 Task: Find connections with filter location Mula with filter topic #Trainingwith filter profile language German with filter current company LinkedIn with filter school Sri Ramachandra Medical College and Research Institute with filter industry Wholesale Computer Equipment with filter service category Computer Networking with filter keywords title Supervisors
Action: Mouse moved to (601, 82)
Screenshot: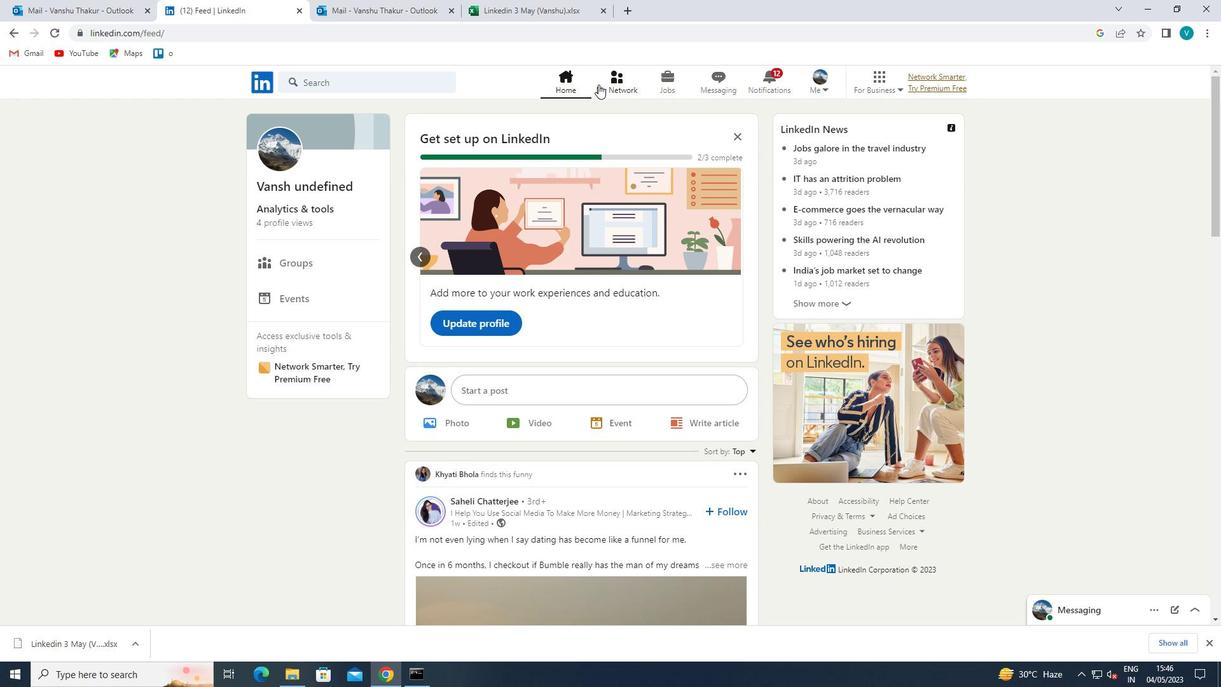 
Action: Mouse pressed left at (601, 82)
Screenshot: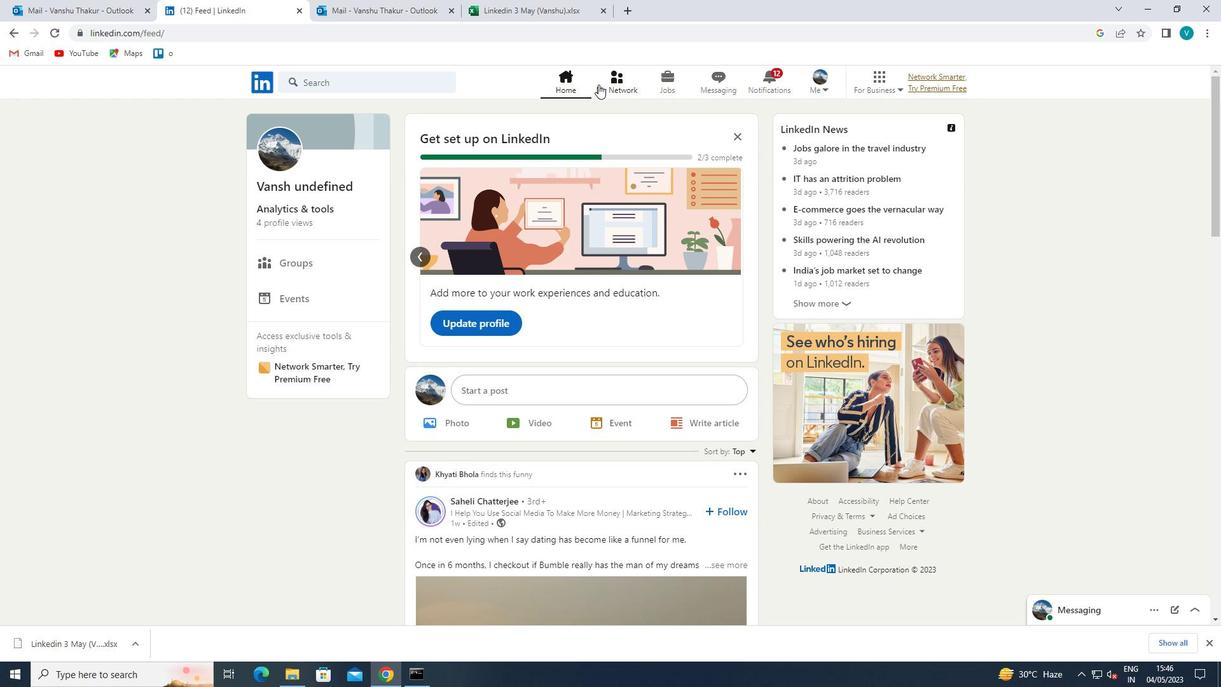 
Action: Mouse moved to (349, 149)
Screenshot: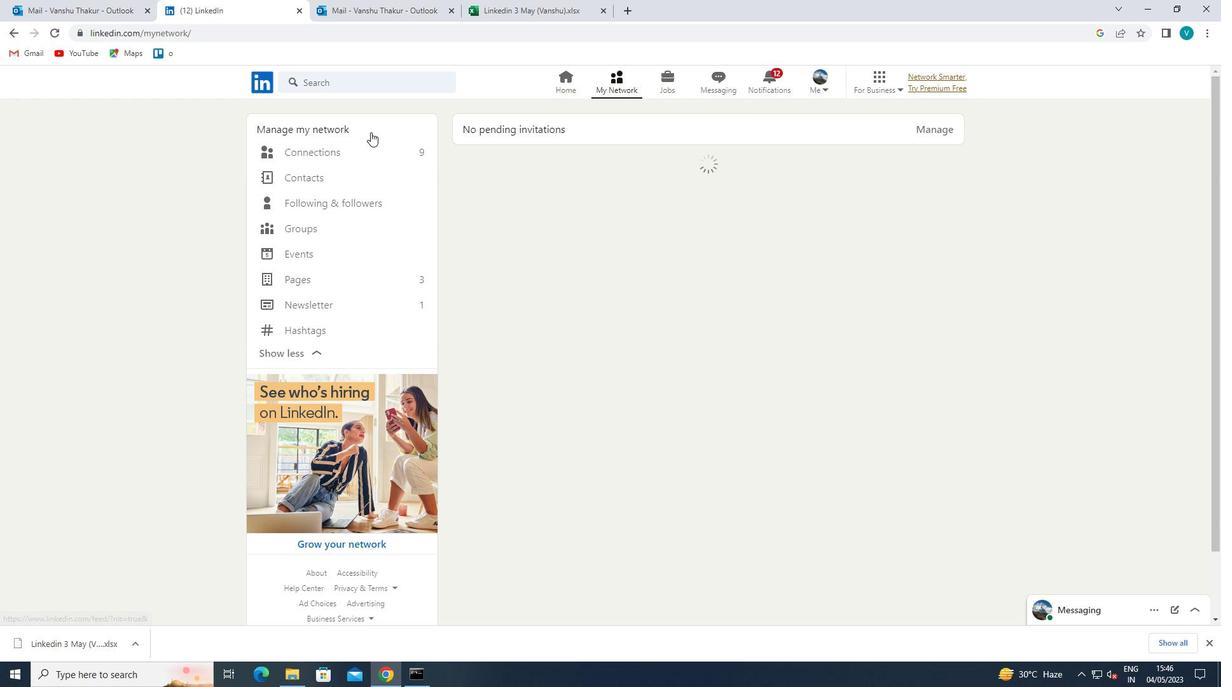 
Action: Mouse pressed left at (349, 149)
Screenshot: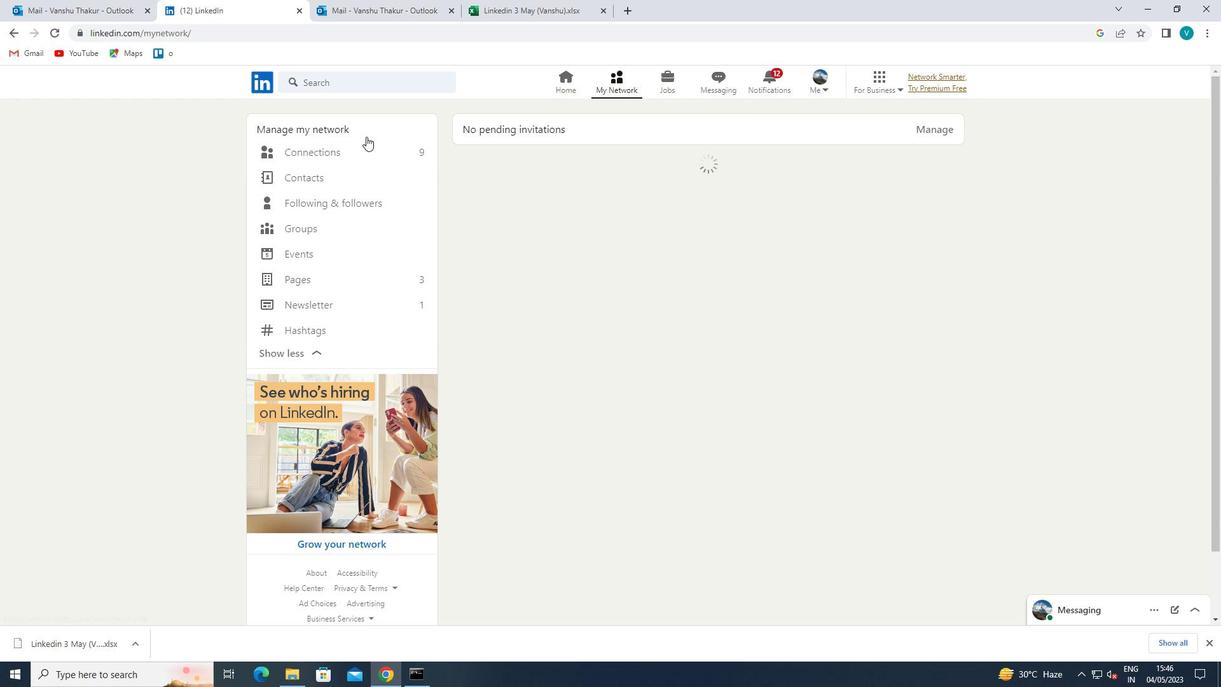 
Action: Mouse moved to (689, 158)
Screenshot: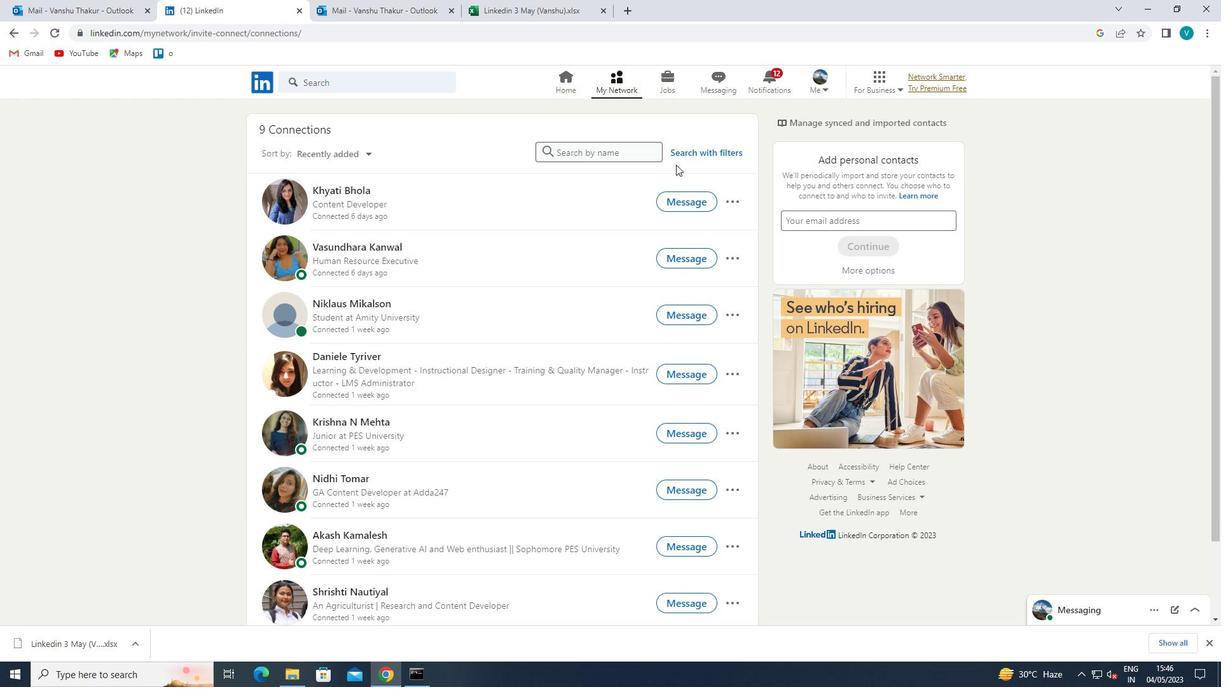 
Action: Mouse pressed left at (689, 158)
Screenshot: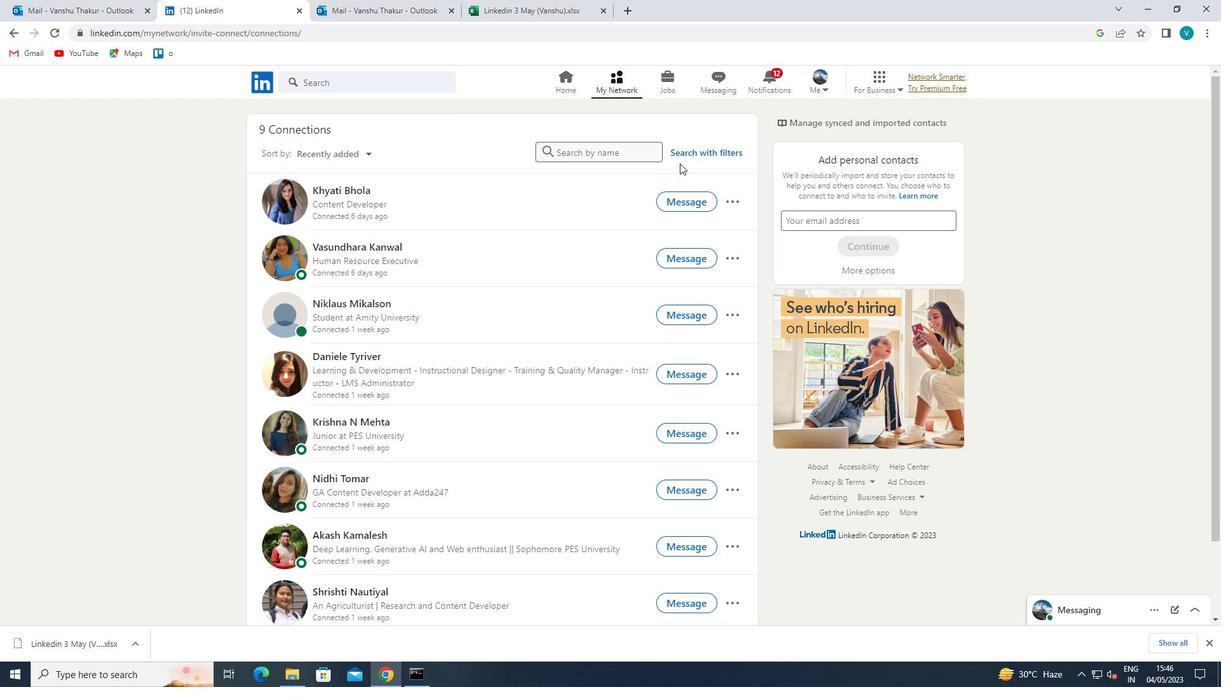 
Action: Mouse moved to (613, 120)
Screenshot: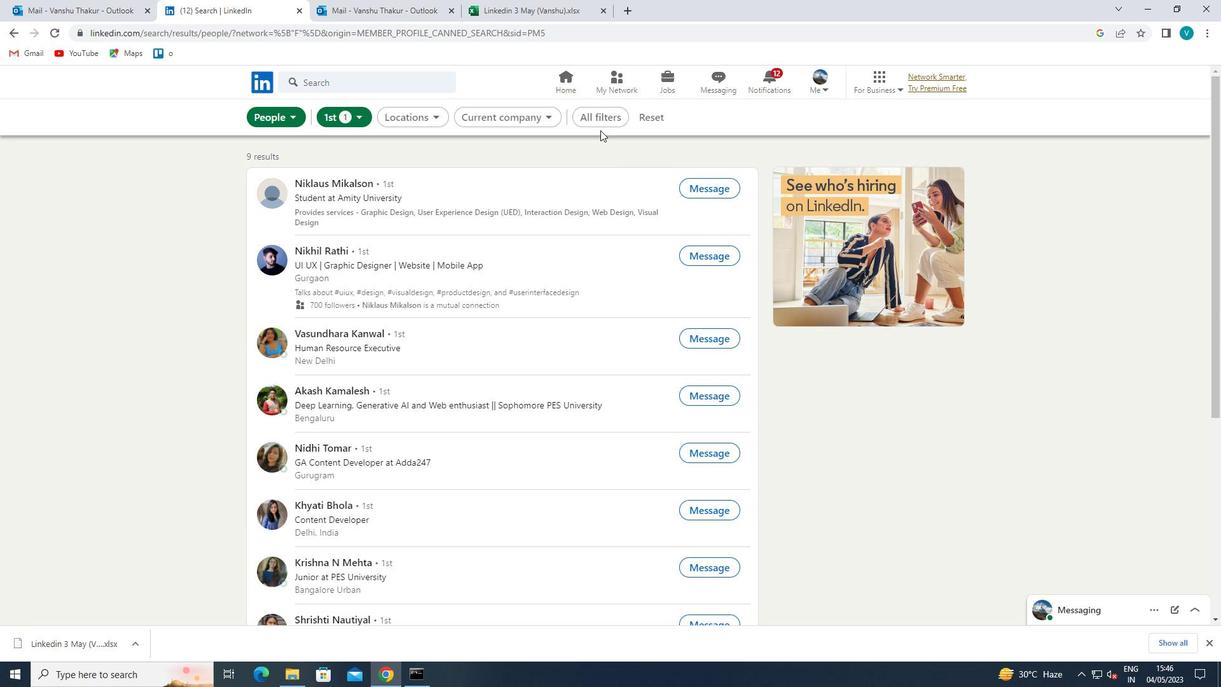 
Action: Mouse pressed left at (613, 120)
Screenshot: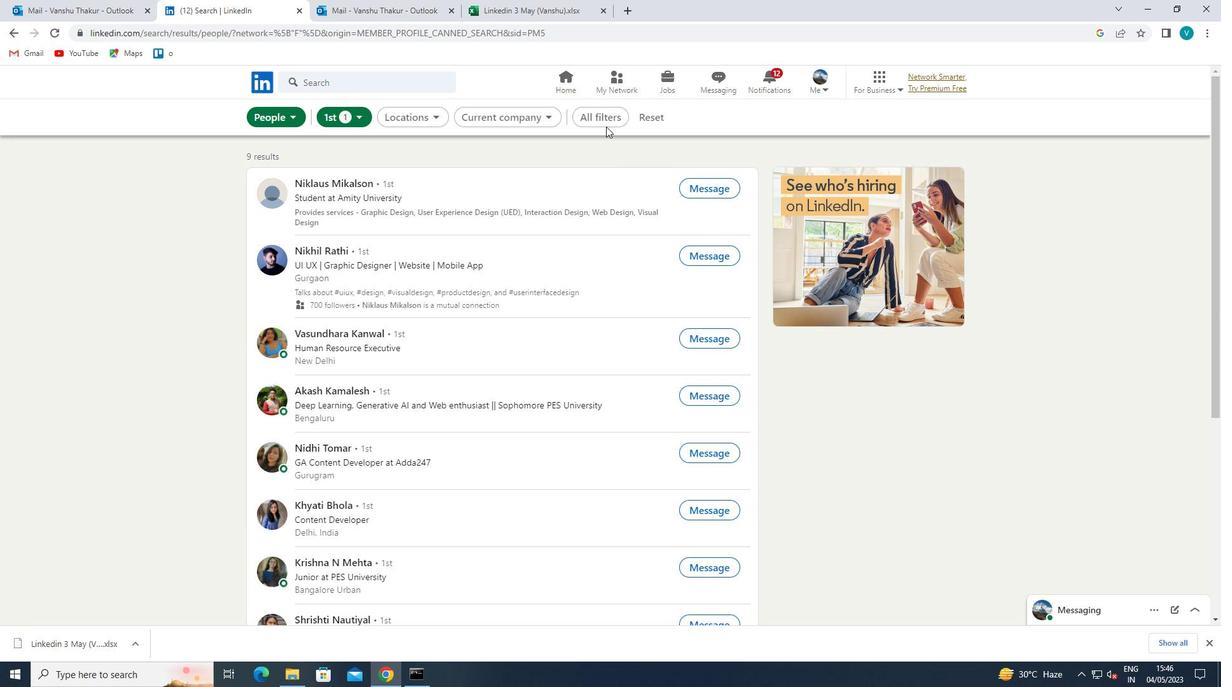 
Action: Mouse moved to (1002, 294)
Screenshot: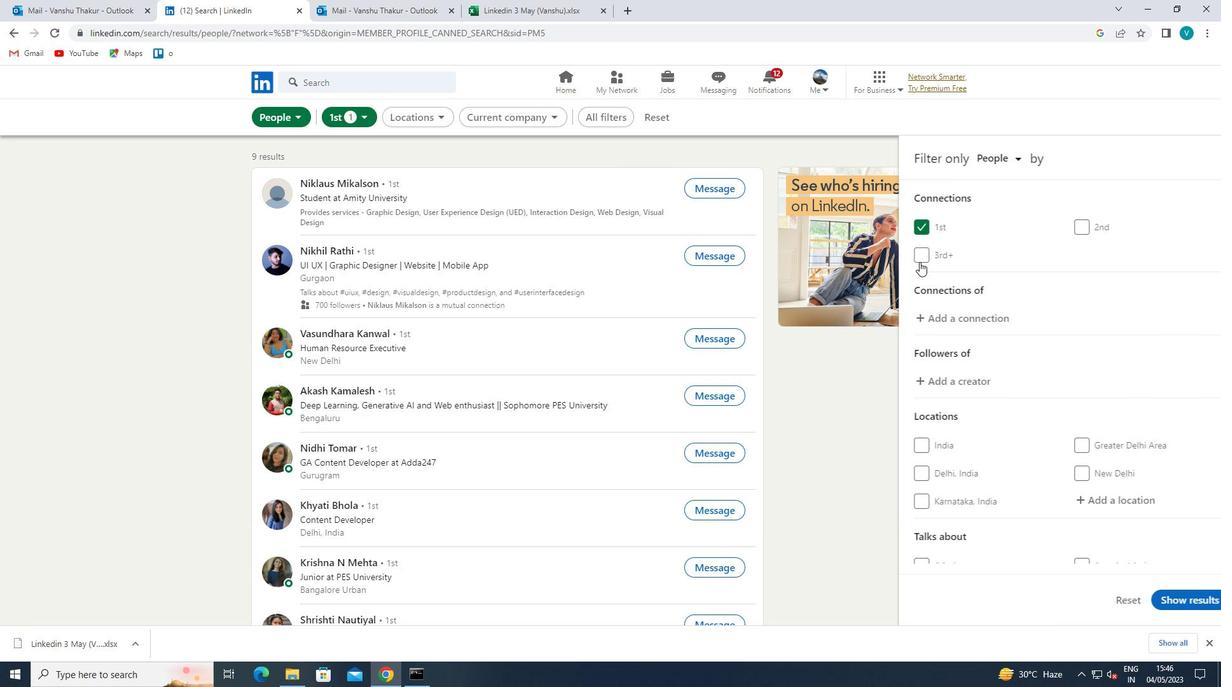 
Action: Mouse scrolled (1002, 293) with delta (0, 0)
Screenshot: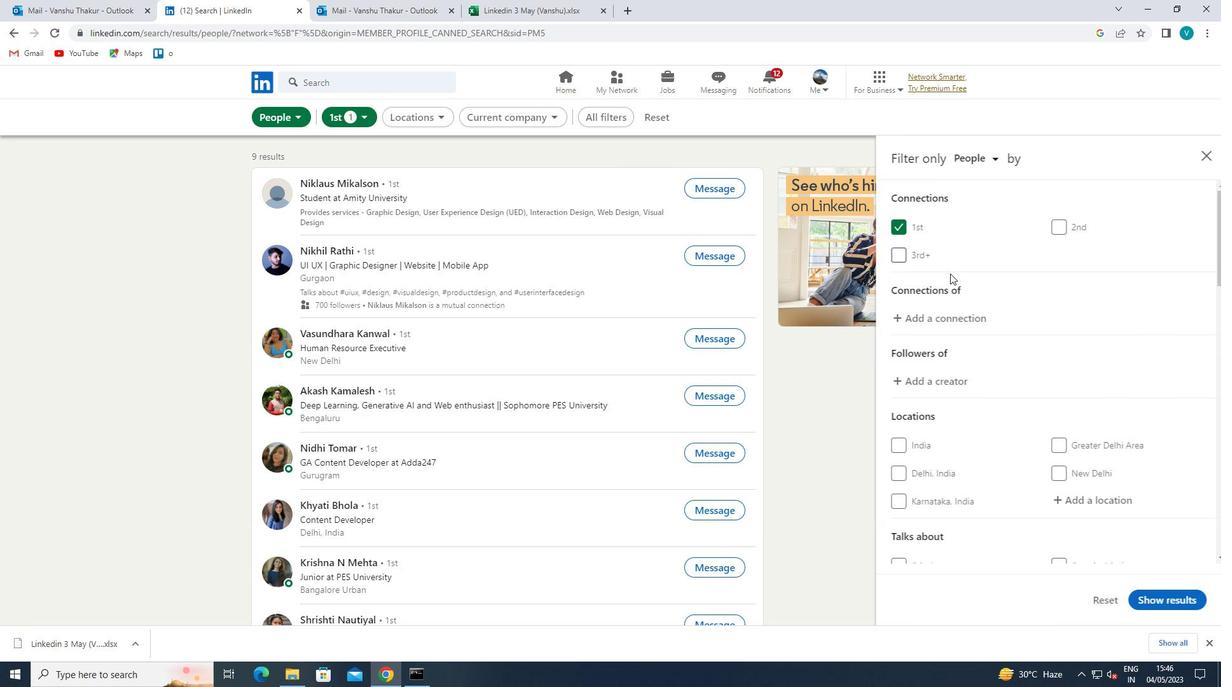 
Action: Mouse scrolled (1002, 293) with delta (0, 0)
Screenshot: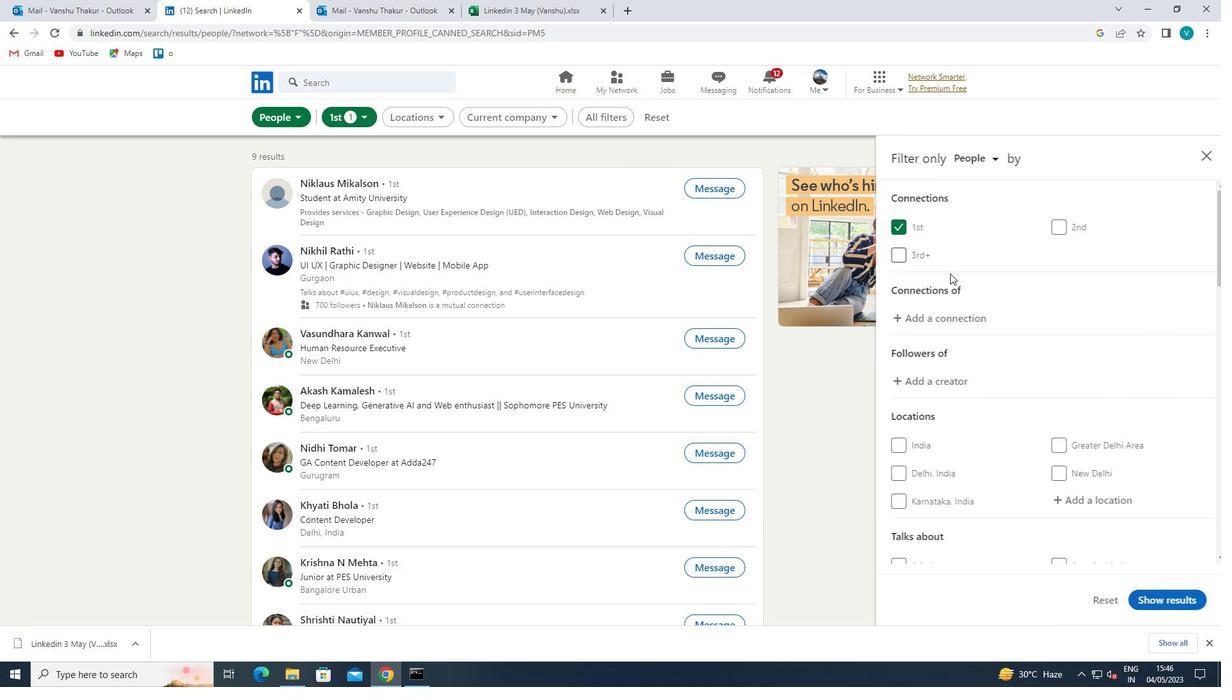 
Action: Mouse moved to (1054, 373)
Screenshot: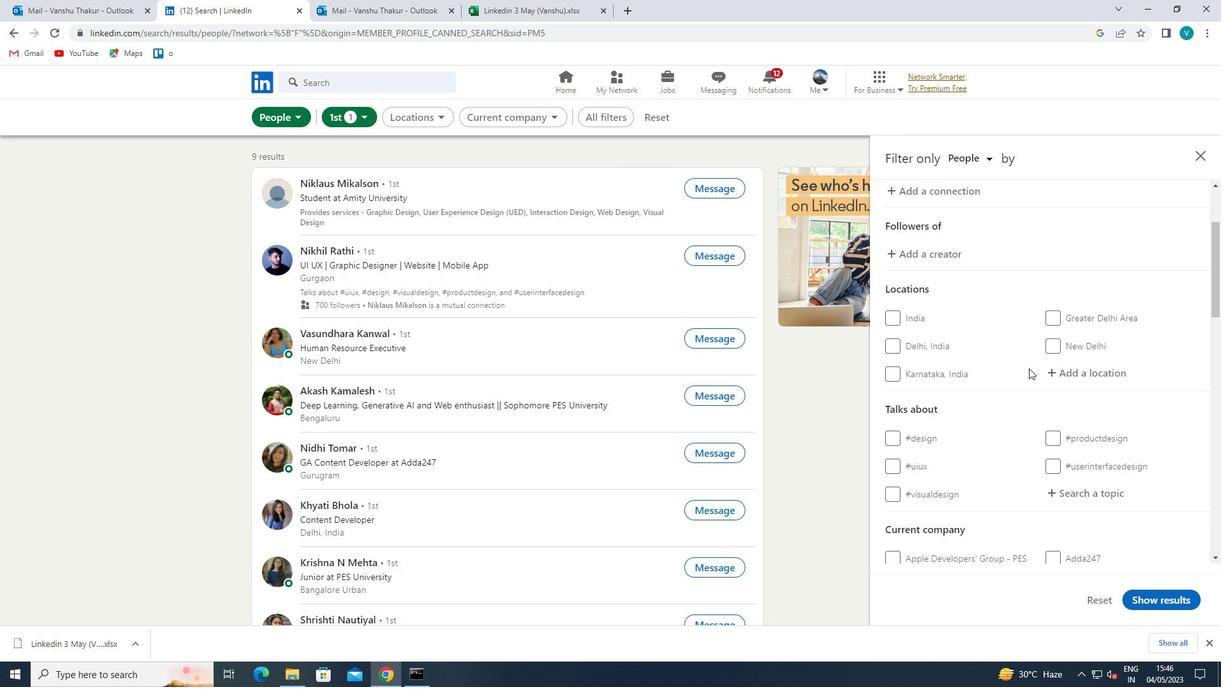 
Action: Mouse pressed left at (1054, 373)
Screenshot: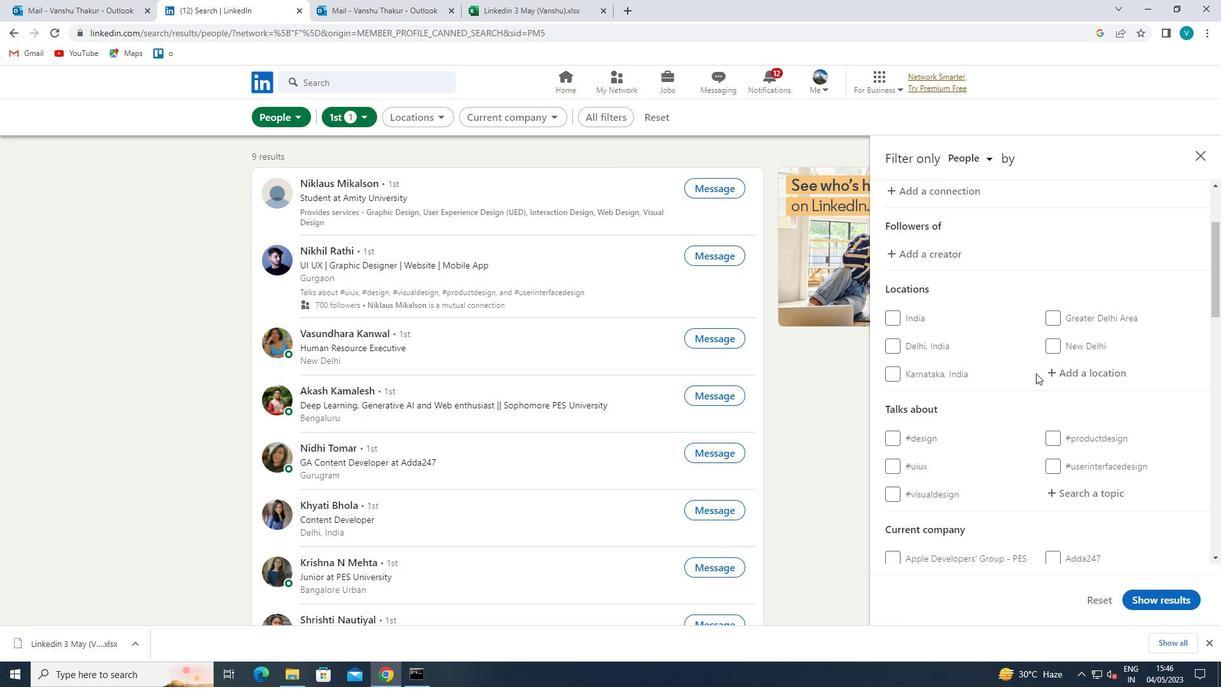 
Action: Mouse moved to (844, 200)
Screenshot: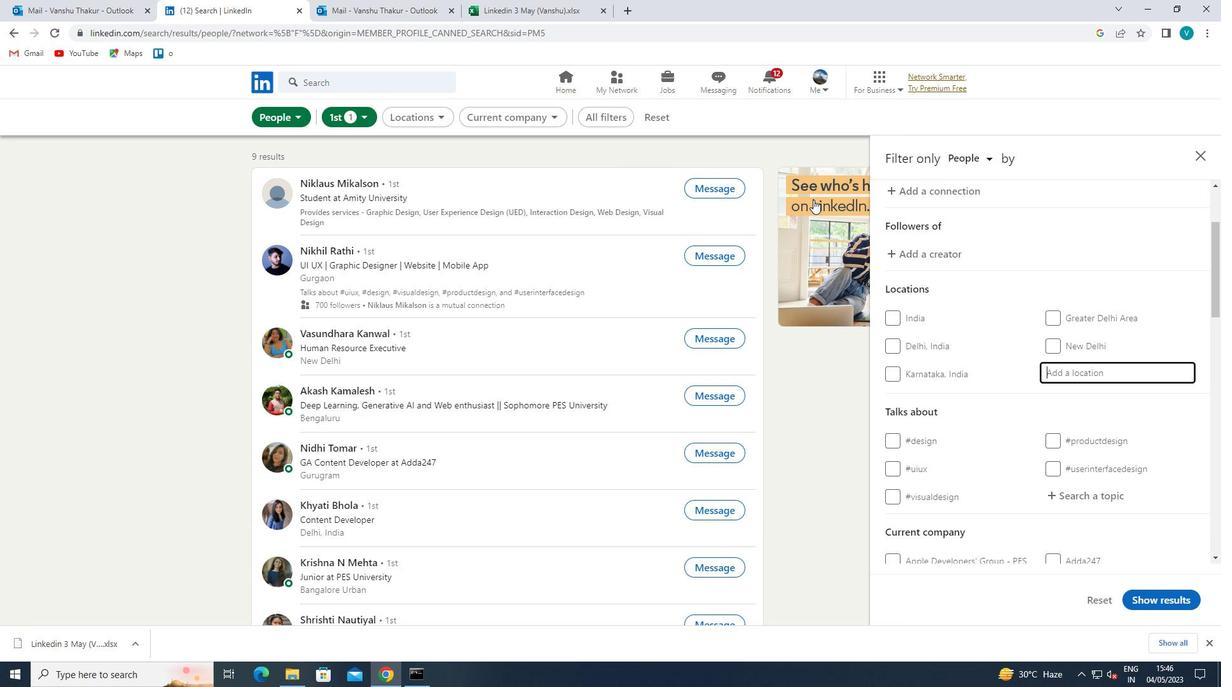 
Action: Key pressed <Key.shift>MULA
Screenshot: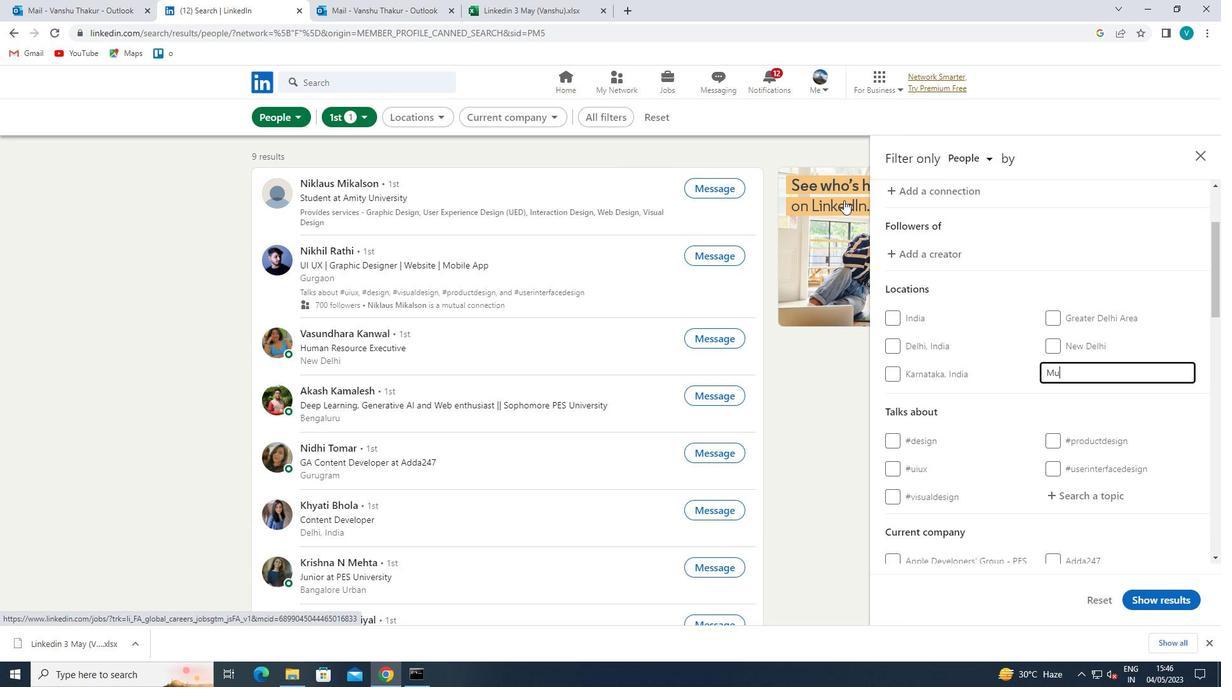 
Action: Mouse moved to (972, 396)
Screenshot: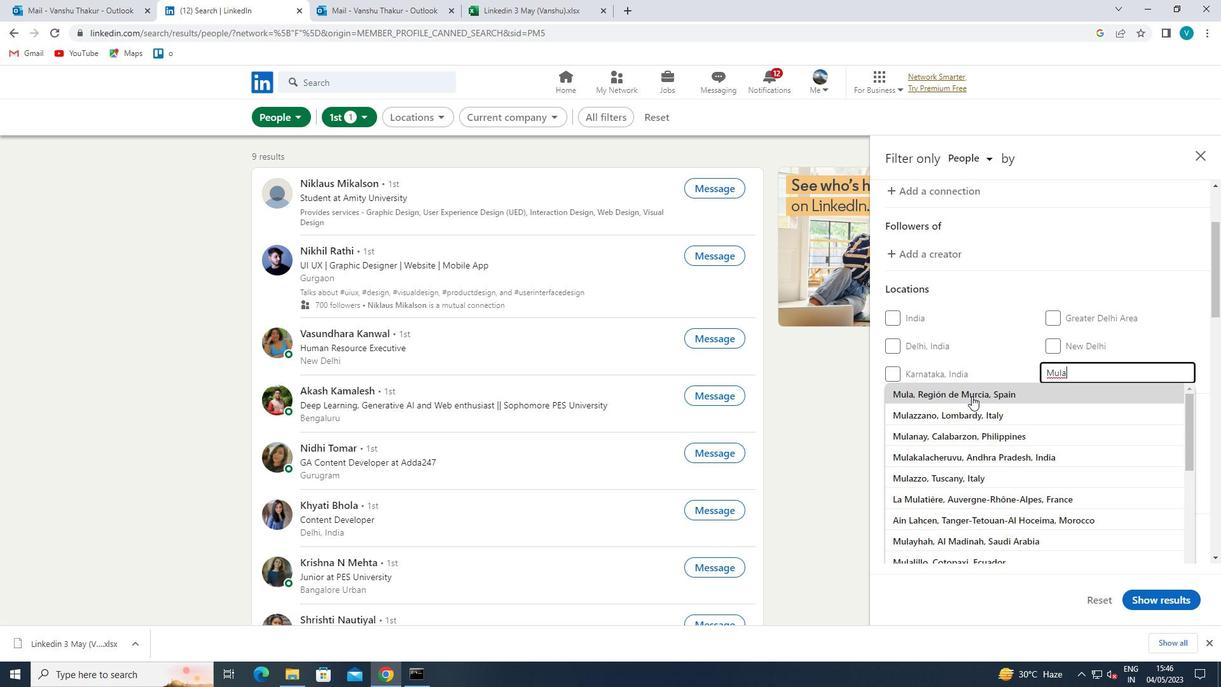 
Action: Mouse pressed left at (972, 396)
Screenshot: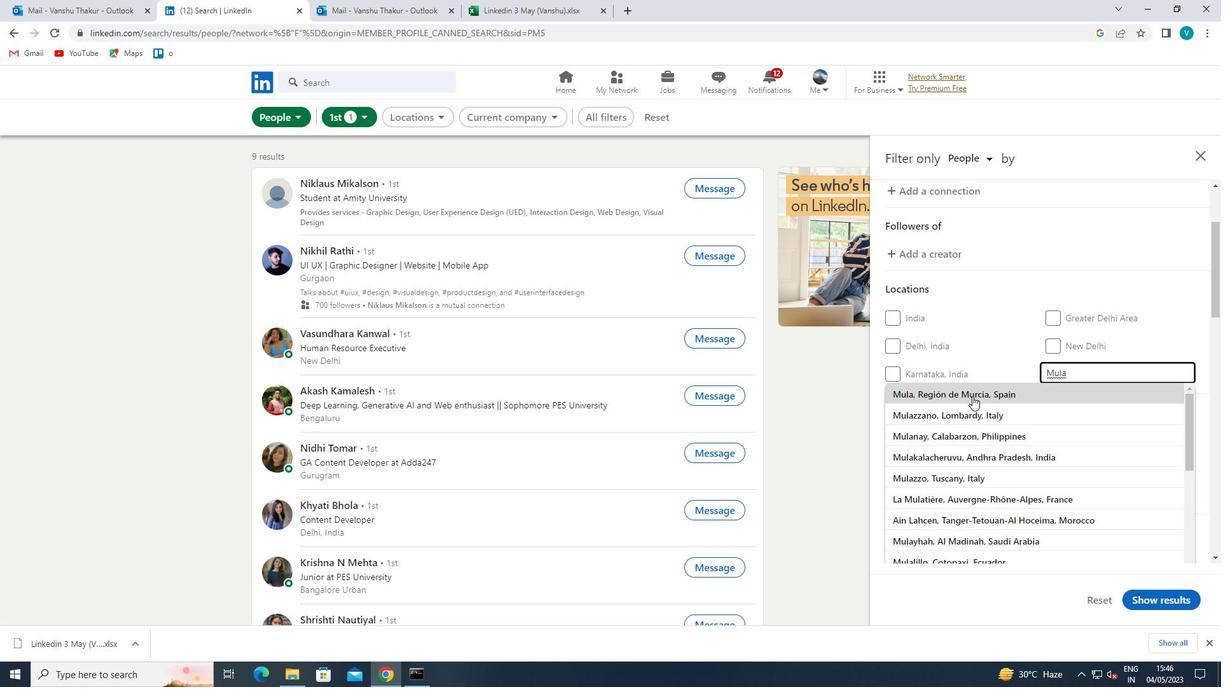 
Action: Mouse moved to (1010, 355)
Screenshot: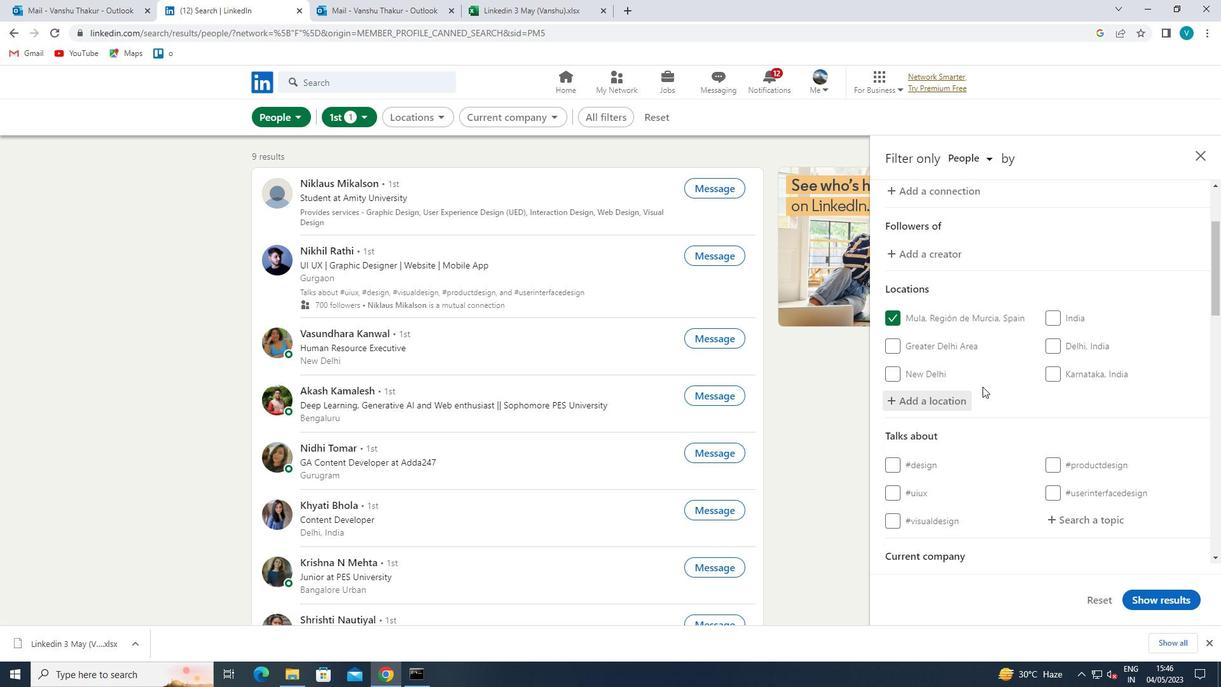 
Action: Mouse scrolled (1010, 355) with delta (0, 0)
Screenshot: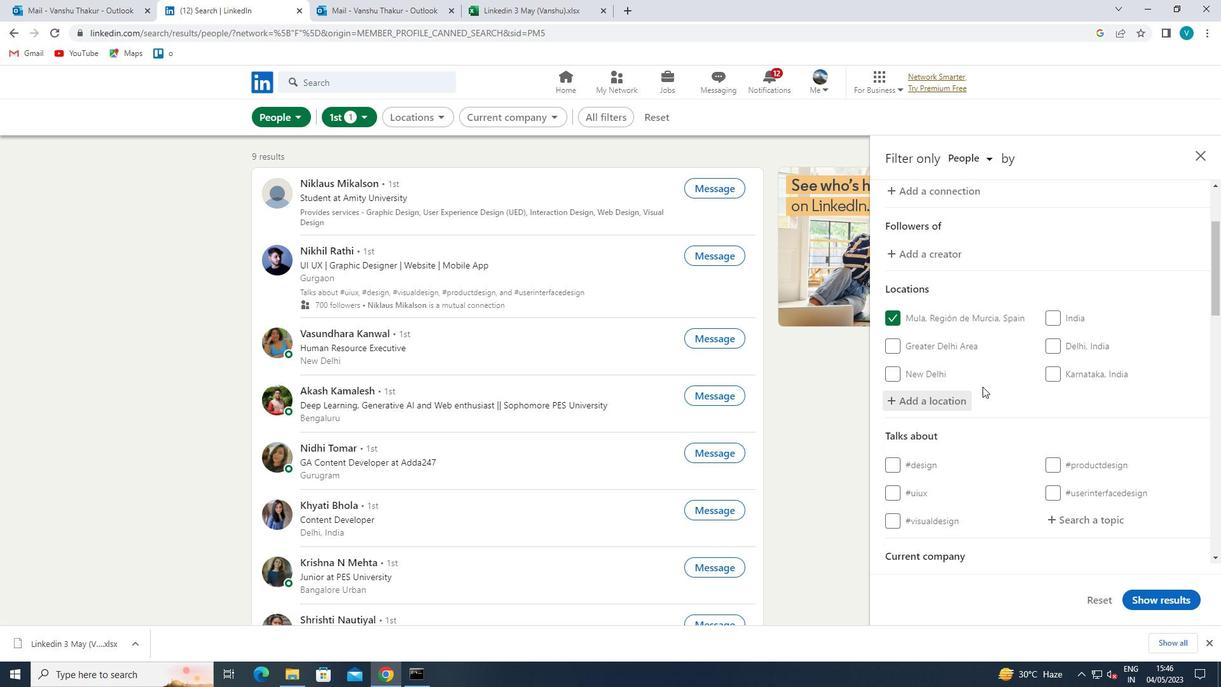 
Action: Mouse moved to (1013, 353)
Screenshot: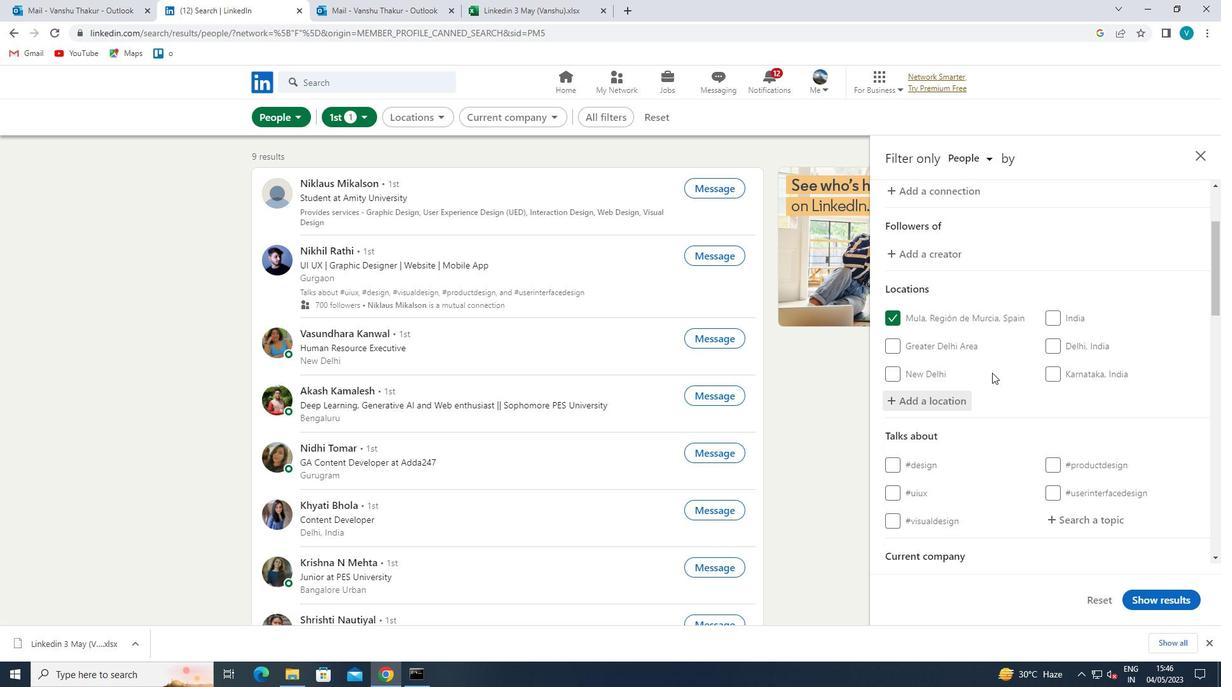 
Action: Mouse scrolled (1013, 353) with delta (0, 0)
Screenshot: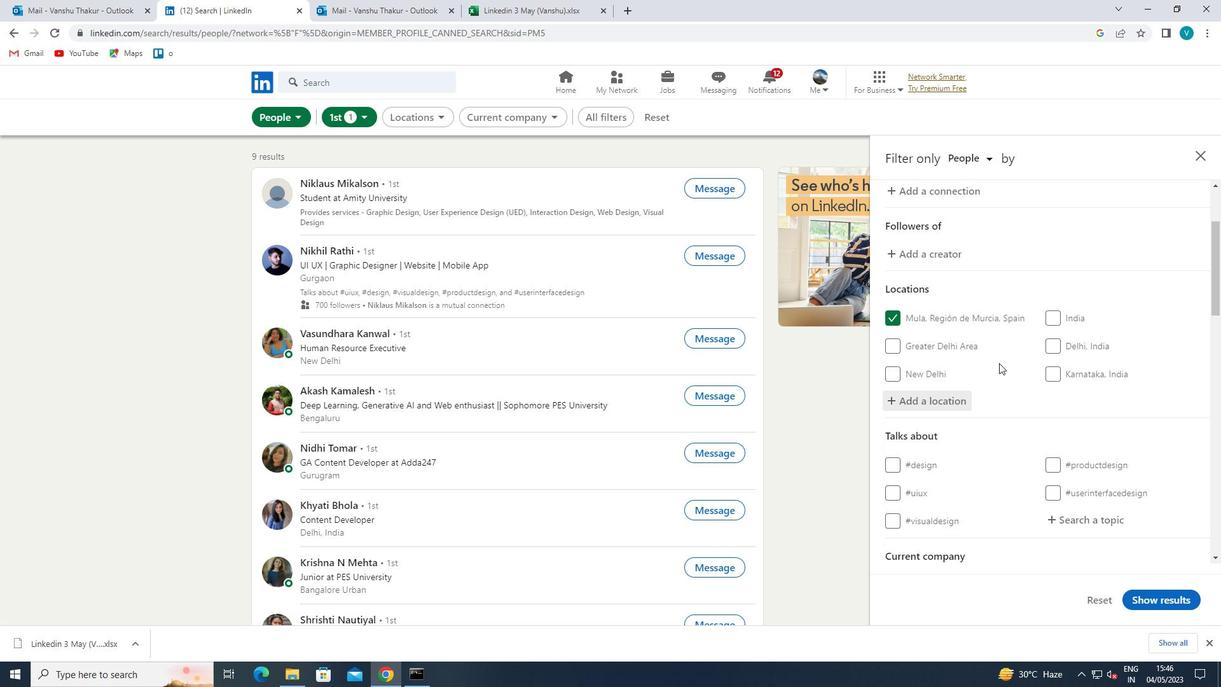 
Action: Mouse moved to (1077, 386)
Screenshot: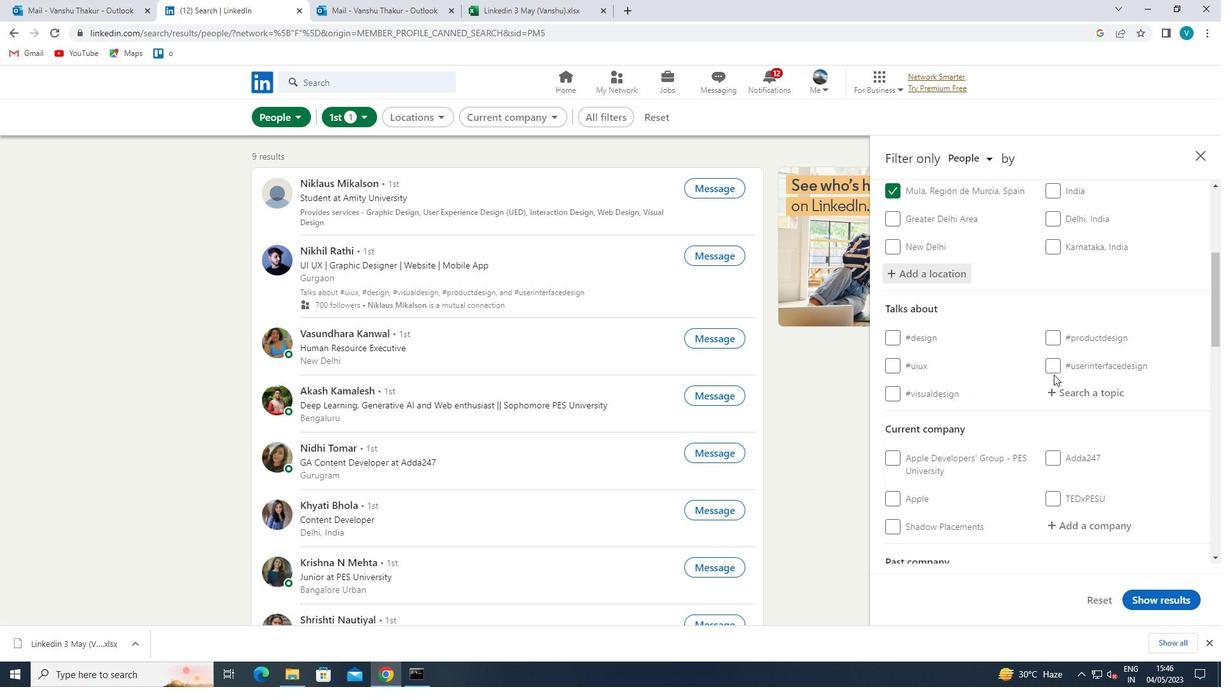 
Action: Mouse pressed left at (1077, 386)
Screenshot: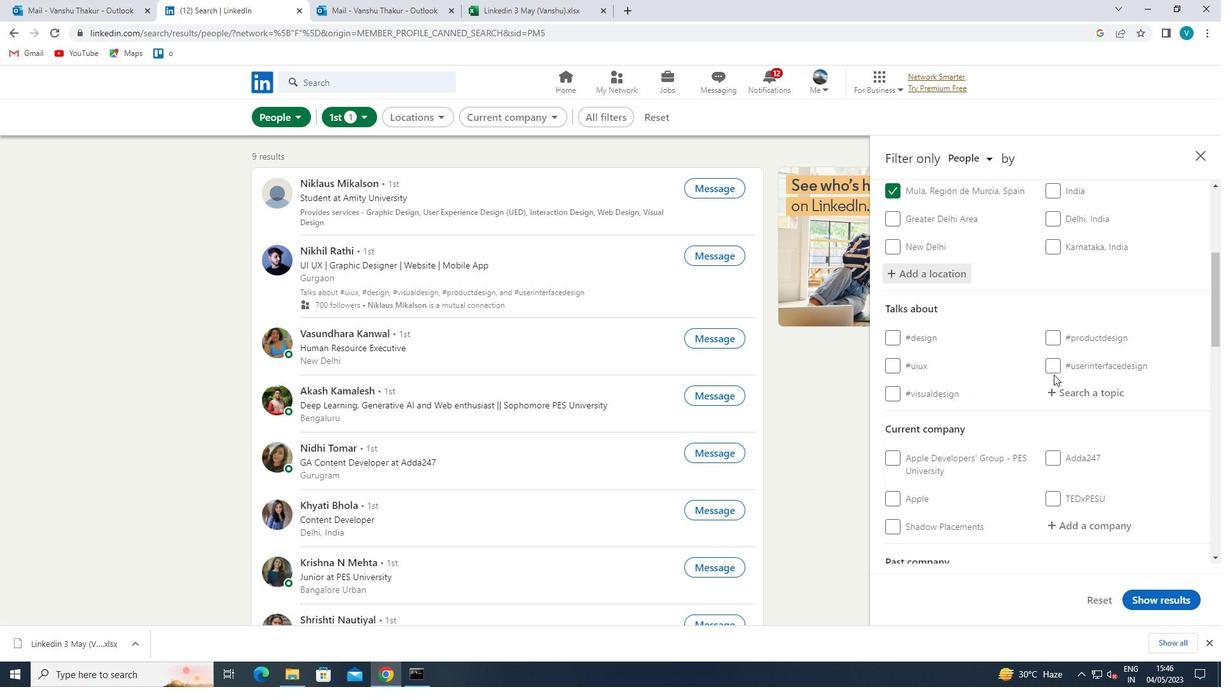 
Action: Mouse moved to (792, 220)
Screenshot: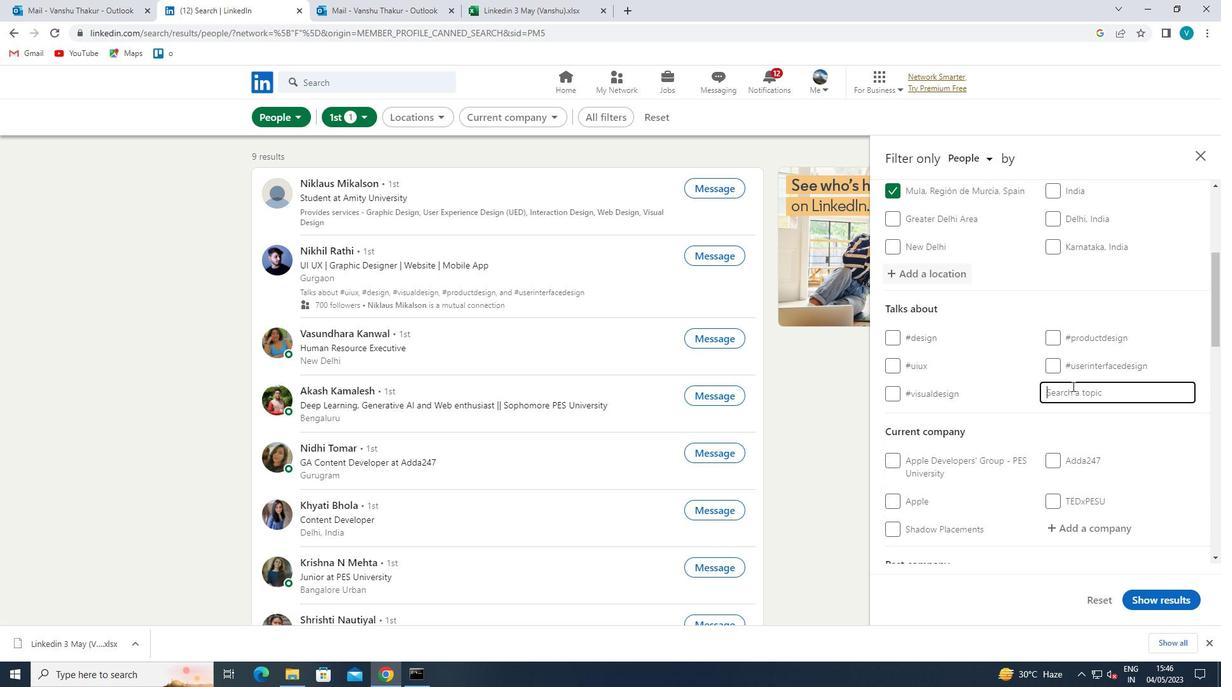 
Action: Key pressed TRAINING
Screenshot: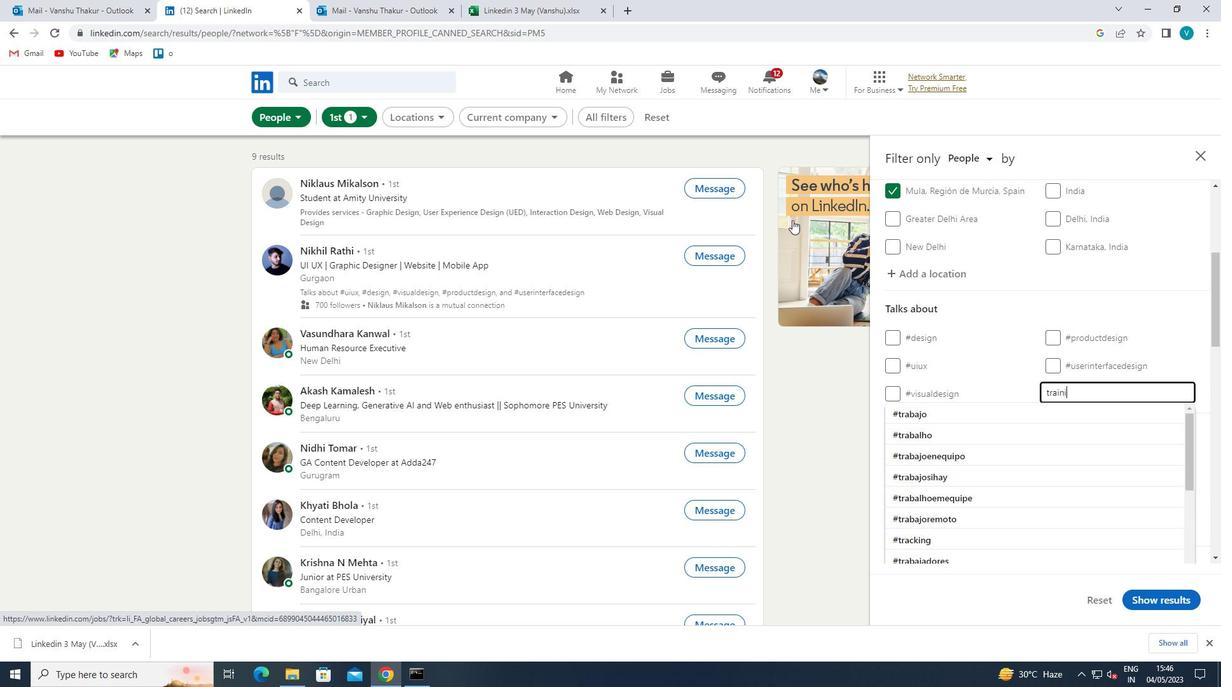 
Action: Mouse moved to (1023, 410)
Screenshot: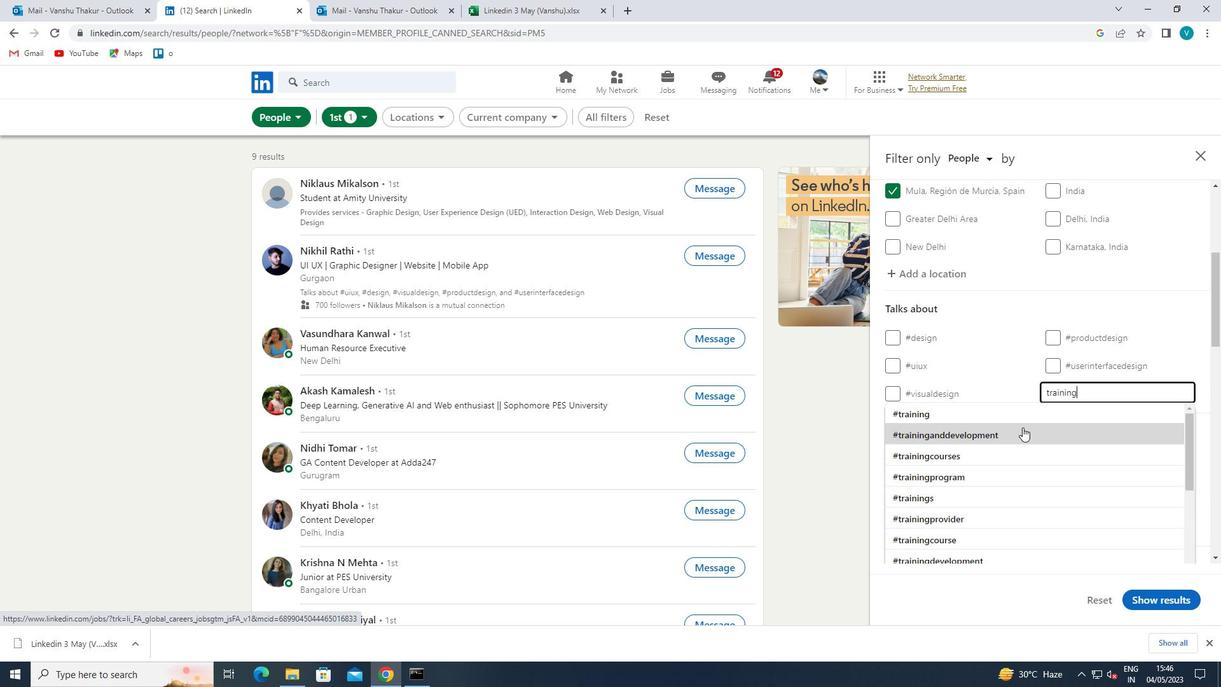 
Action: Mouse pressed left at (1023, 410)
Screenshot: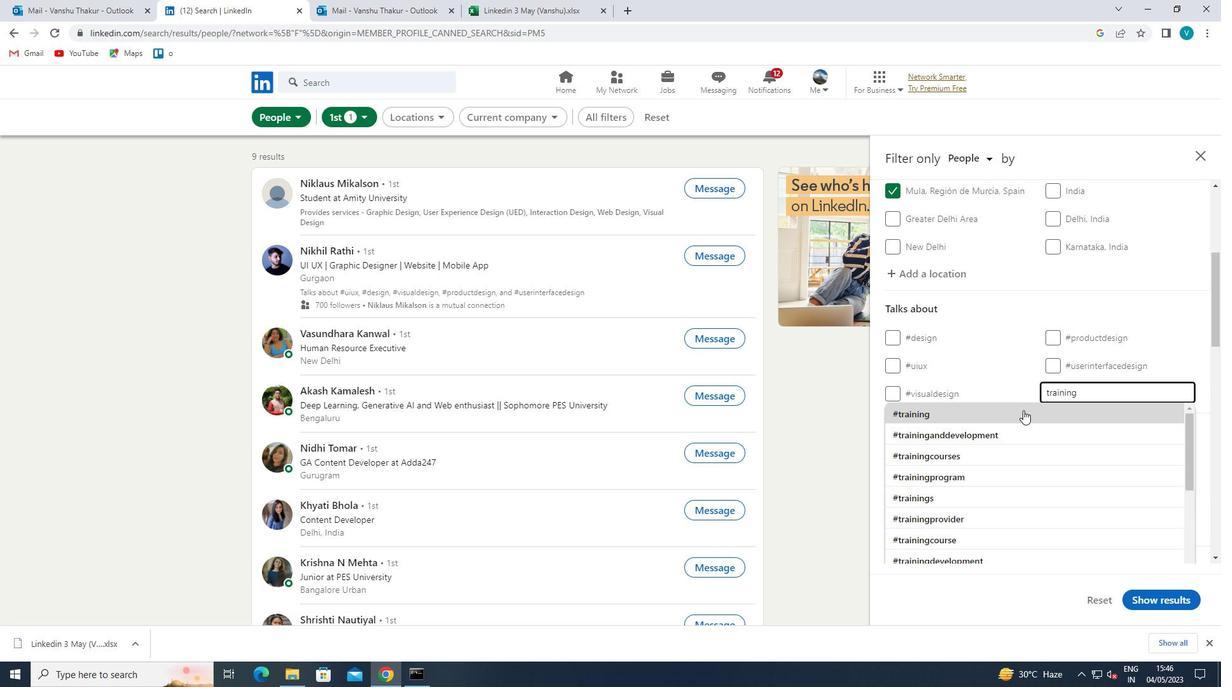 
Action: Mouse scrolled (1023, 409) with delta (0, 0)
Screenshot: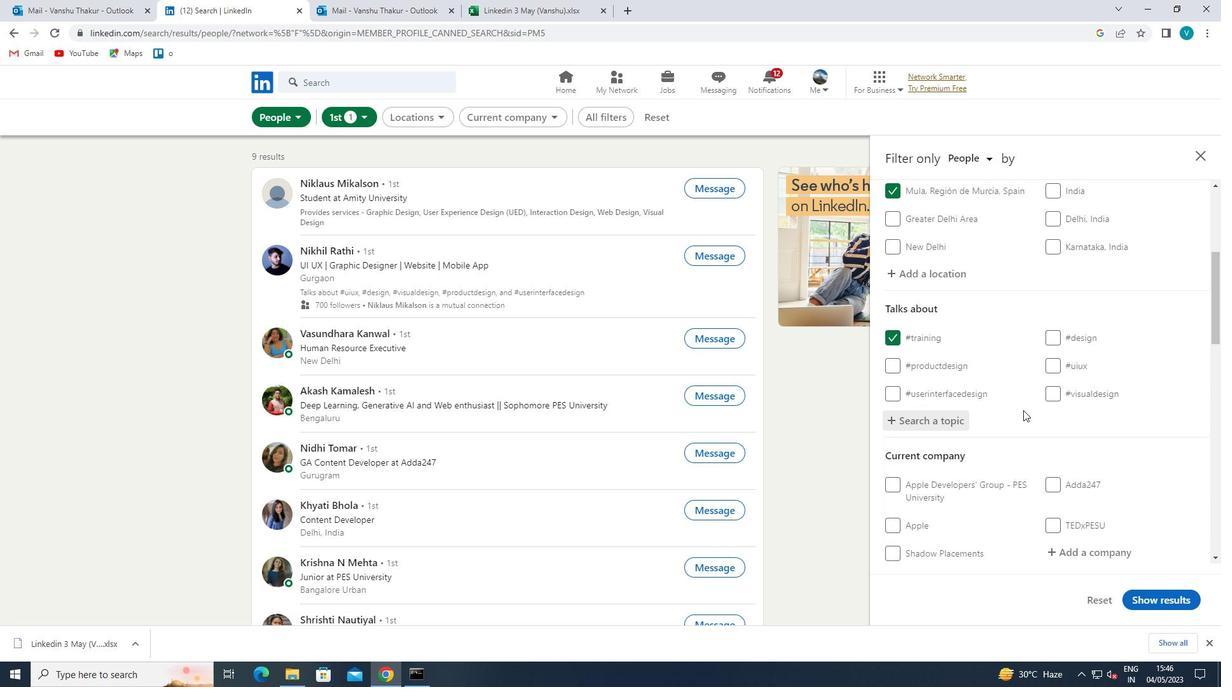 
Action: Mouse scrolled (1023, 409) with delta (0, 0)
Screenshot: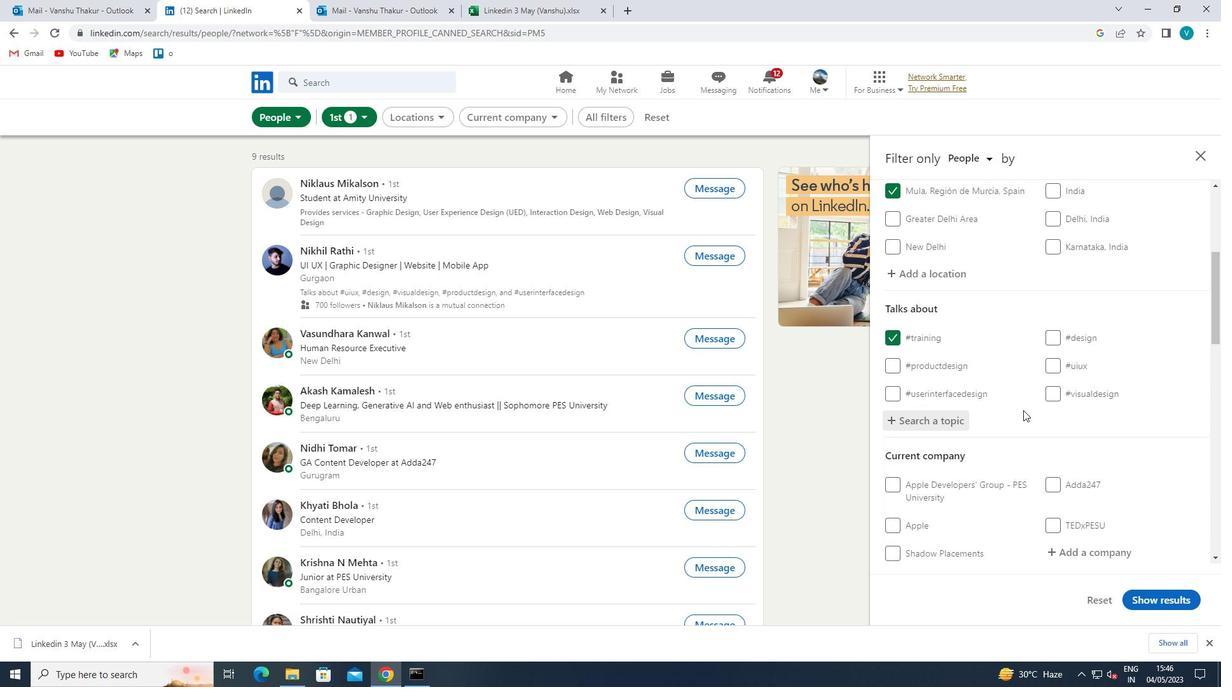
Action: Mouse moved to (1070, 421)
Screenshot: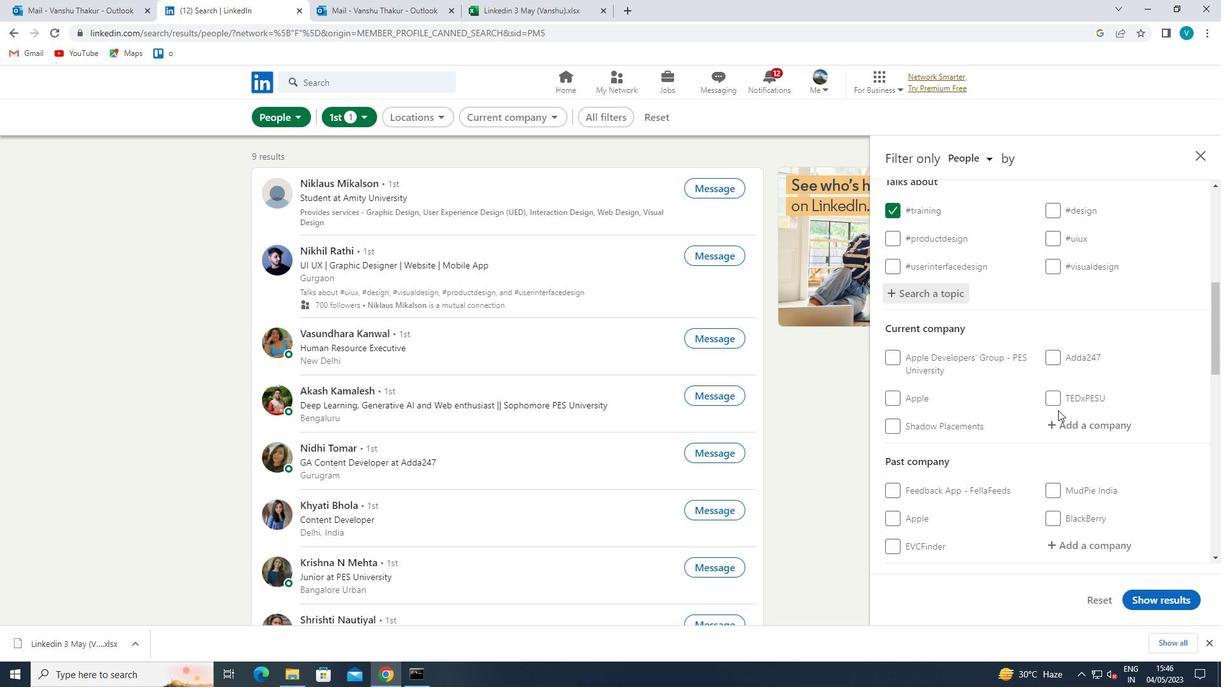 
Action: Mouse pressed left at (1070, 421)
Screenshot: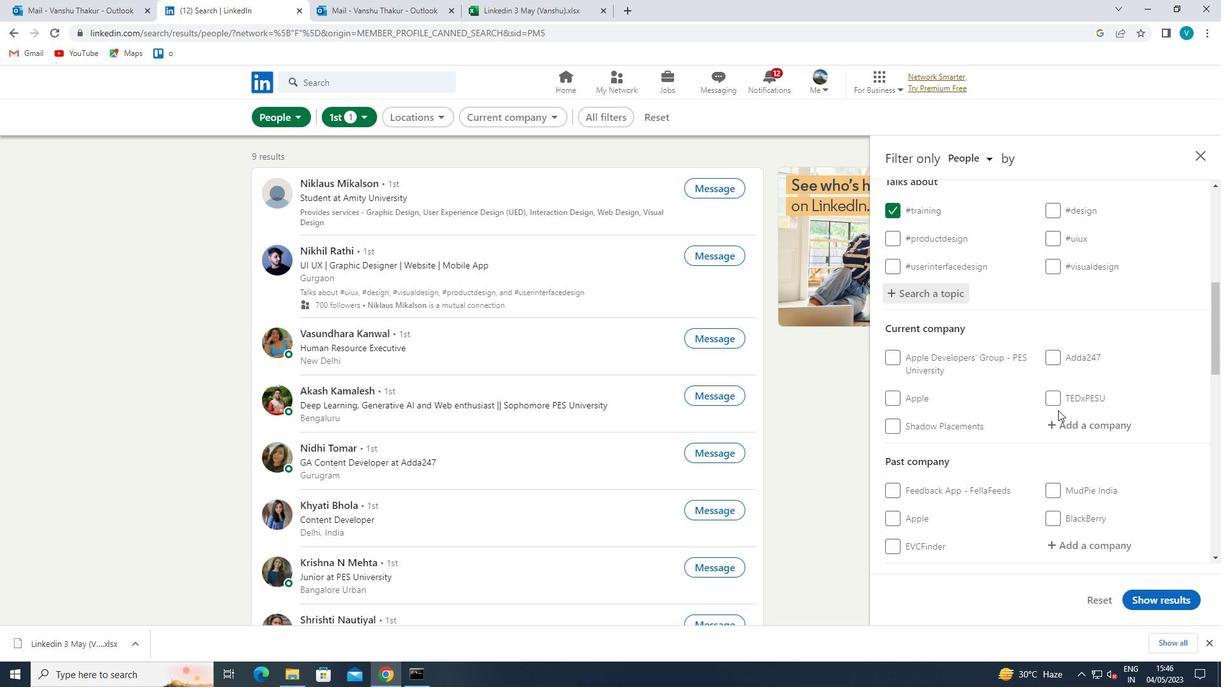 
Action: Mouse moved to (998, 388)
Screenshot: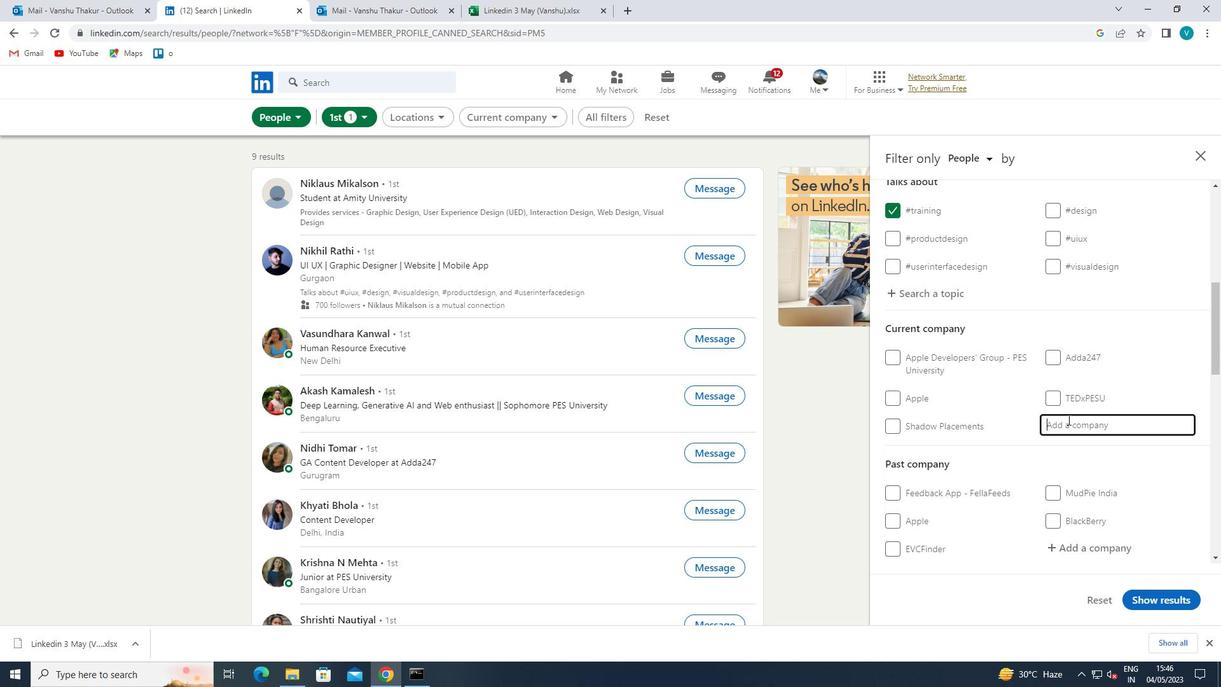 
Action: Key pressed <Key.shift>LINKED
Screenshot: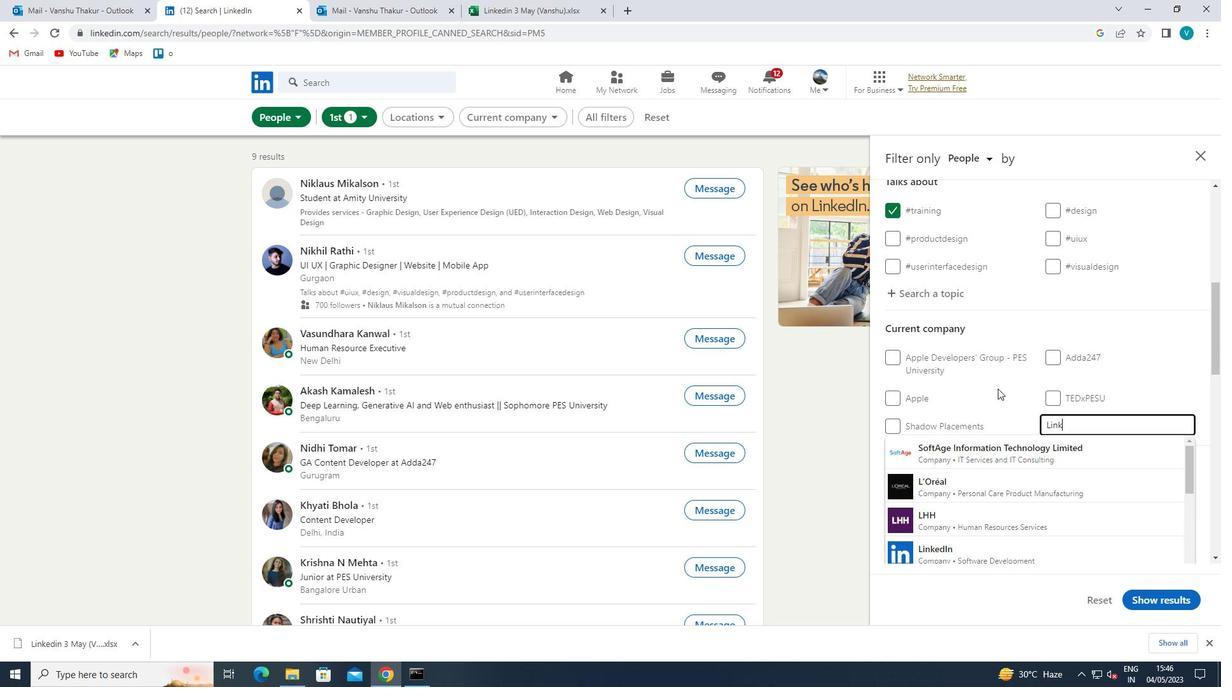 
Action: Mouse moved to (989, 449)
Screenshot: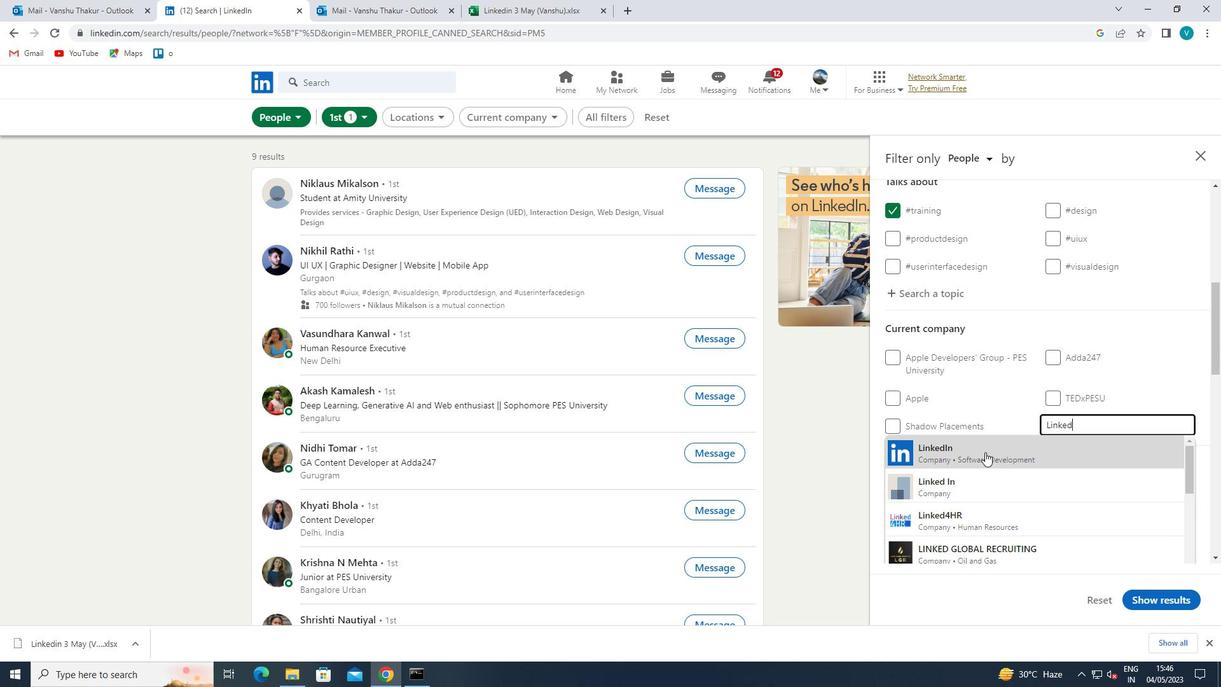 
Action: Mouse pressed left at (989, 449)
Screenshot: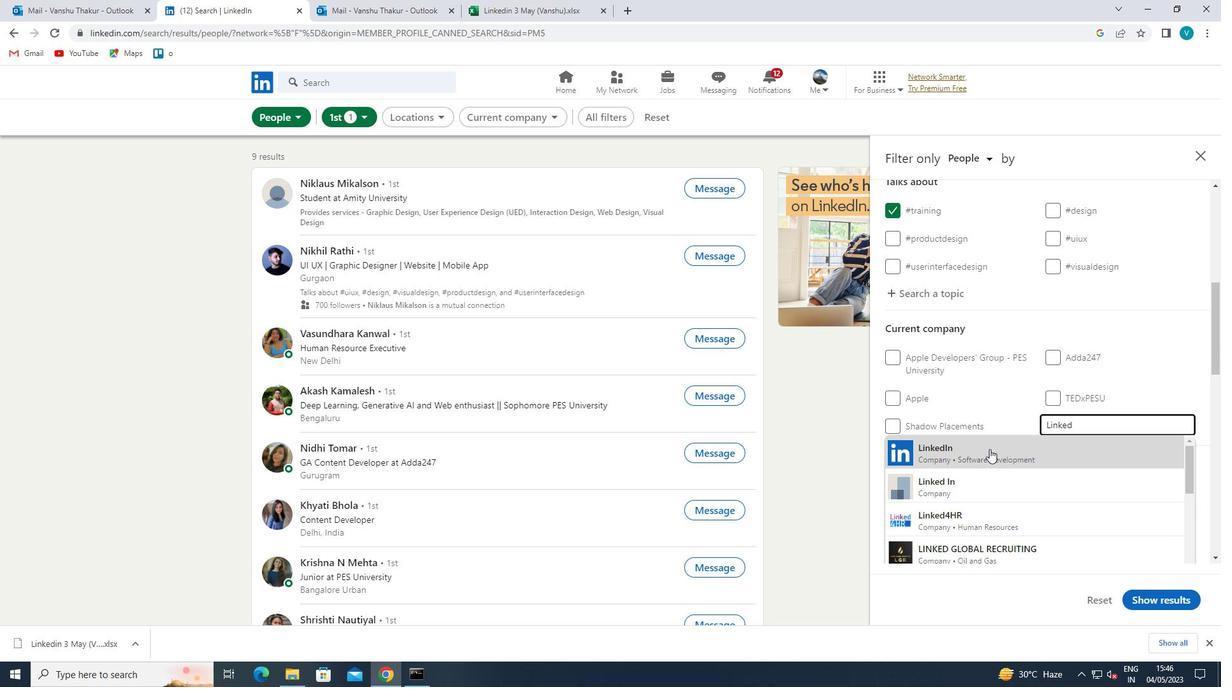 
Action: Mouse moved to (1009, 435)
Screenshot: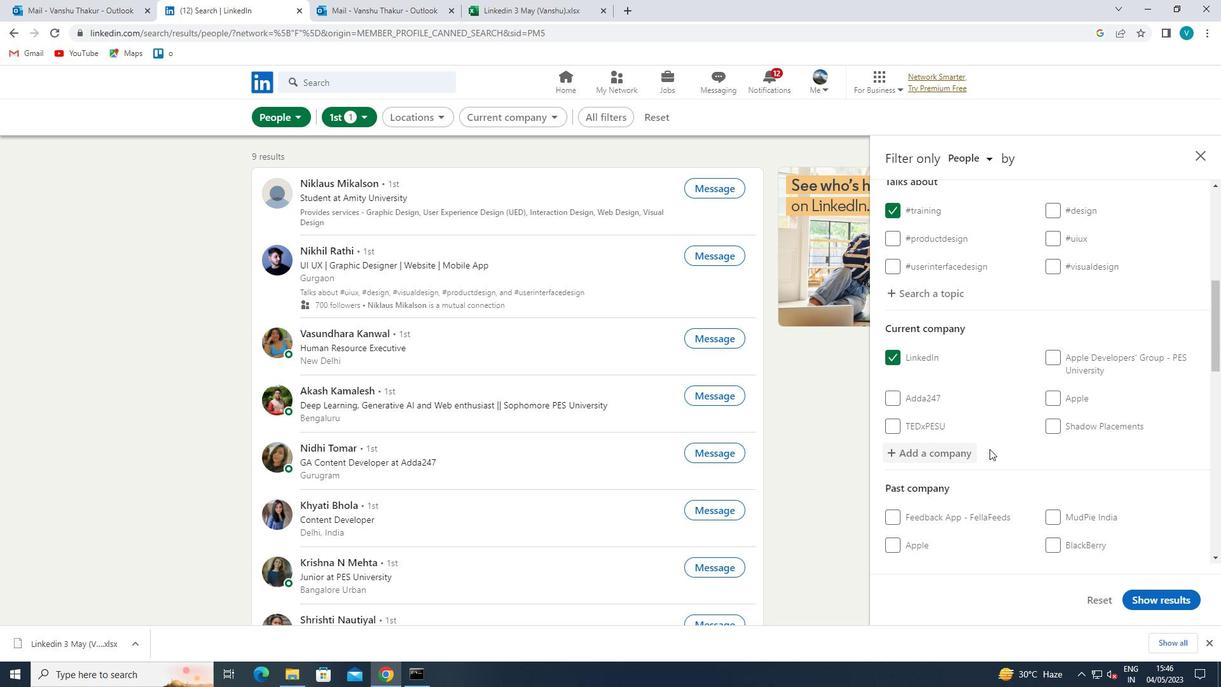 
Action: Mouse scrolled (1009, 435) with delta (0, 0)
Screenshot: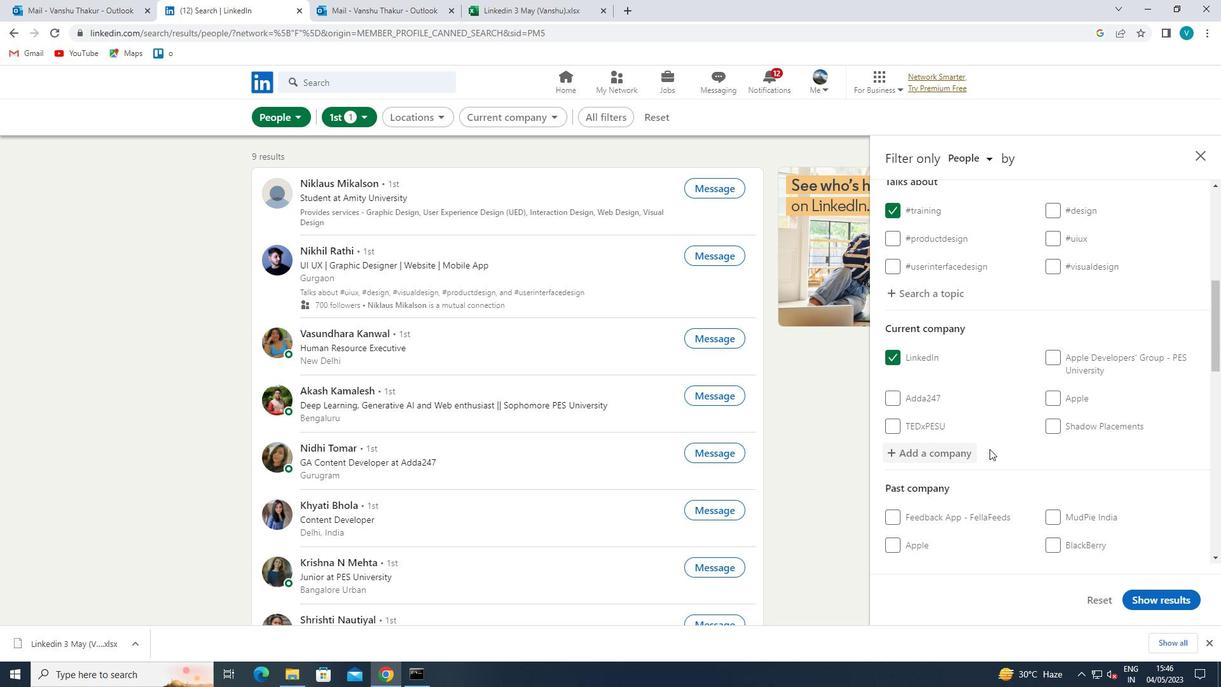 
Action: Mouse moved to (1010, 435)
Screenshot: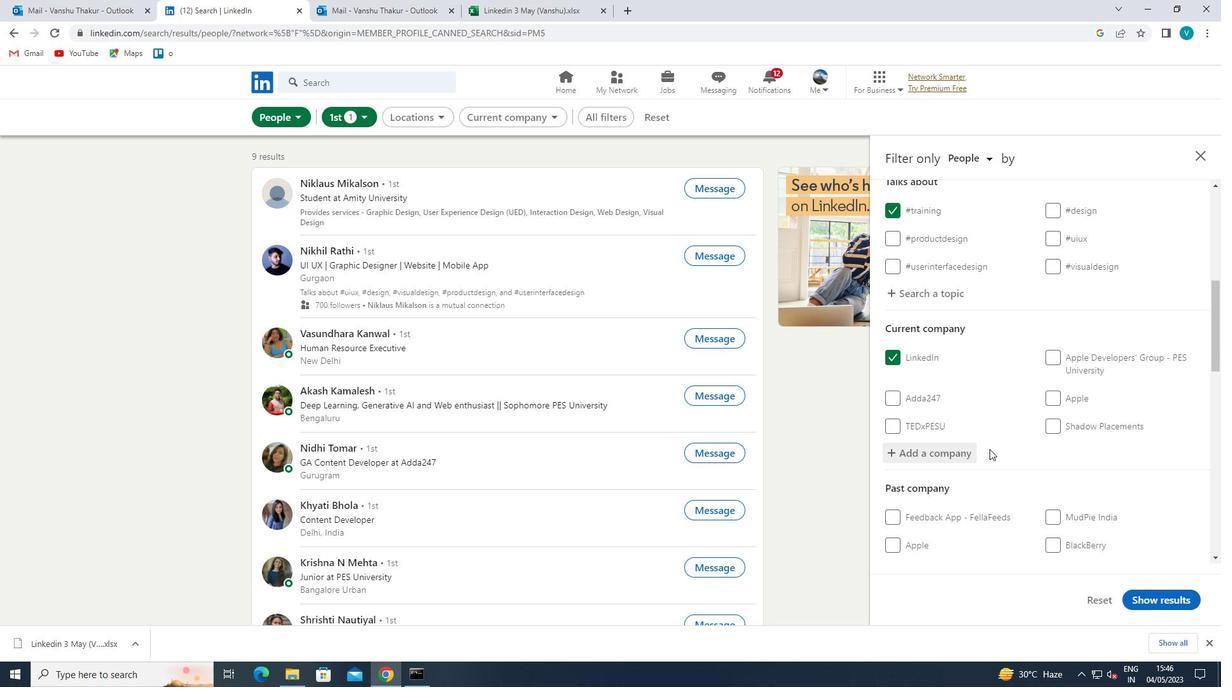 
Action: Mouse scrolled (1010, 435) with delta (0, 0)
Screenshot: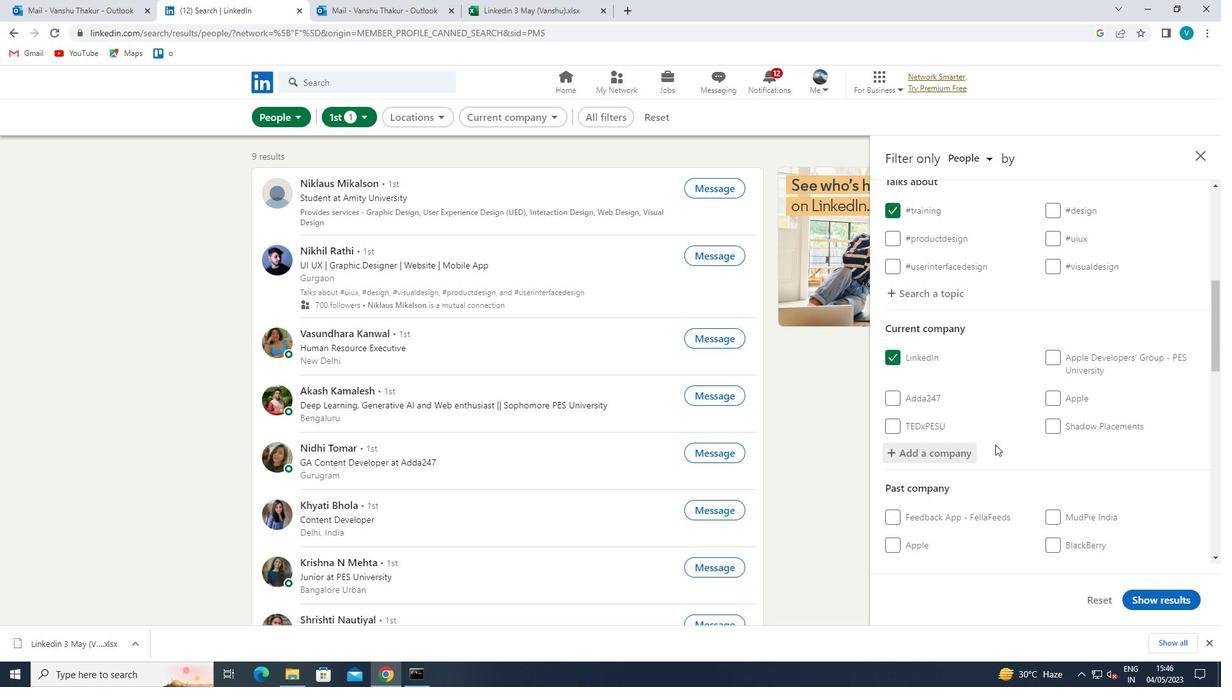 
Action: Mouse scrolled (1010, 435) with delta (0, 0)
Screenshot: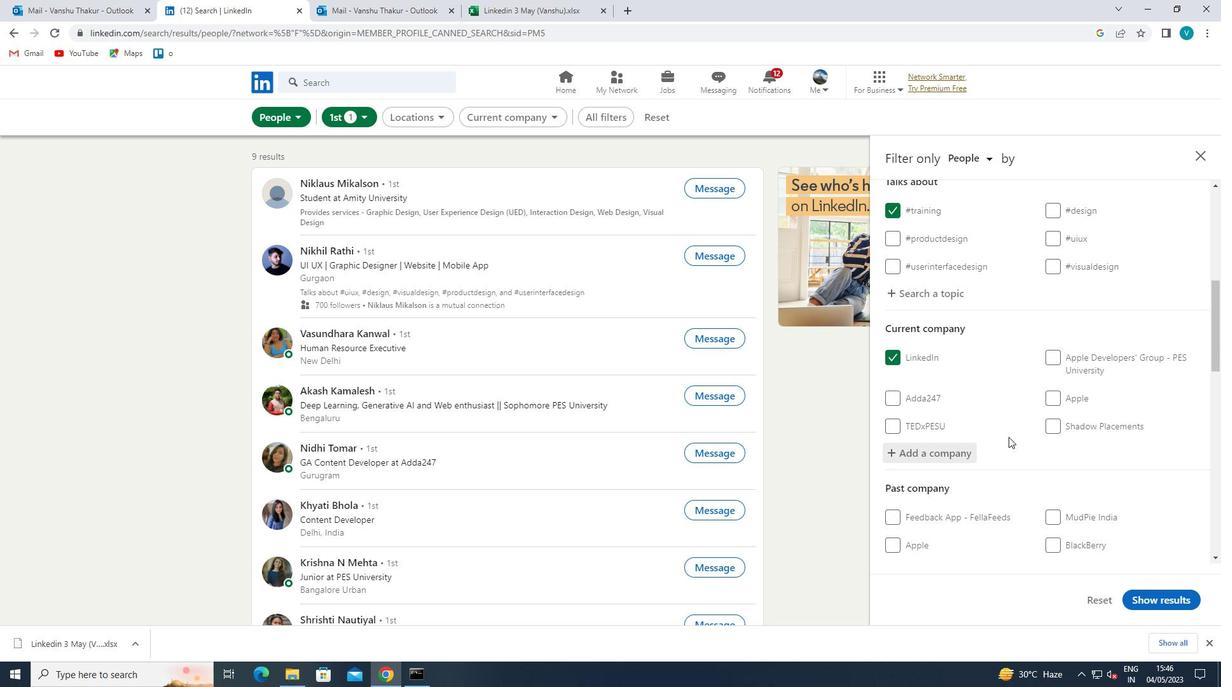 
Action: Mouse scrolled (1010, 435) with delta (0, 0)
Screenshot: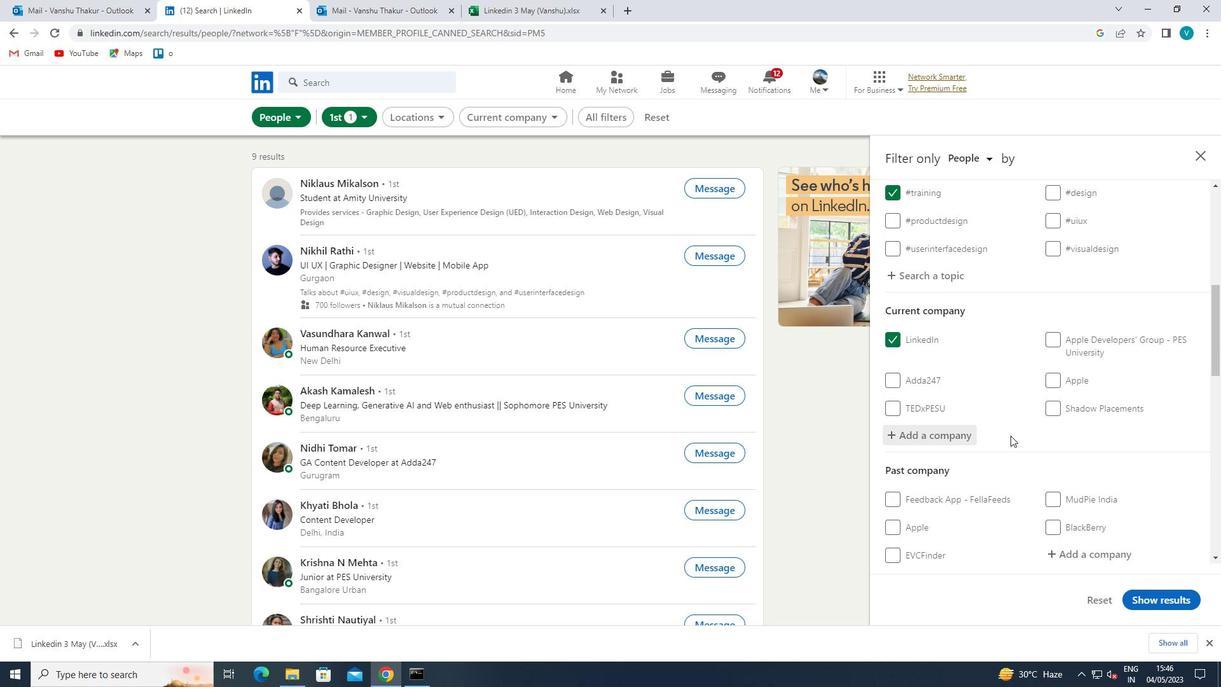 
Action: Mouse moved to (1087, 481)
Screenshot: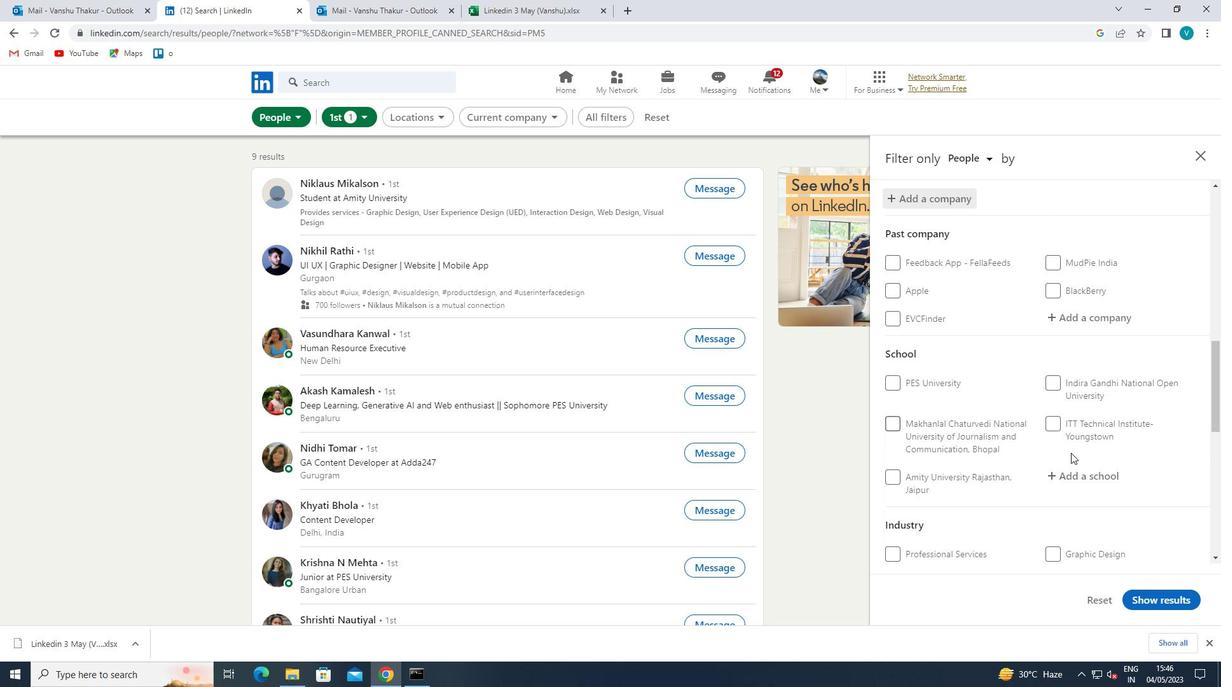 
Action: Mouse pressed left at (1087, 481)
Screenshot: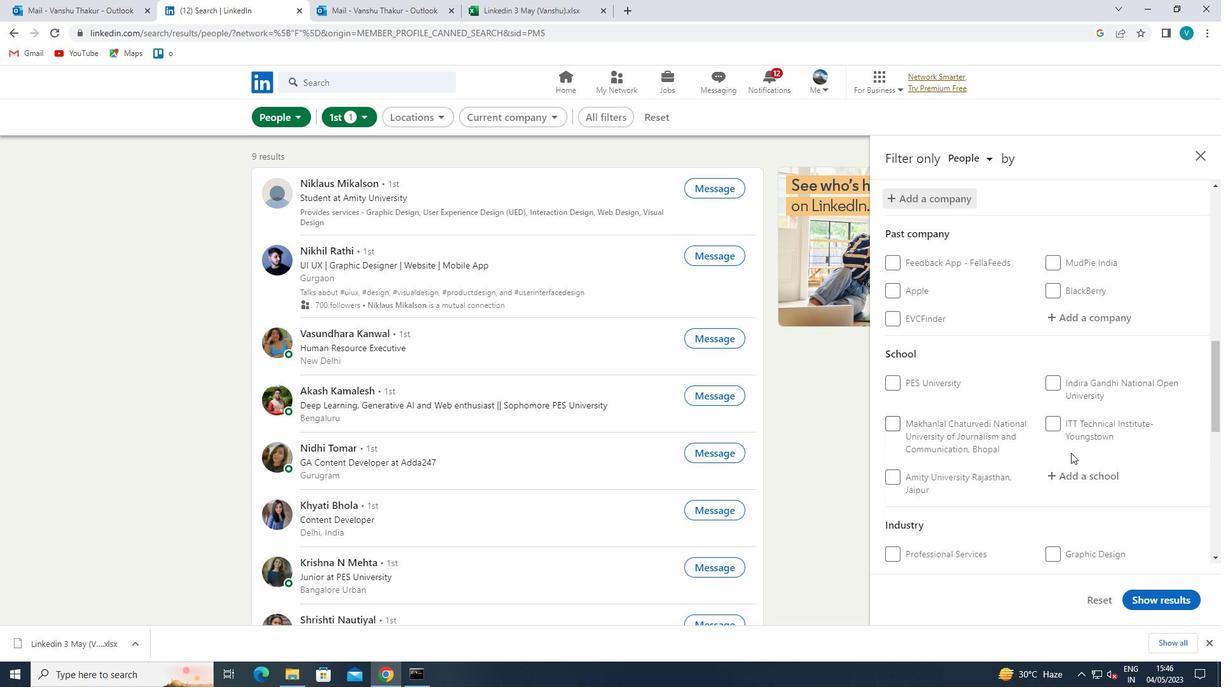 
Action: Mouse moved to (1068, 493)
Screenshot: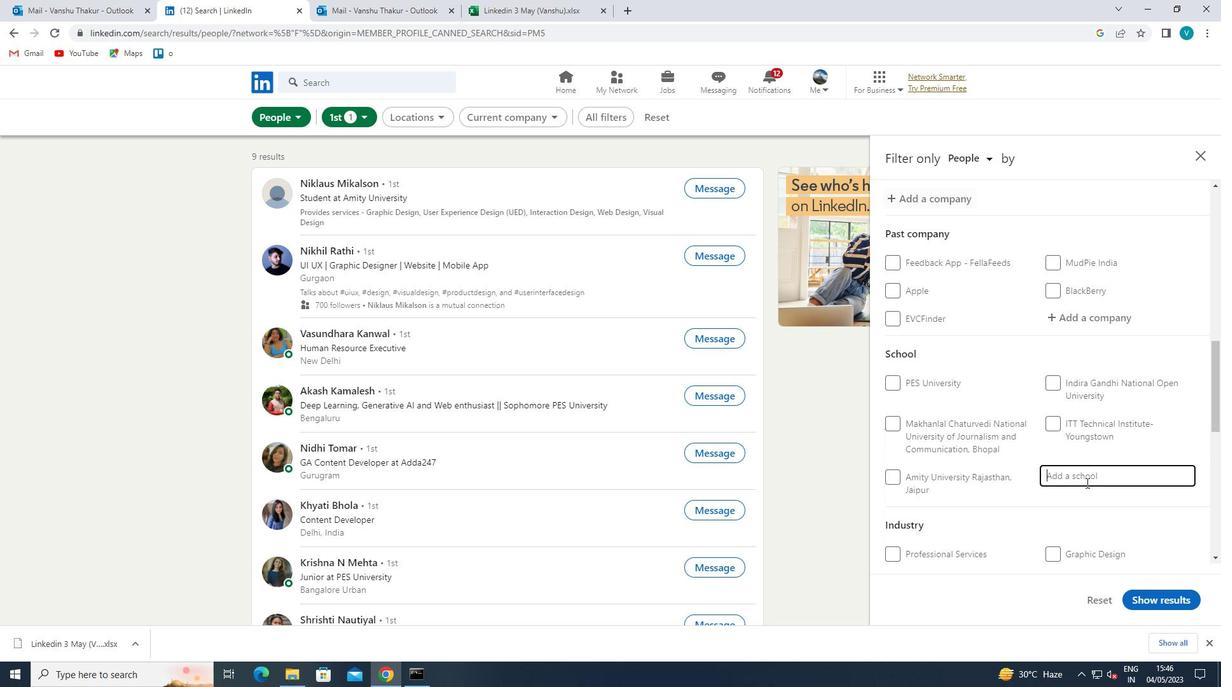 
Action: Key pressed <Key.shift>SRI<Key.space><Key.shift>RAMA
Screenshot: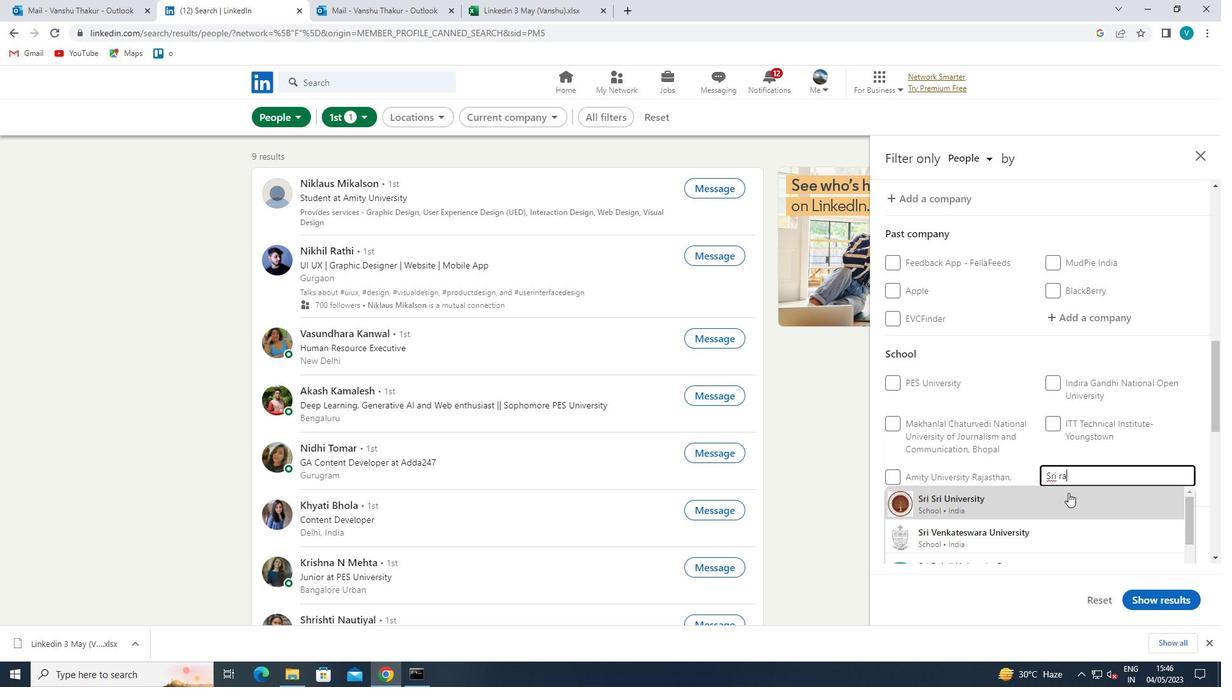 
Action: Mouse moved to (1071, 533)
Screenshot: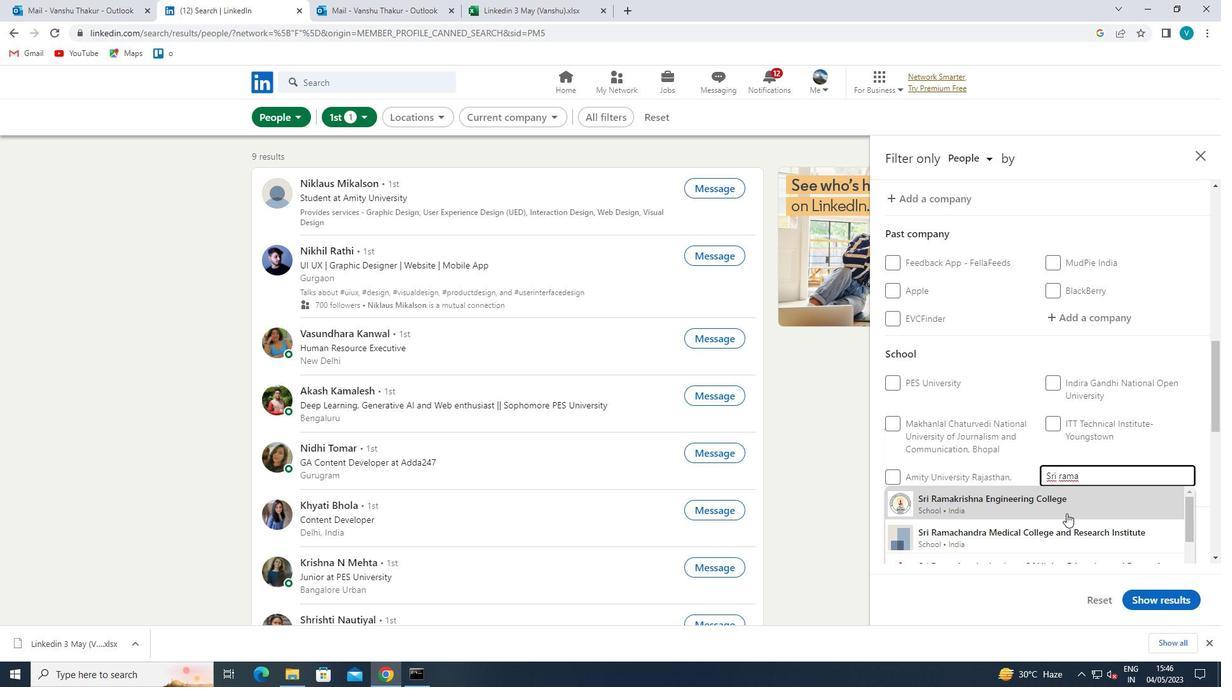 
Action: Mouse pressed left at (1071, 533)
Screenshot: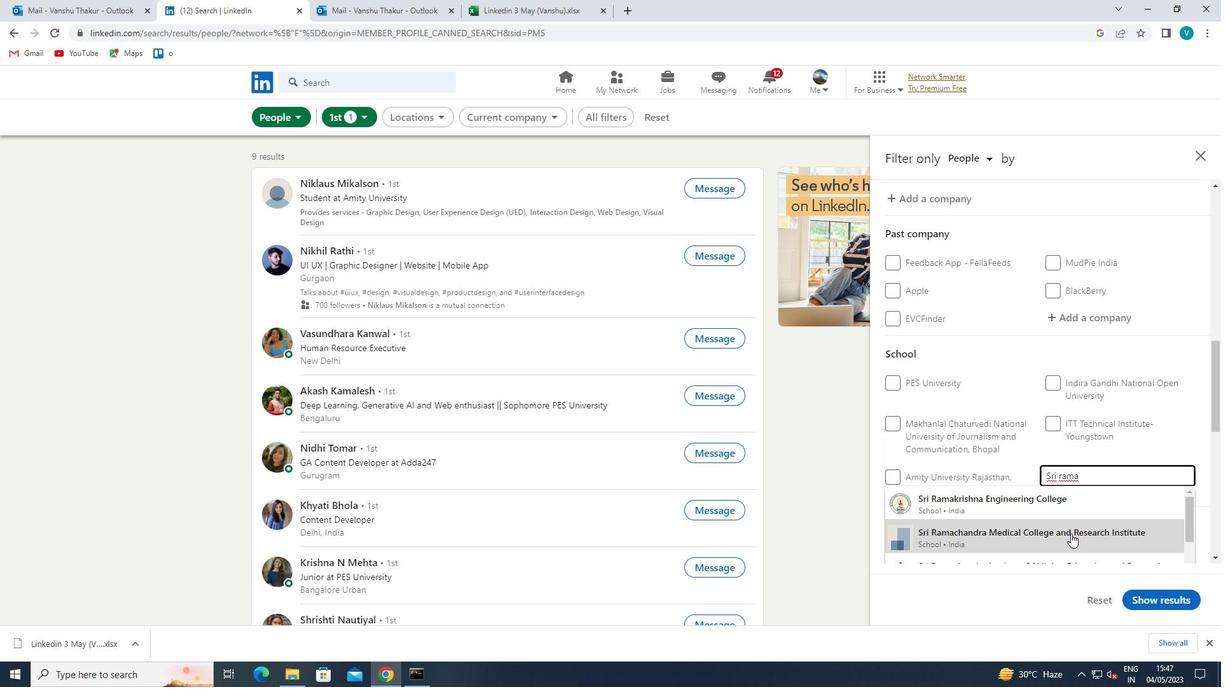 
Action: Mouse scrolled (1071, 533) with delta (0, 0)
Screenshot: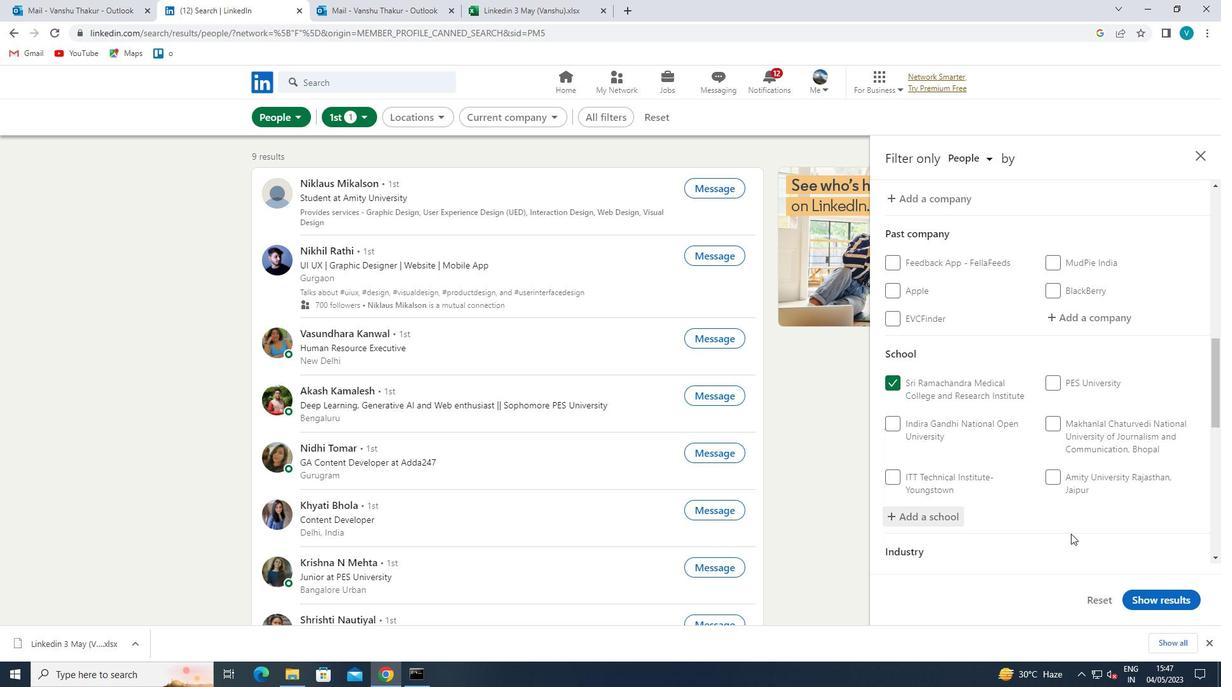 
Action: Mouse scrolled (1071, 533) with delta (0, 0)
Screenshot: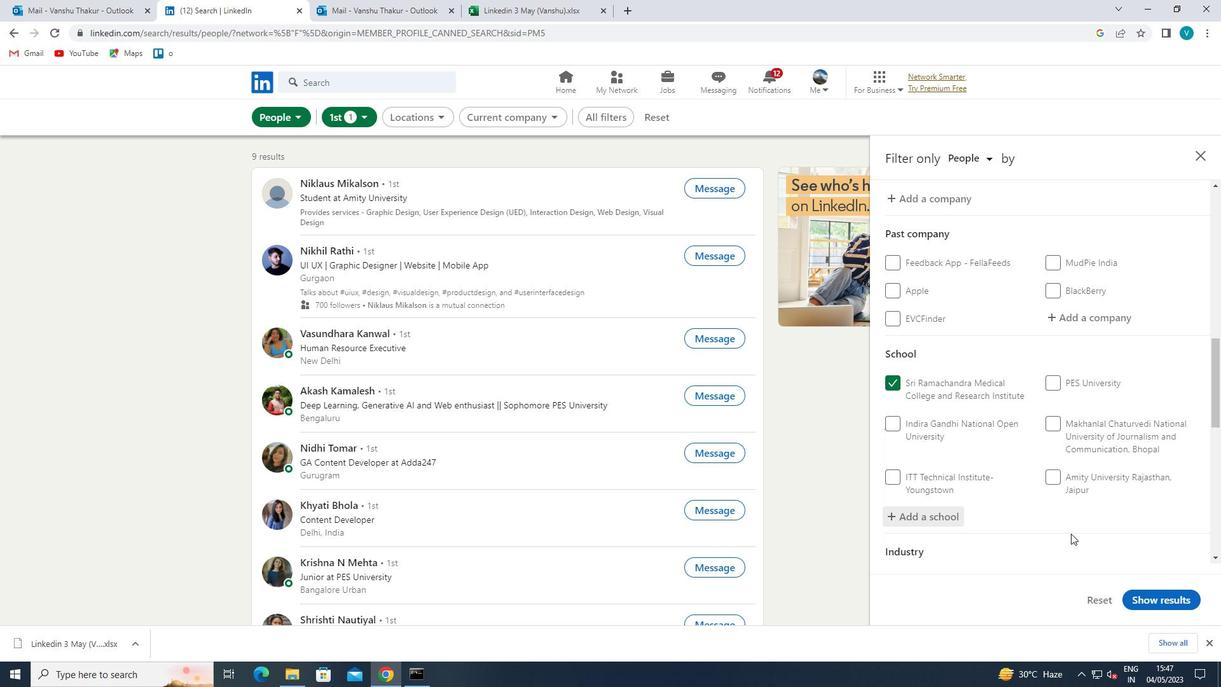 
Action: Mouse scrolled (1071, 533) with delta (0, 0)
Screenshot: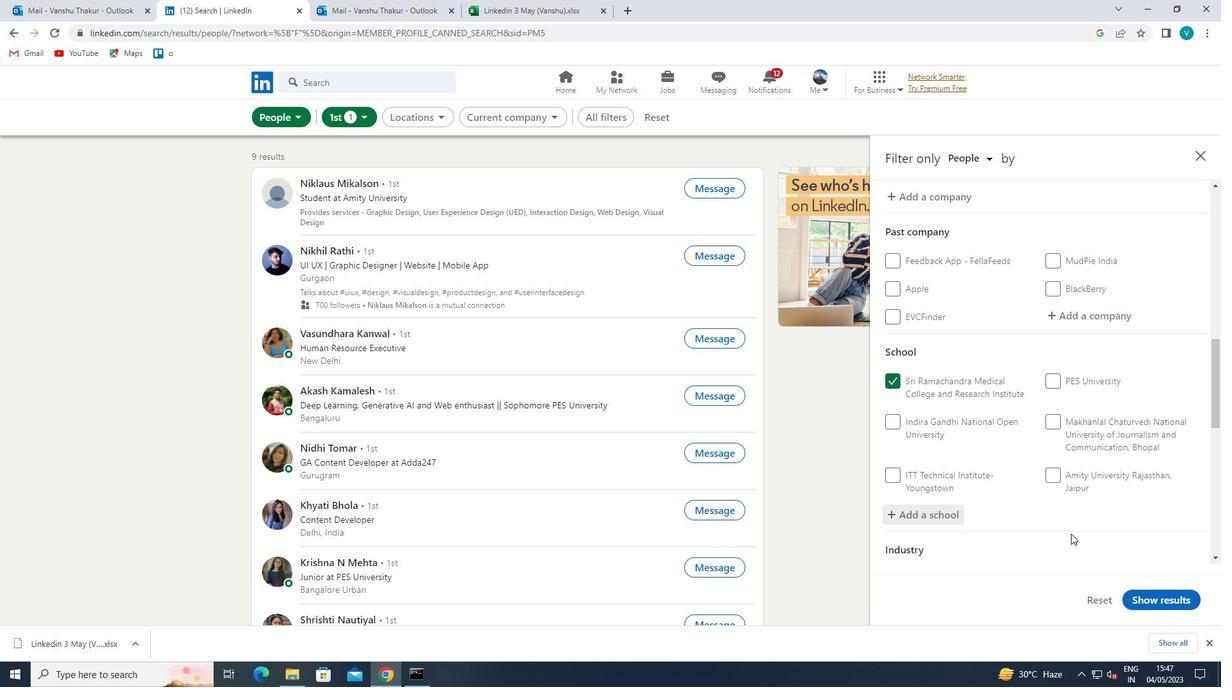 
Action: Mouse moved to (1071, 533)
Screenshot: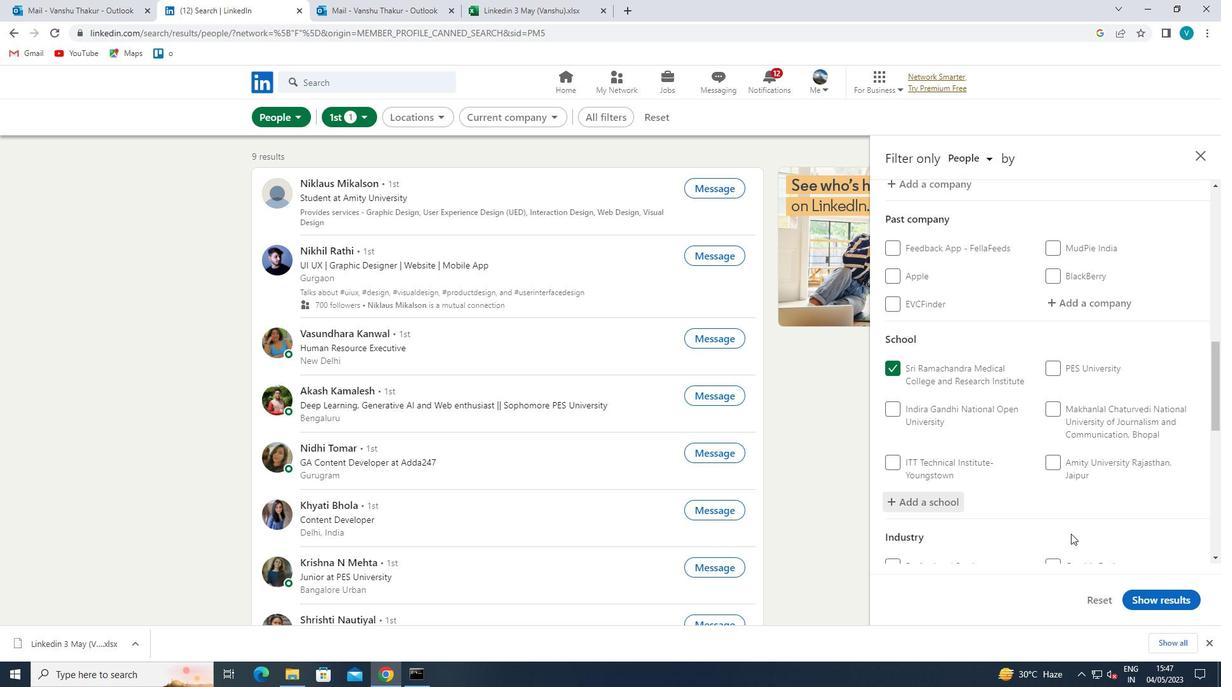 
Action: Mouse scrolled (1071, 533) with delta (0, 0)
Screenshot: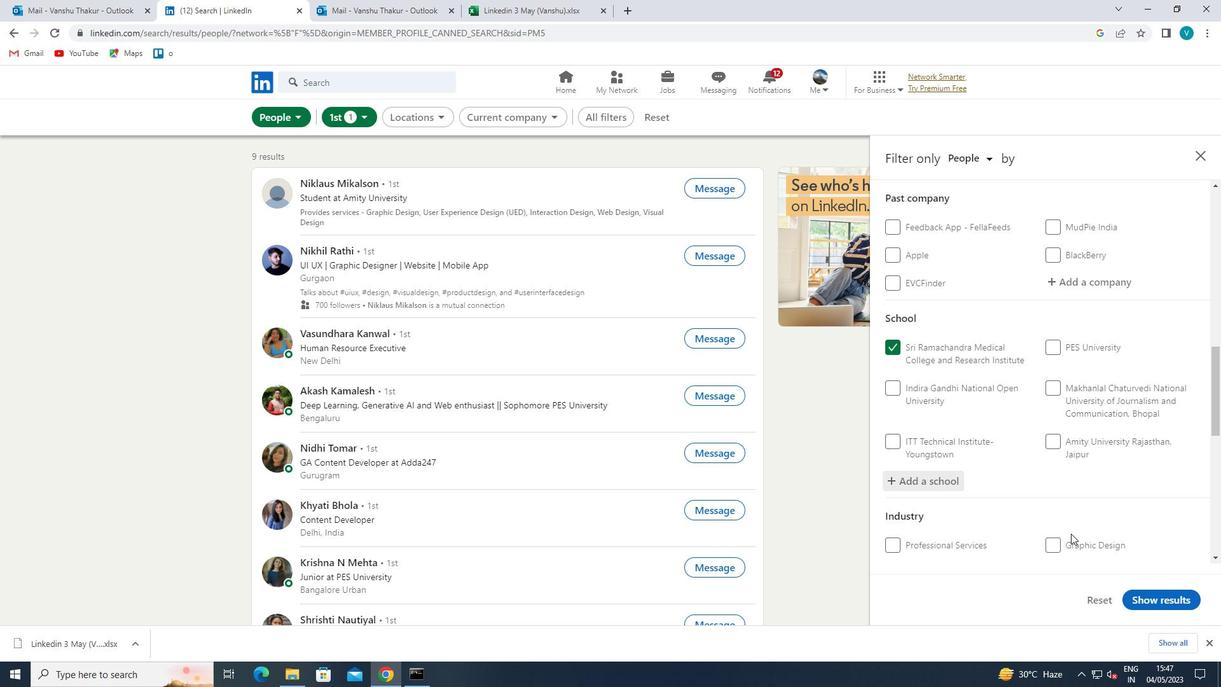
Action: Mouse moved to (1077, 393)
Screenshot: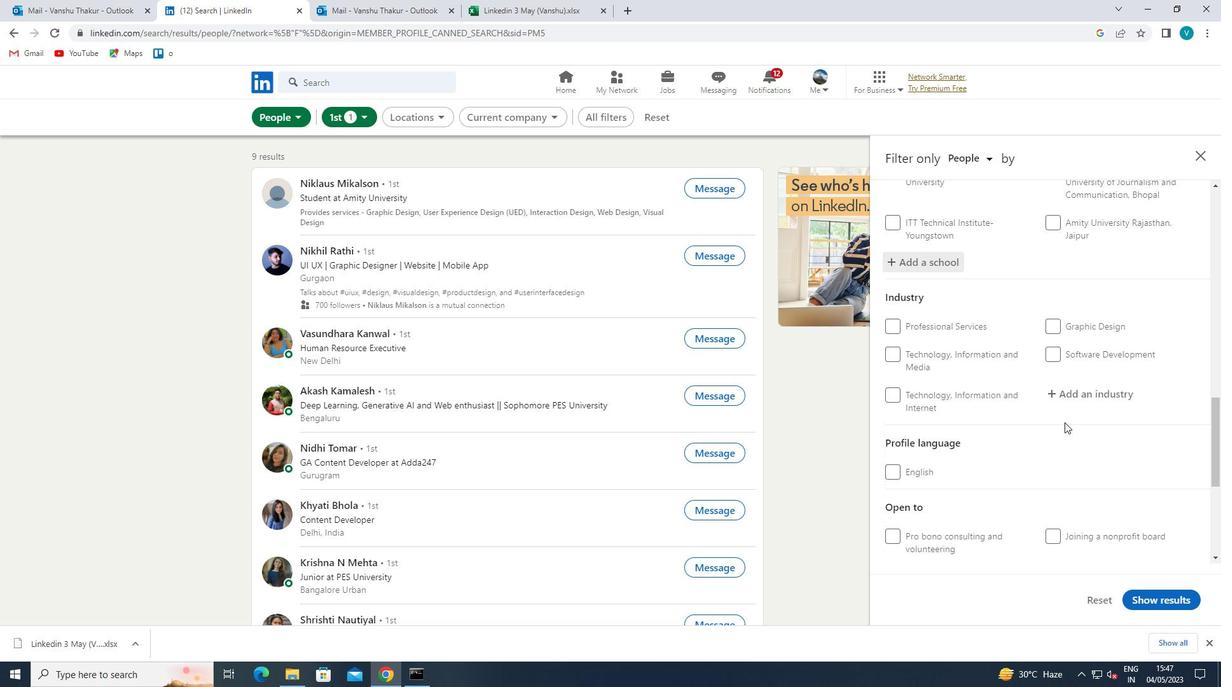 
Action: Mouse pressed left at (1077, 393)
Screenshot: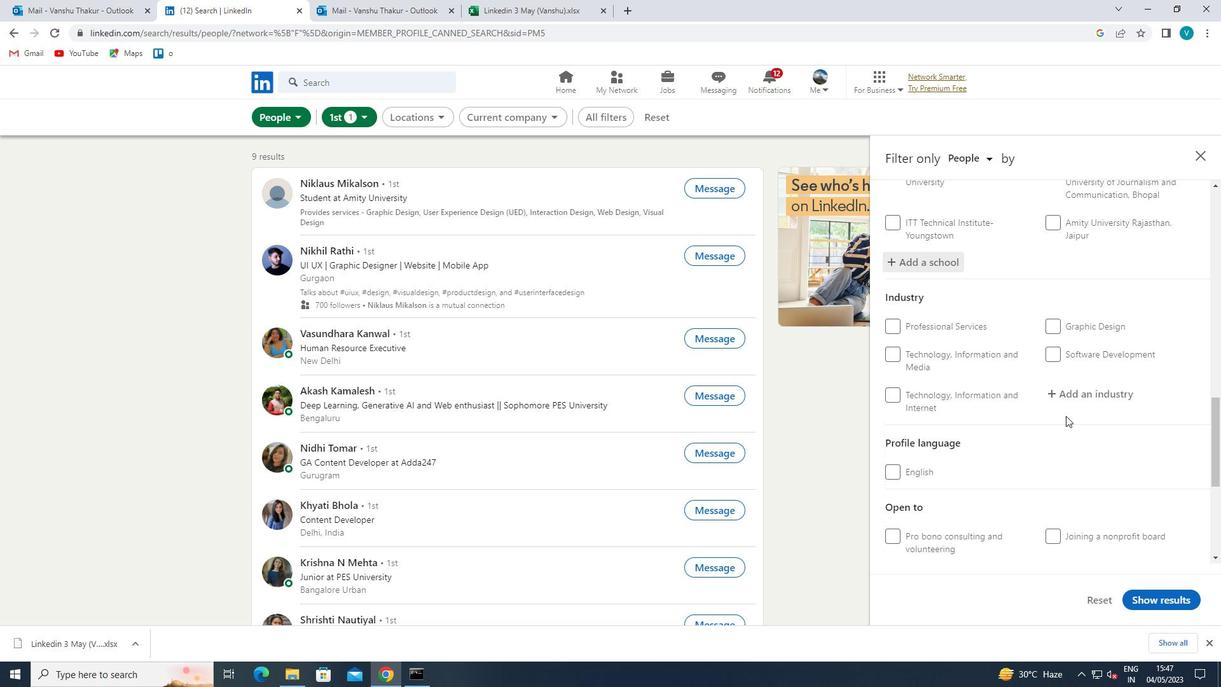 
Action: Mouse moved to (1059, 377)
Screenshot: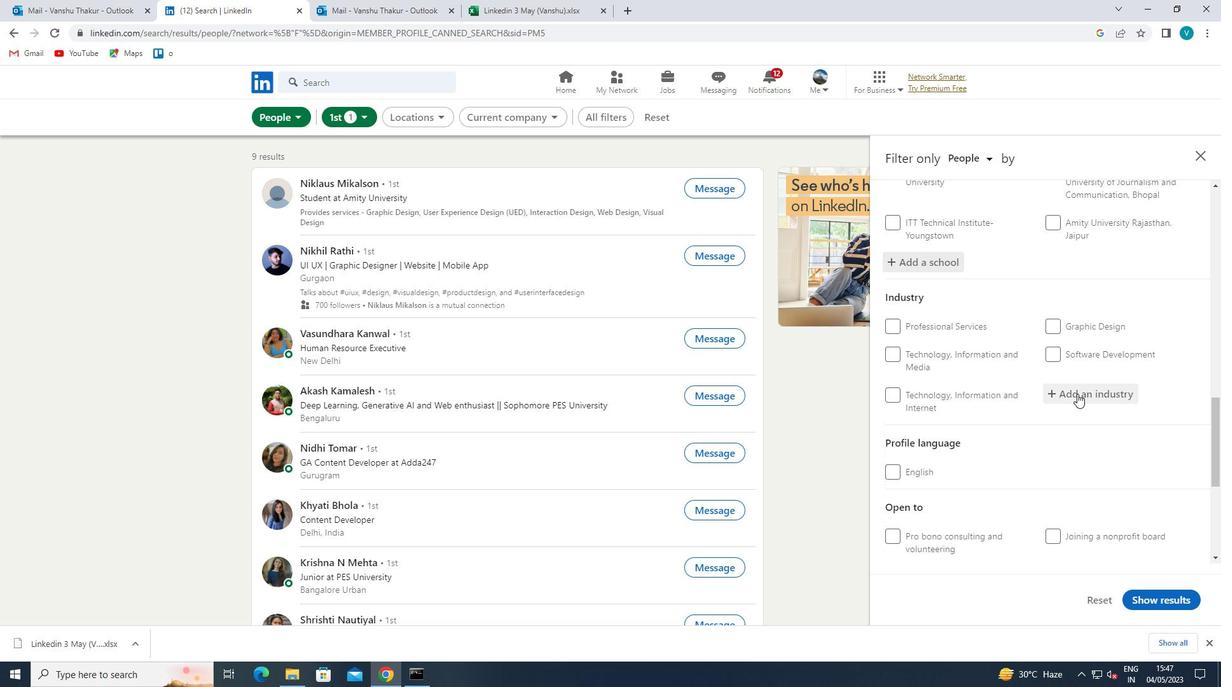 
Action: Key pressed <Key.shift>WHOLW<Key.backspace>
Screenshot: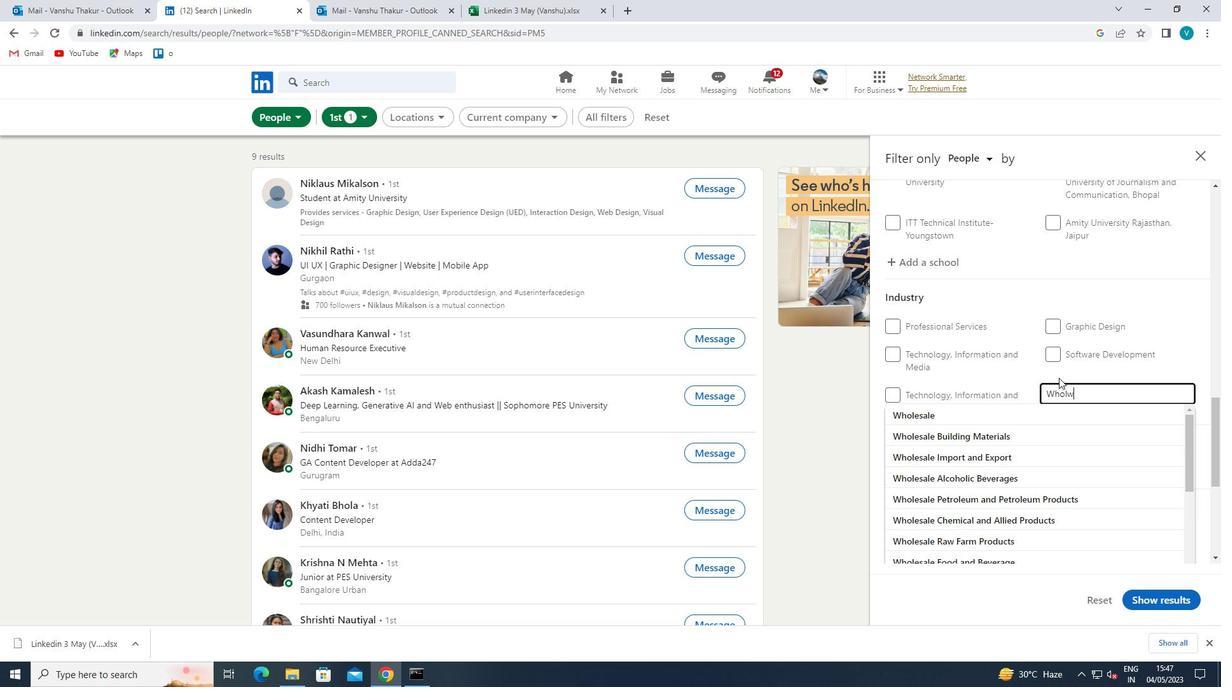 
Action: Mouse moved to (1014, 403)
Screenshot: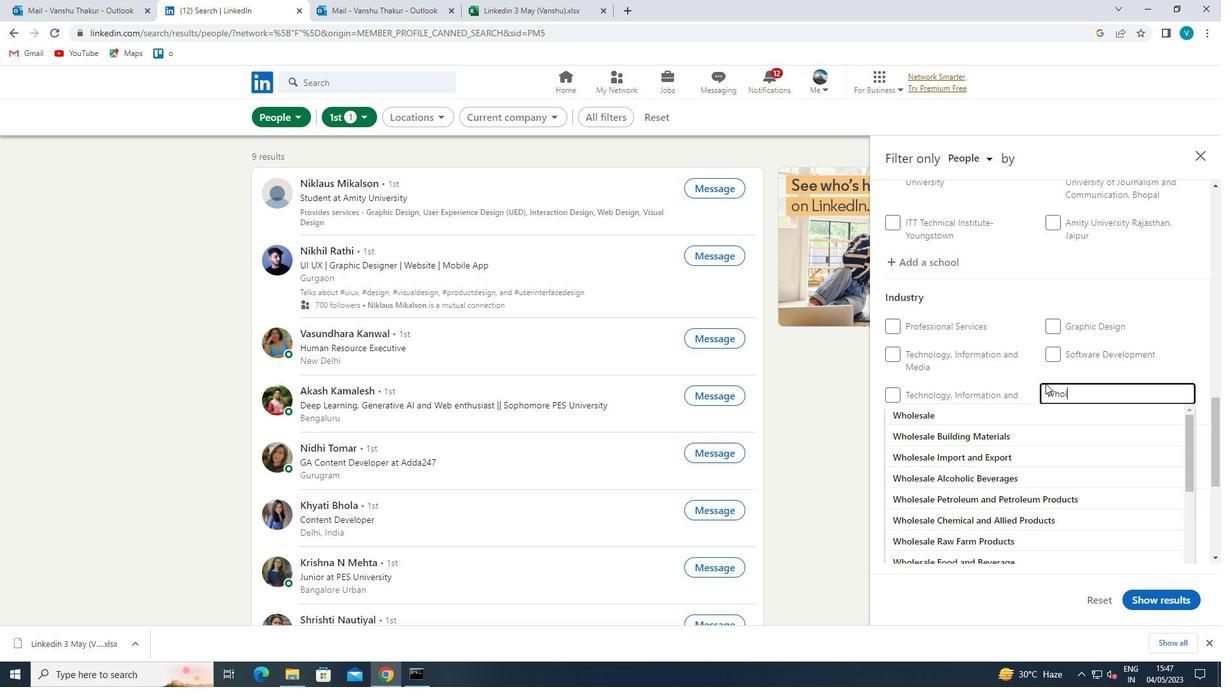 
Action: Key pressed ESALE<Key.space>COM
Screenshot: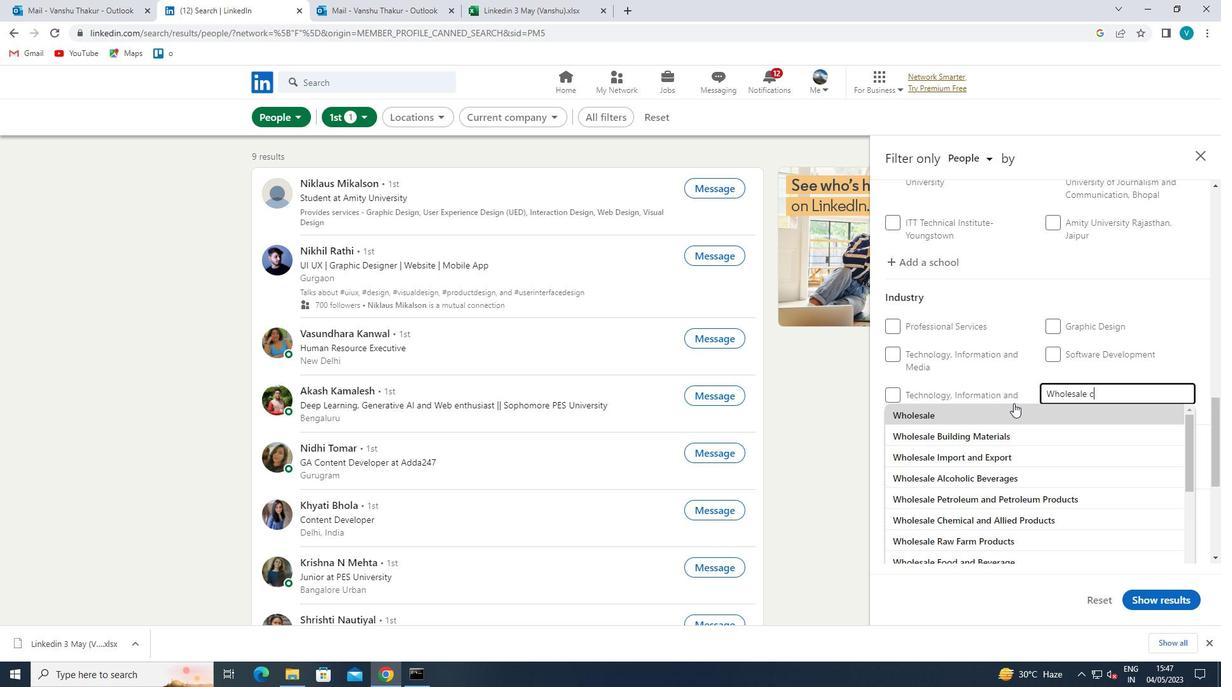 
Action: Mouse pressed left at (1014, 403)
Screenshot: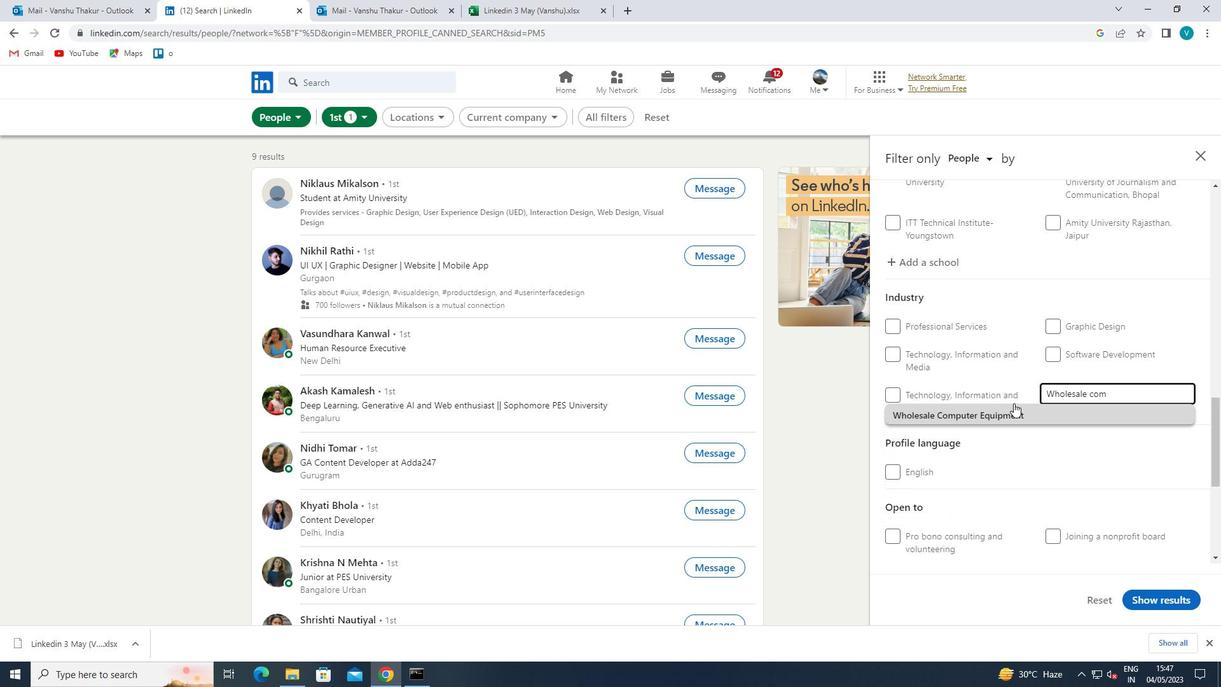 
Action: Mouse scrolled (1014, 402) with delta (0, 0)
Screenshot: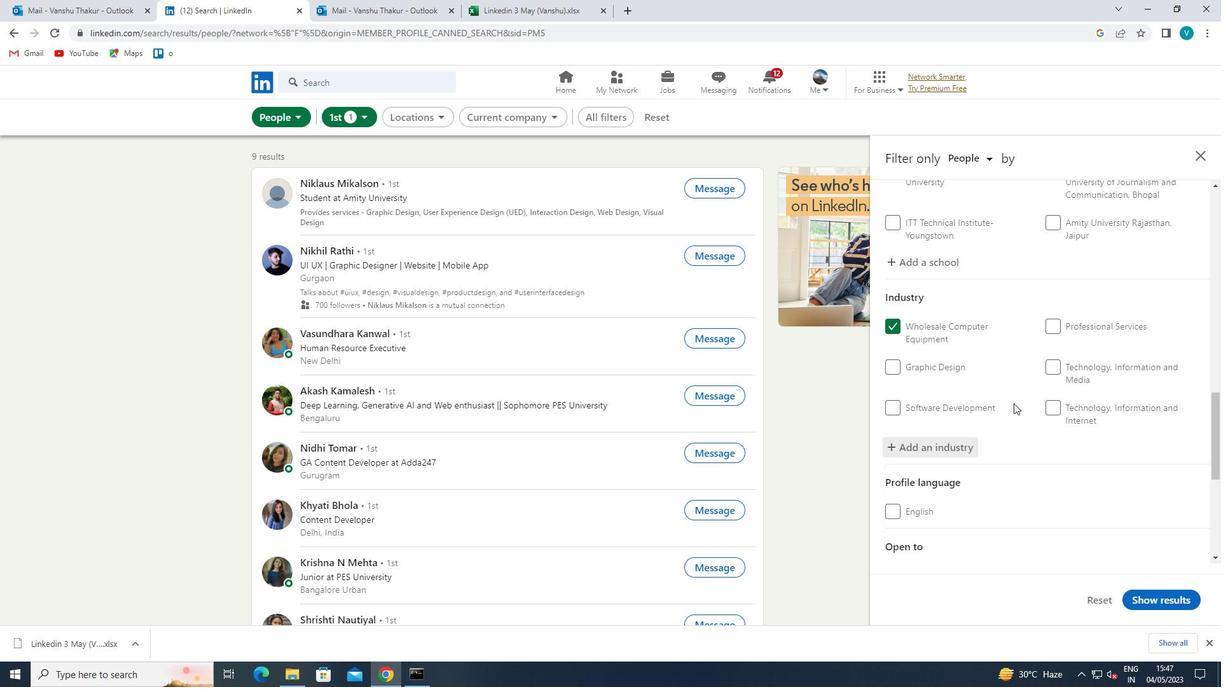 
Action: Mouse scrolled (1014, 402) with delta (0, 0)
Screenshot: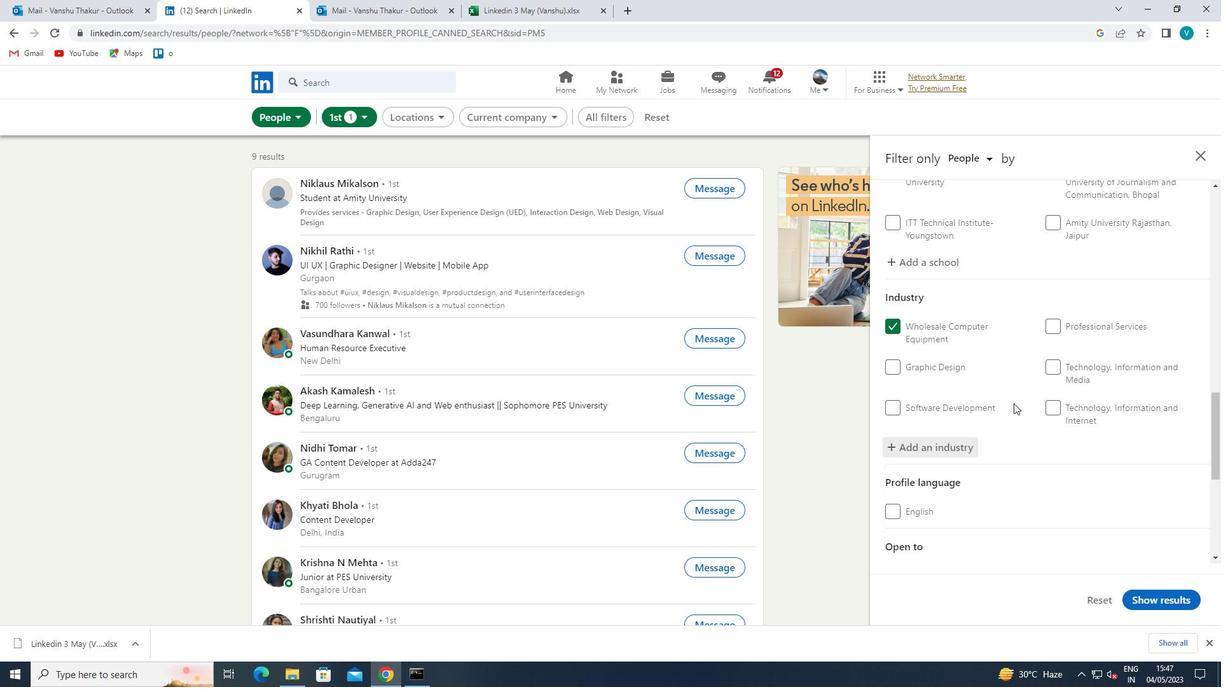 
Action: Mouse scrolled (1014, 402) with delta (0, 0)
Screenshot: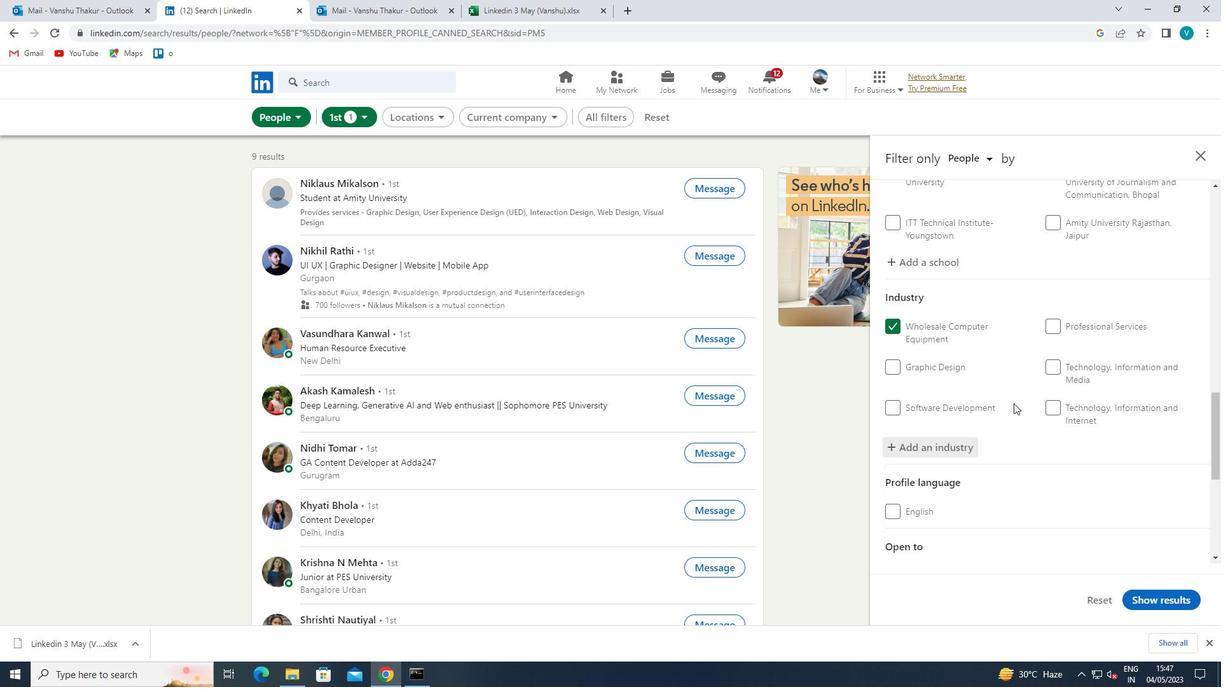 
Action: Mouse scrolled (1014, 402) with delta (0, 0)
Screenshot: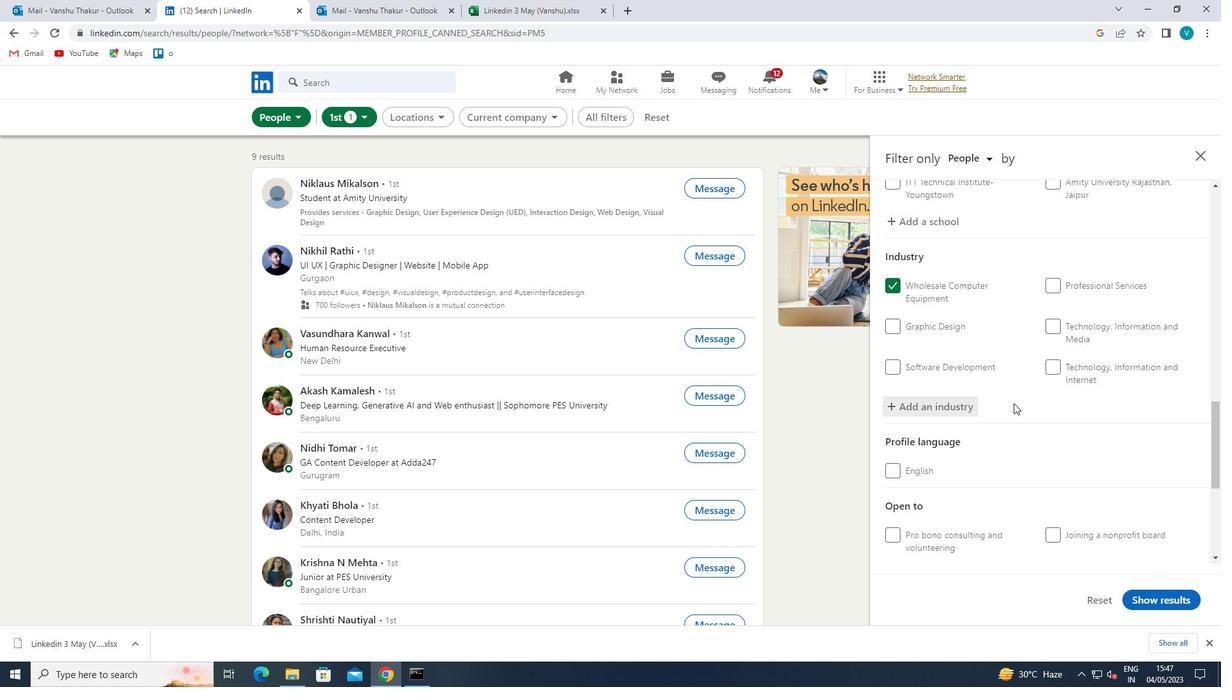 
Action: Mouse moved to (1076, 458)
Screenshot: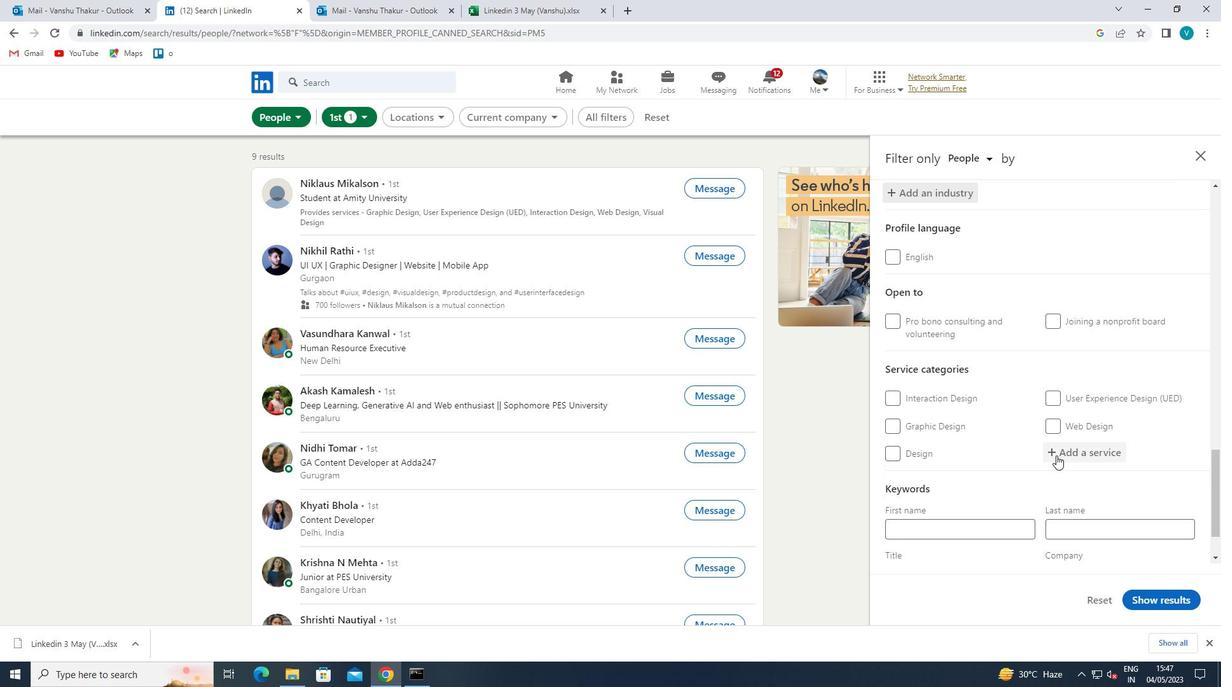 
Action: Mouse pressed left at (1076, 458)
Screenshot: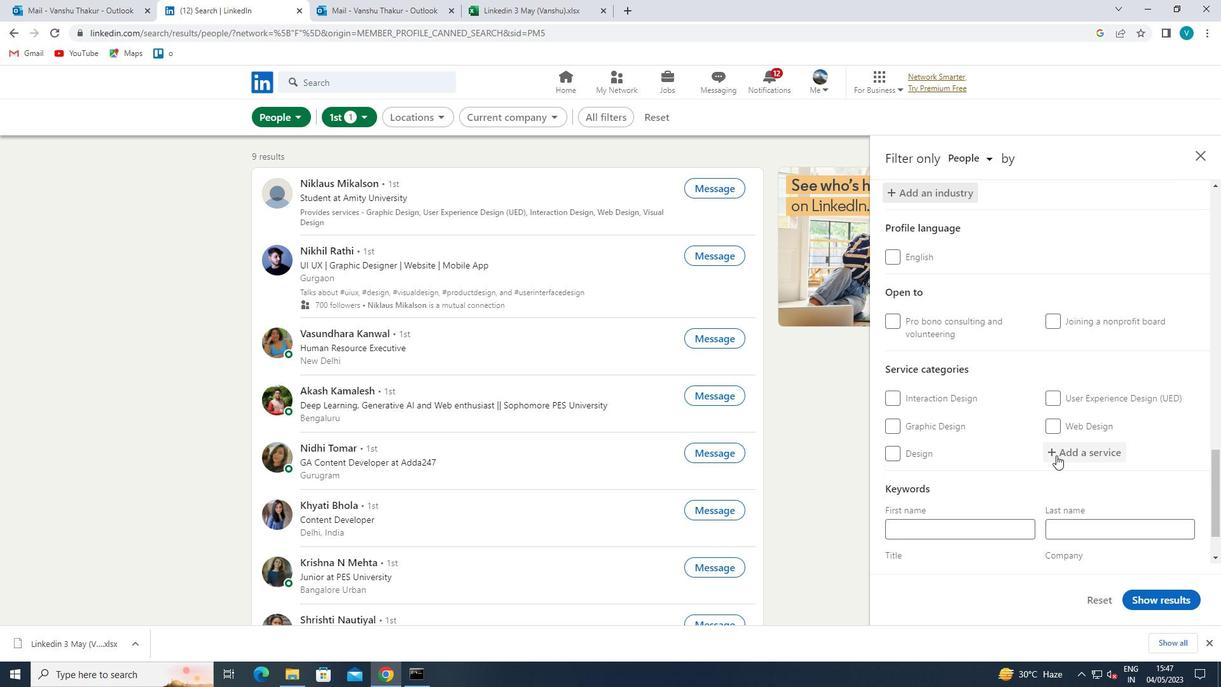 
Action: Mouse moved to (1067, 463)
Screenshot: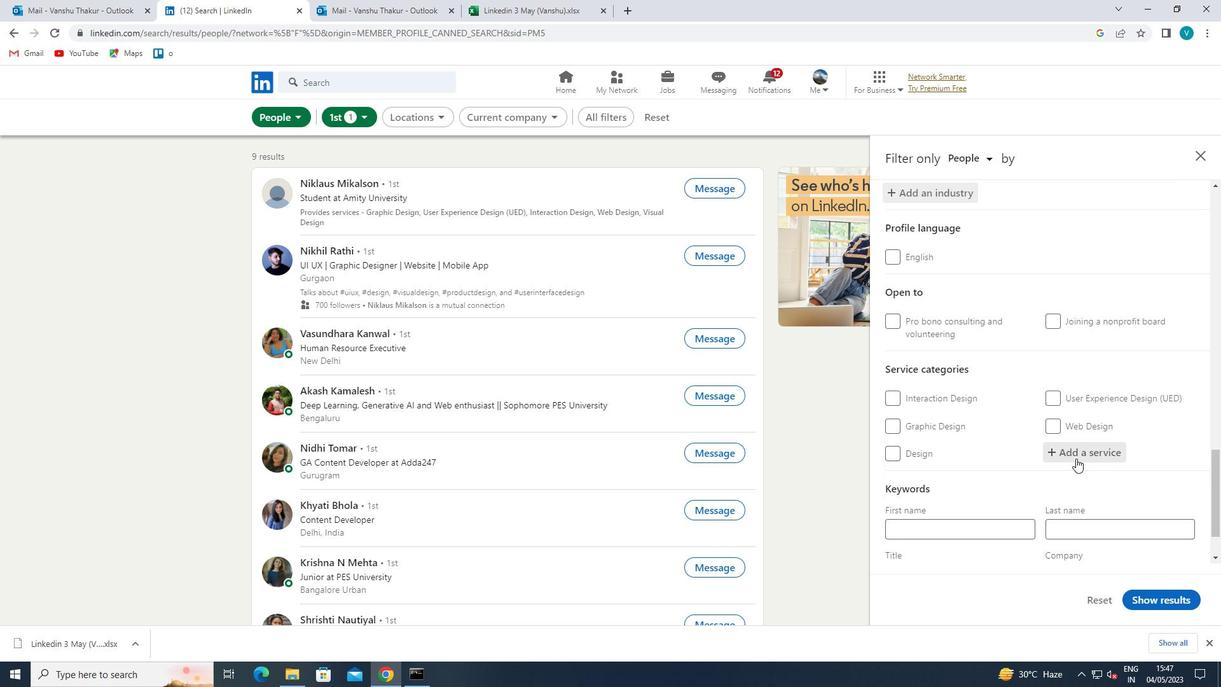 
Action: Key pressed <Key.shift>COMPUTER<Key.space>
Screenshot: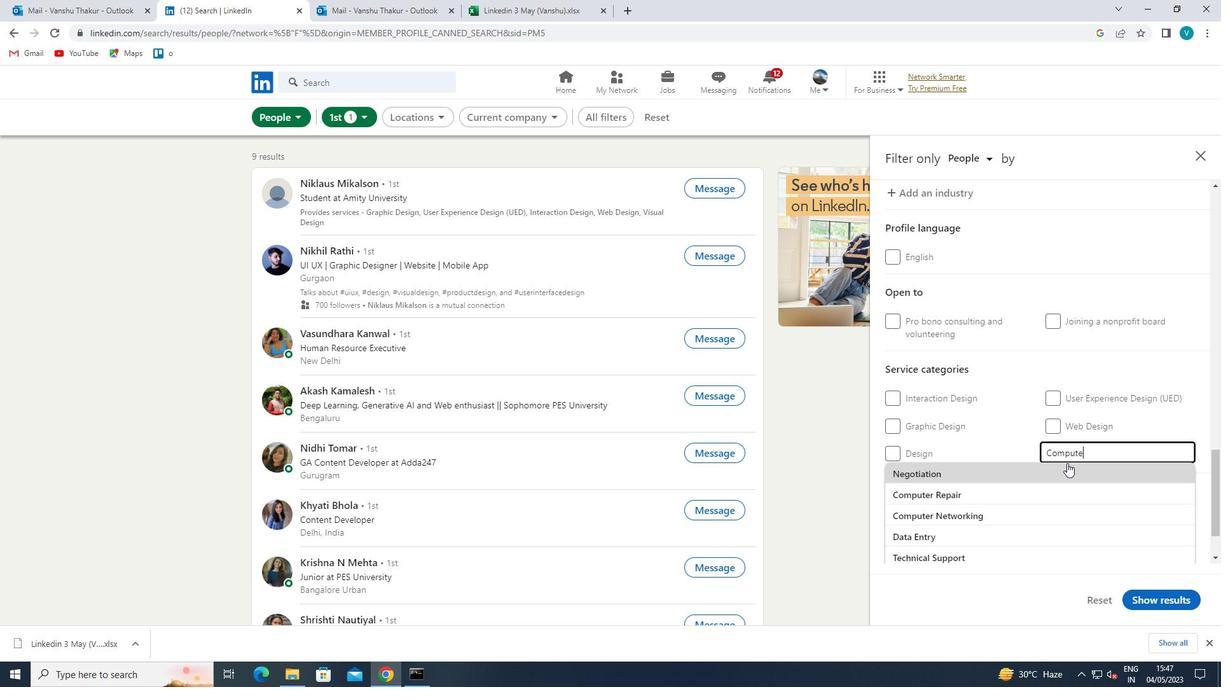 
Action: Mouse moved to (1045, 482)
Screenshot: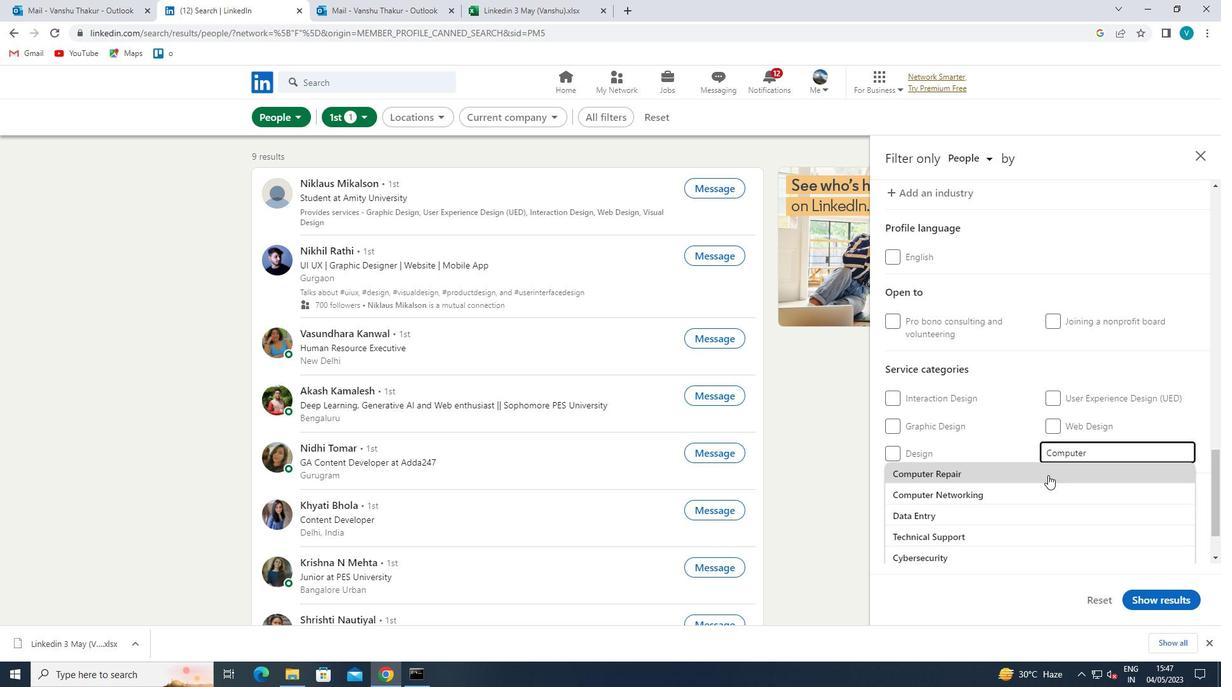 
Action: Mouse pressed left at (1045, 482)
Screenshot: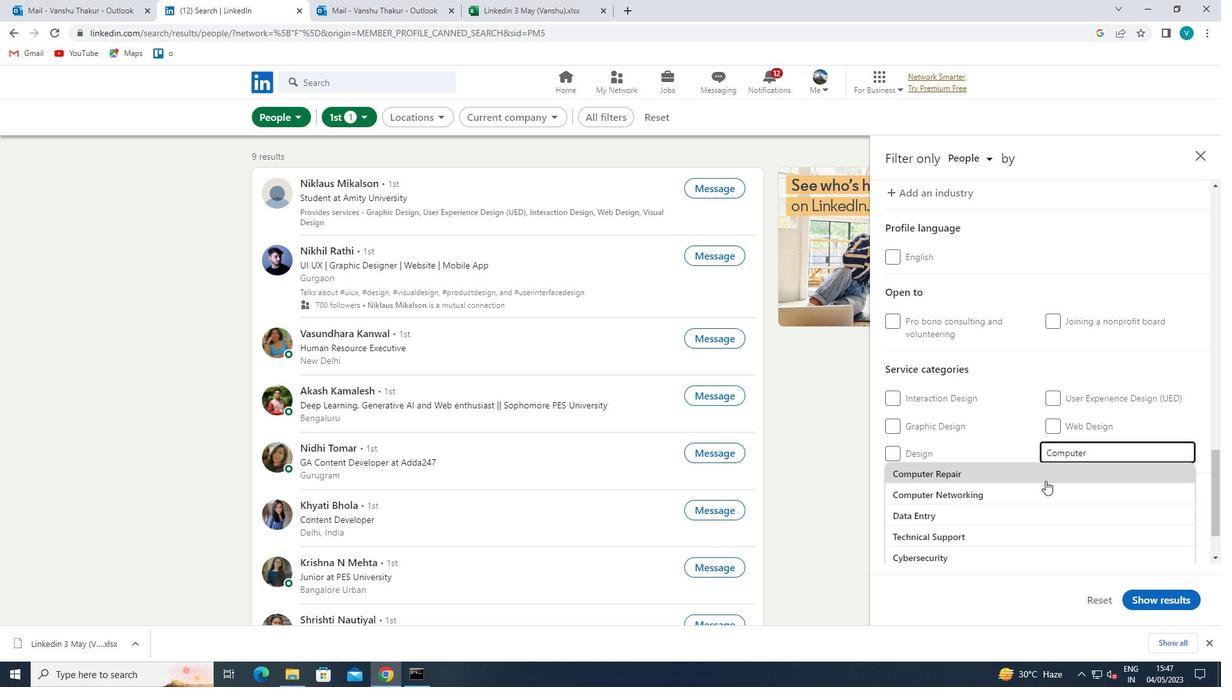 
Action: Mouse moved to (1046, 497)
Screenshot: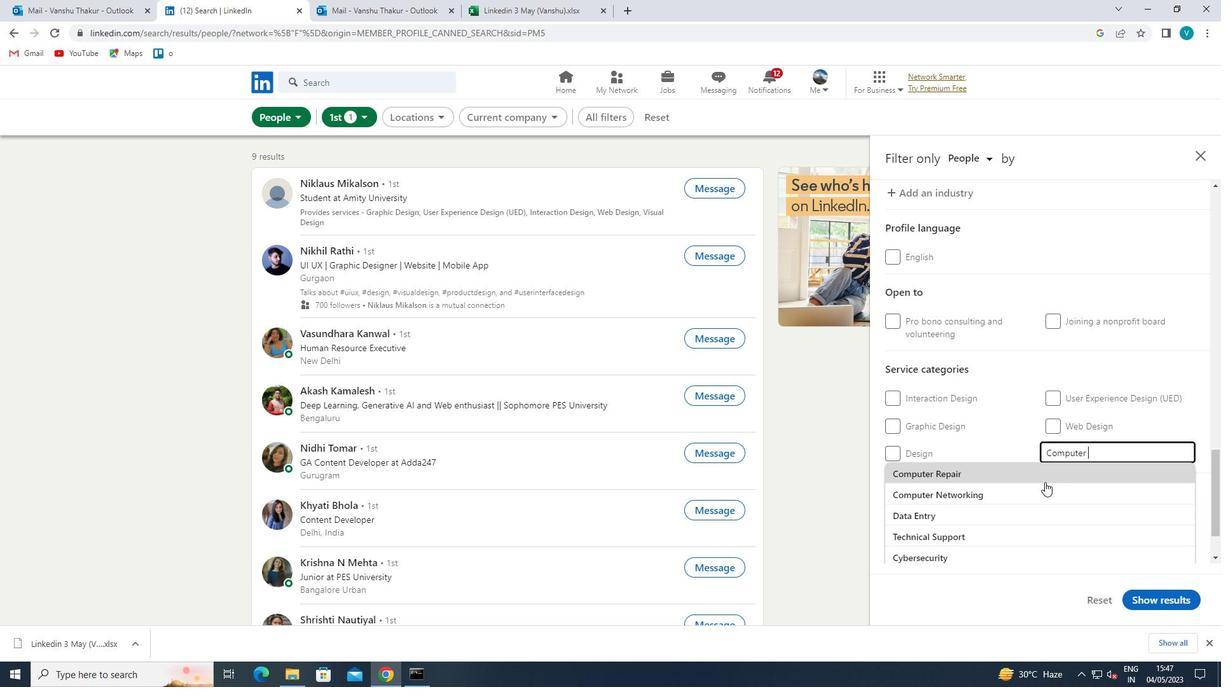 
Action: Mouse pressed left at (1046, 497)
Screenshot: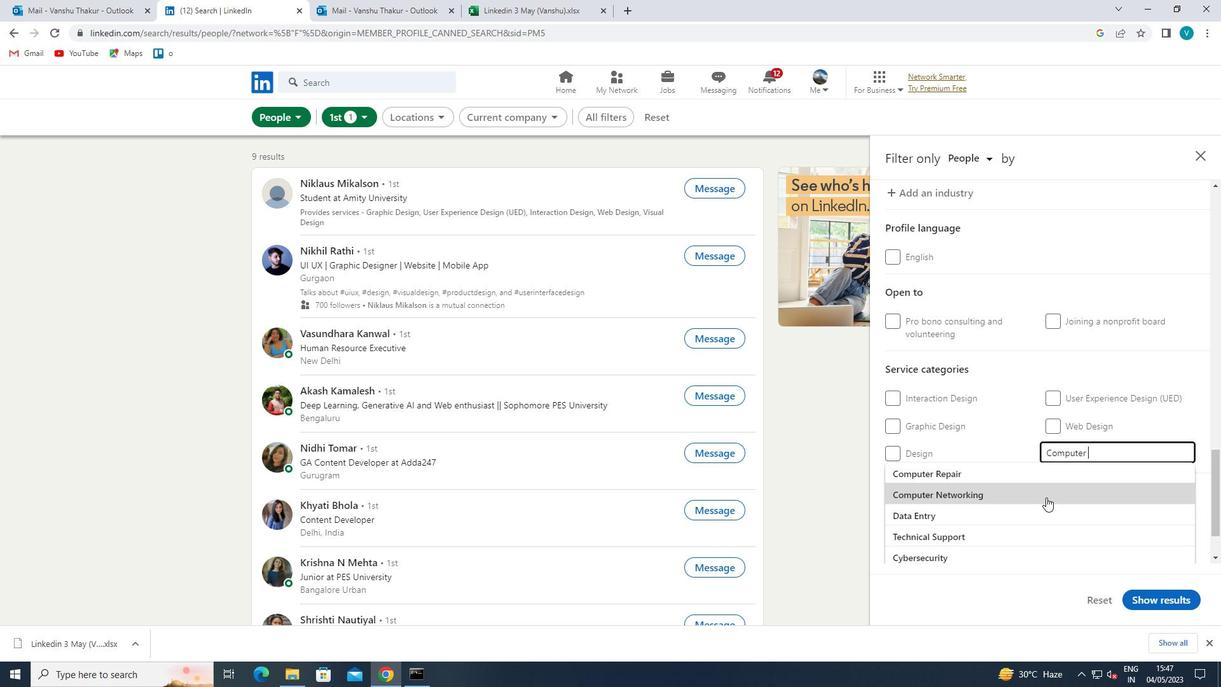 
Action: Mouse scrolled (1046, 496) with delta (0, 0)
Screenshot: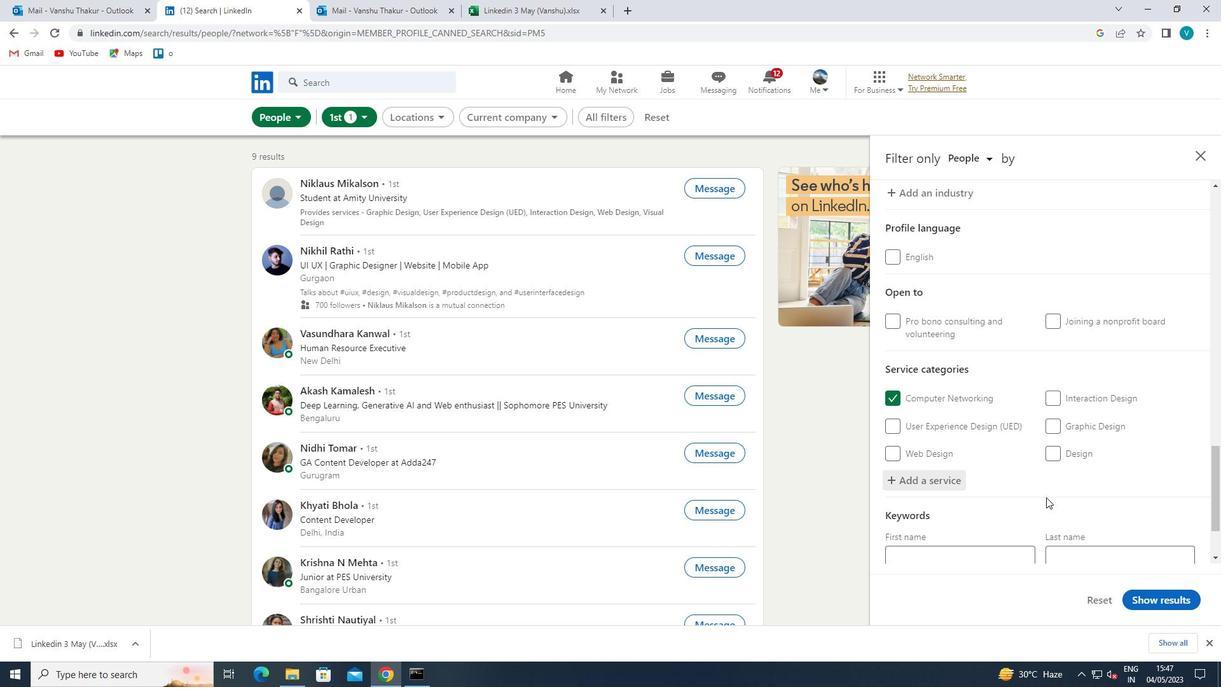 
Action: Mouse scrolled (1046, 496) with delta (0, 0)
Screenshot: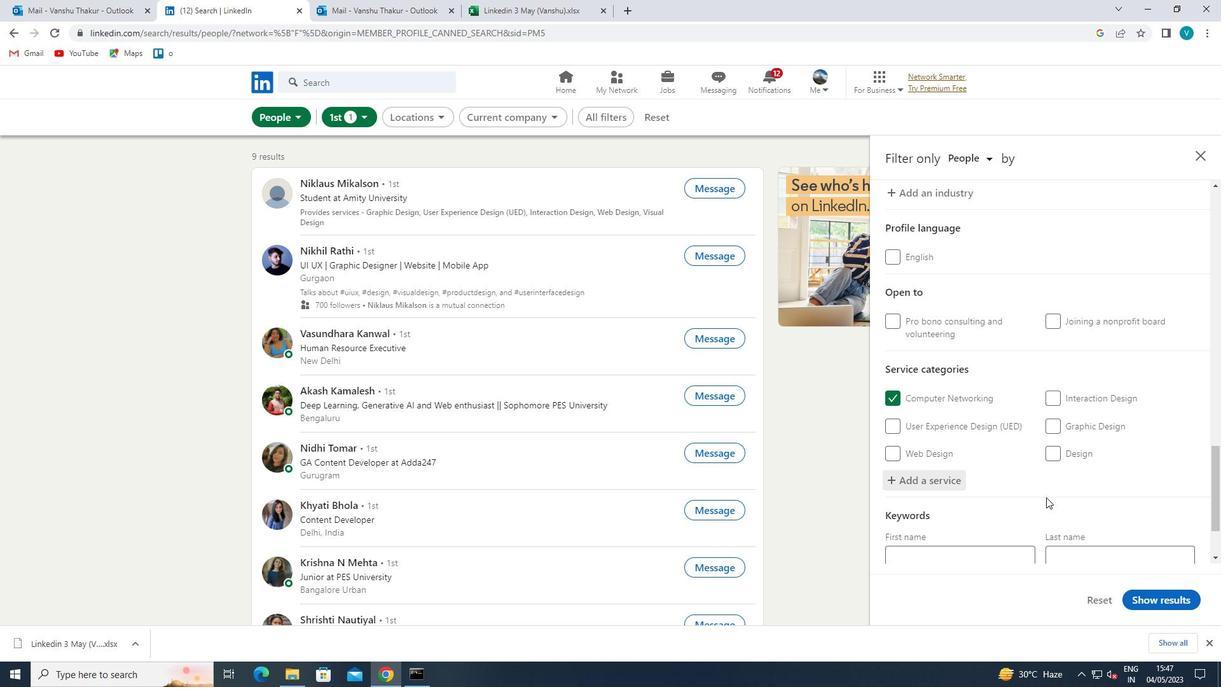 
Action: Mouse scrolled (1046, 496) with delta (0, 0)
Screenshot: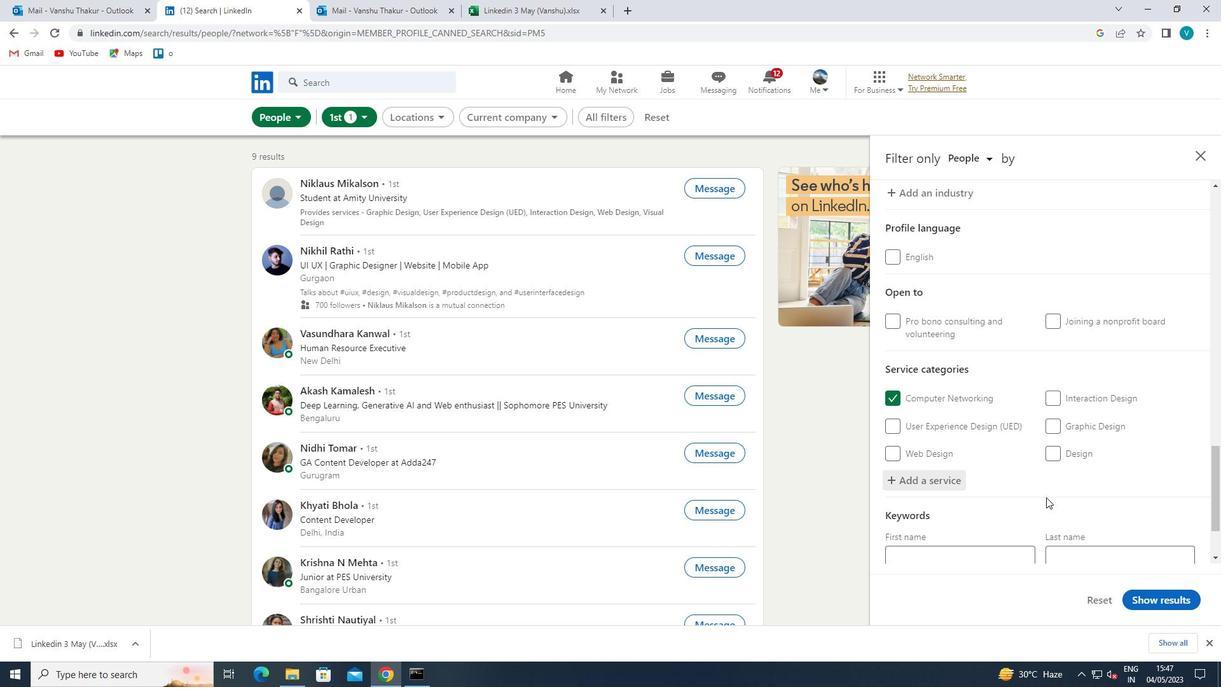 
Action: Mouse scrolled (1046, 496) with delta (0, 0)
Screenshot: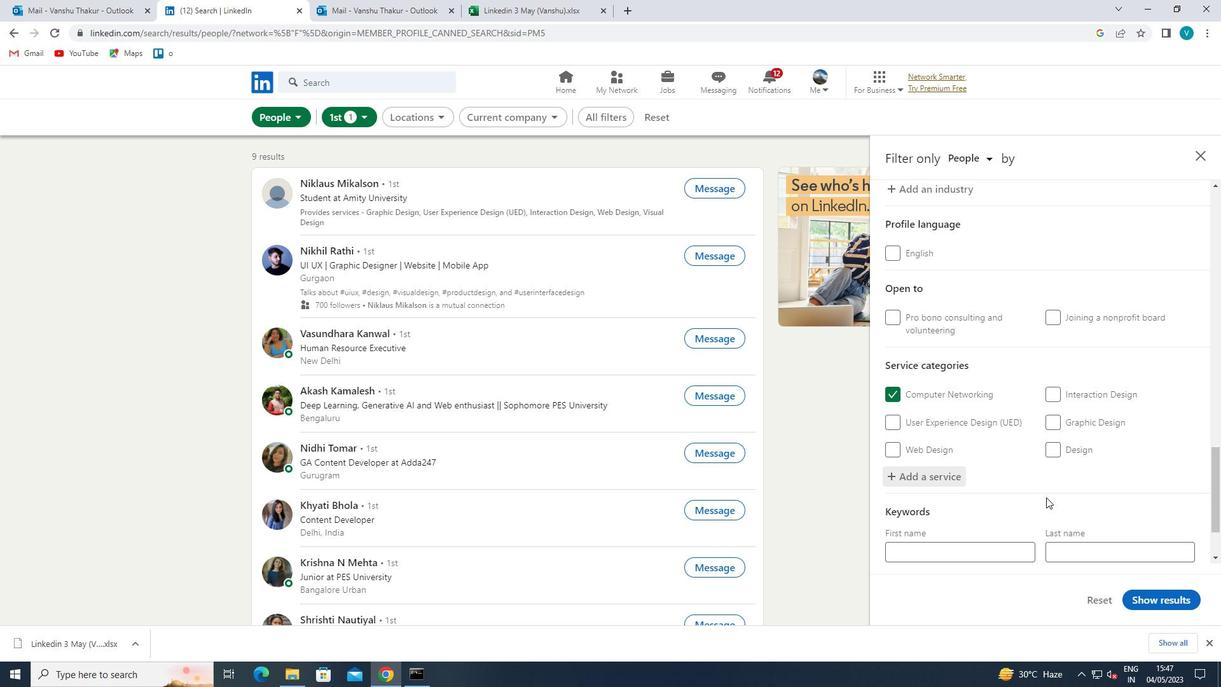 
Action: Mouse scrolled (1046, 496) with delta (0, 0)
Screenshot: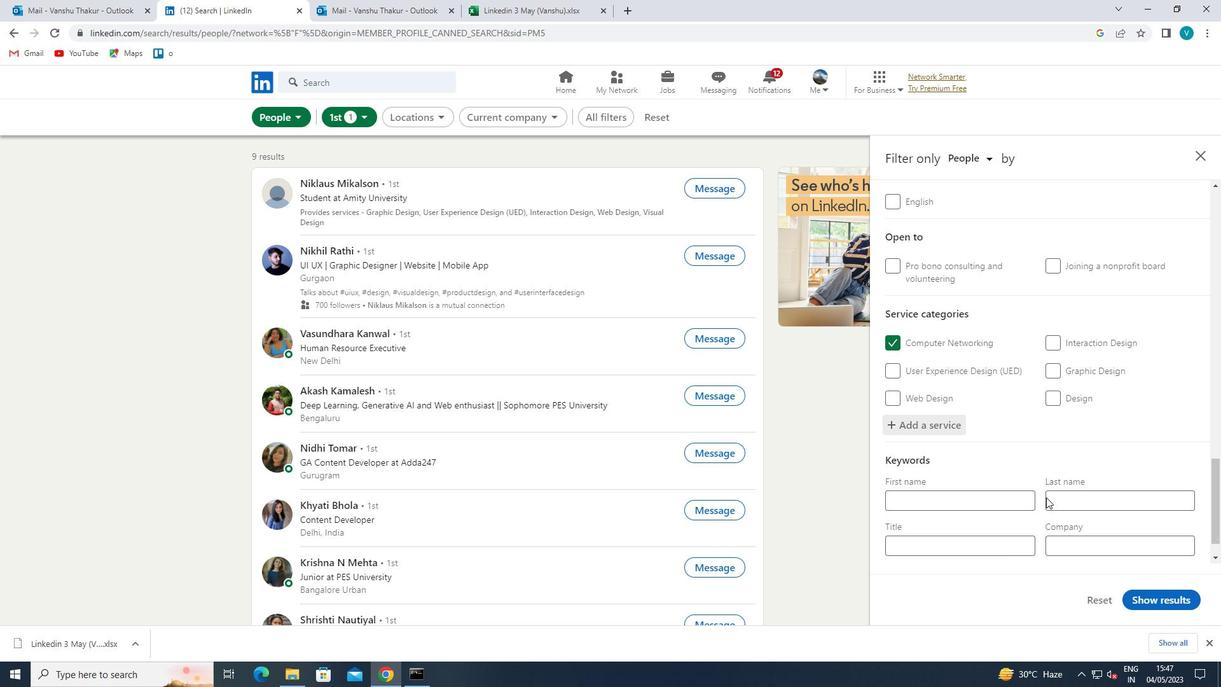 
Action: Mouse moved to (1008, 507)
Screenshot: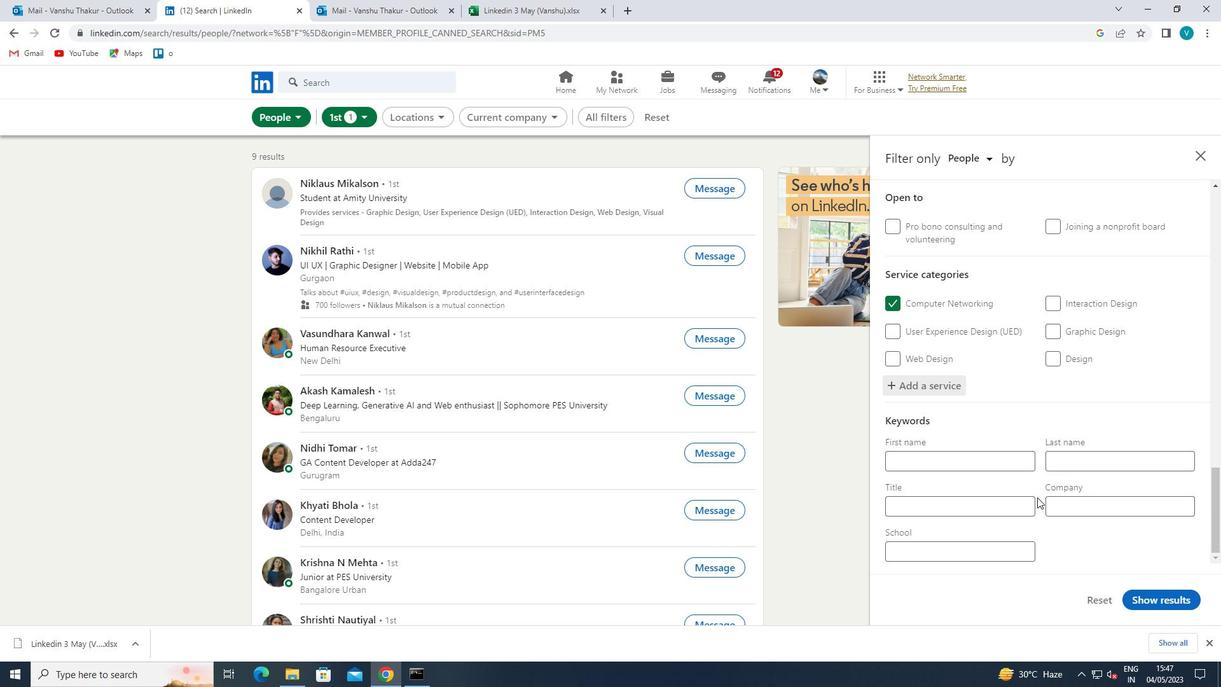 
Action: Mouse pressed left at (1008, 507)
Screenshot: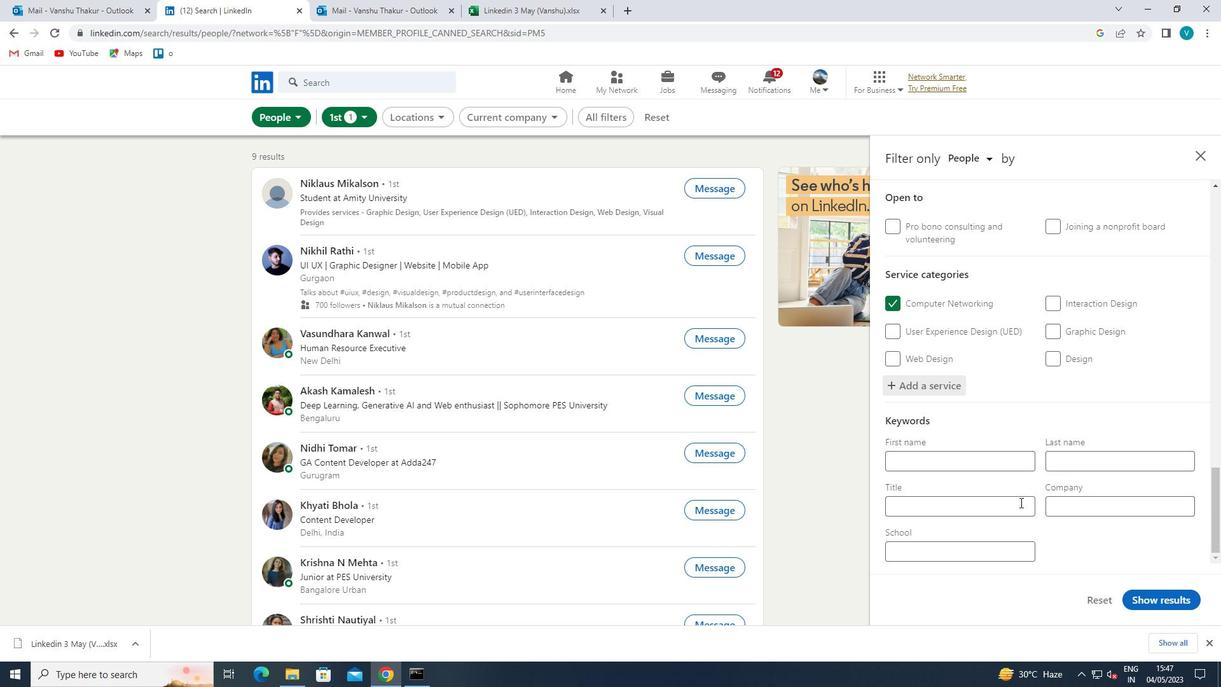 
Action: Mouse moved to (1008, 509)
Screenshot: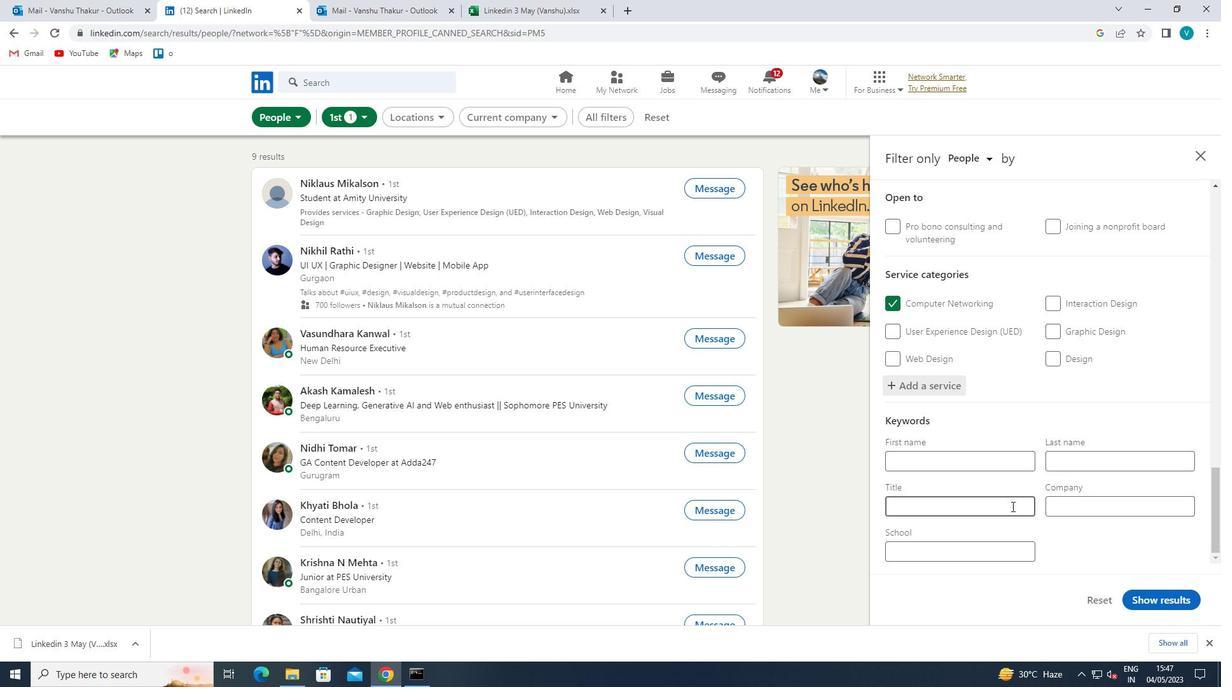 
Action: Key pressed <Key.shift>SUPERVISORS
Screenshot: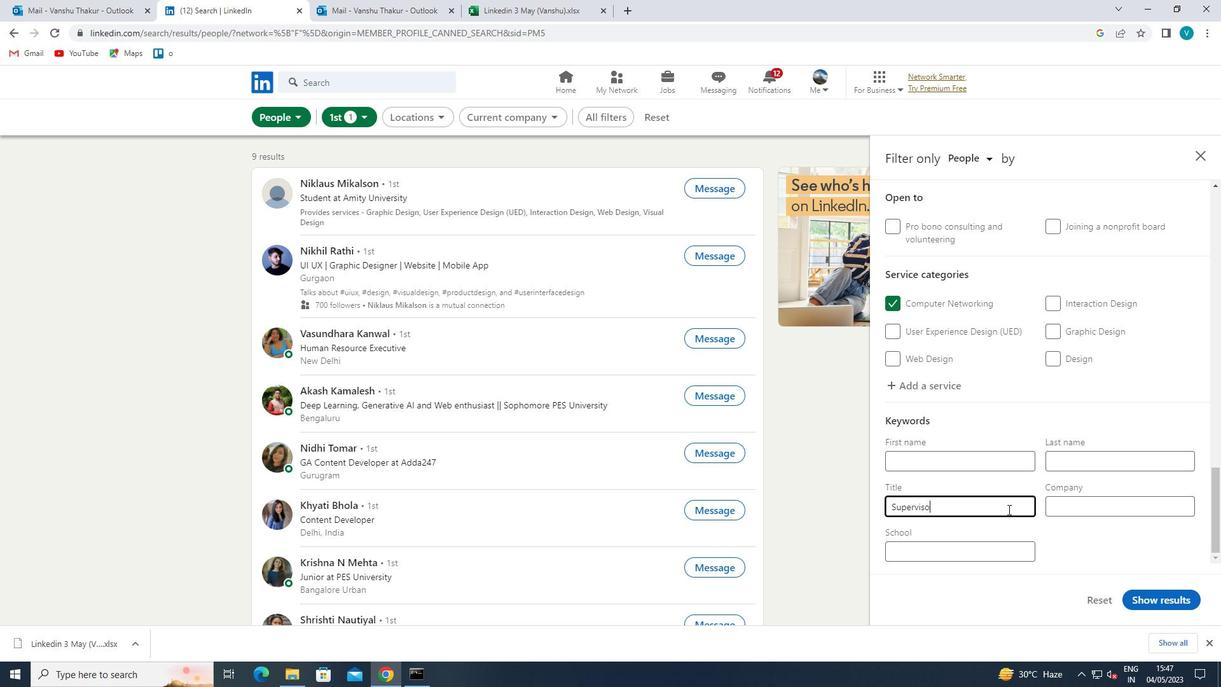 
Action: Mouse moved to (1154, 591)
Screenshot: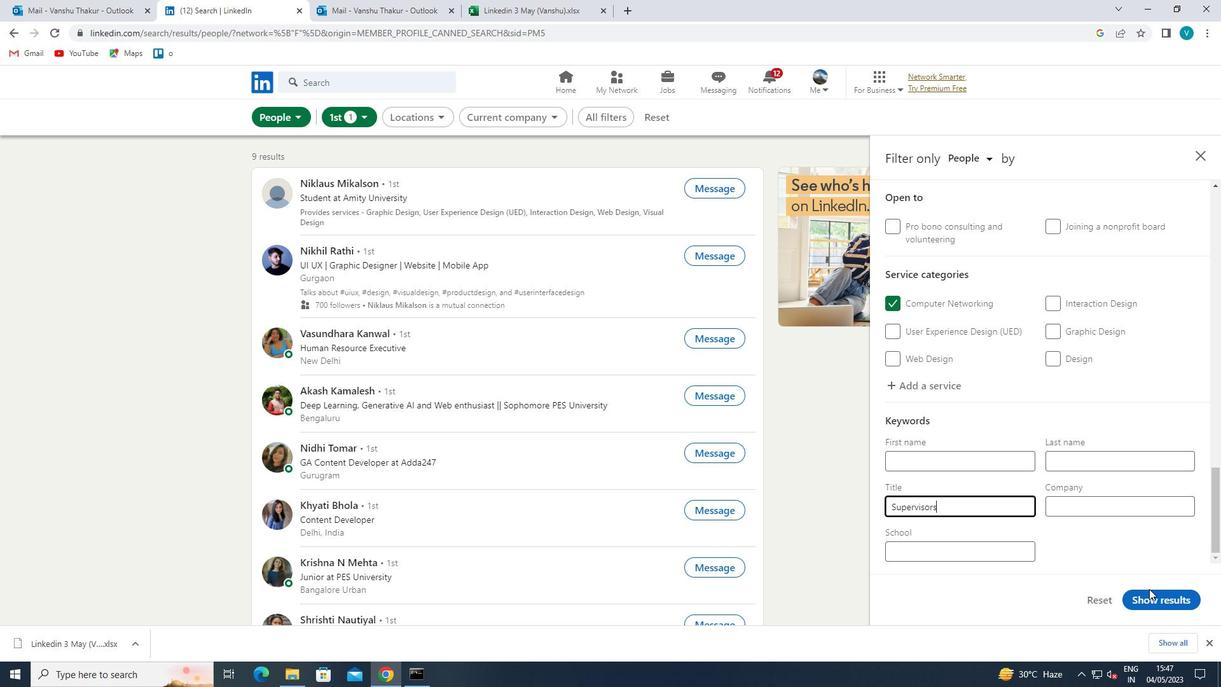 
Action: Mouse pressed left at (1154, 591)
Screenshot: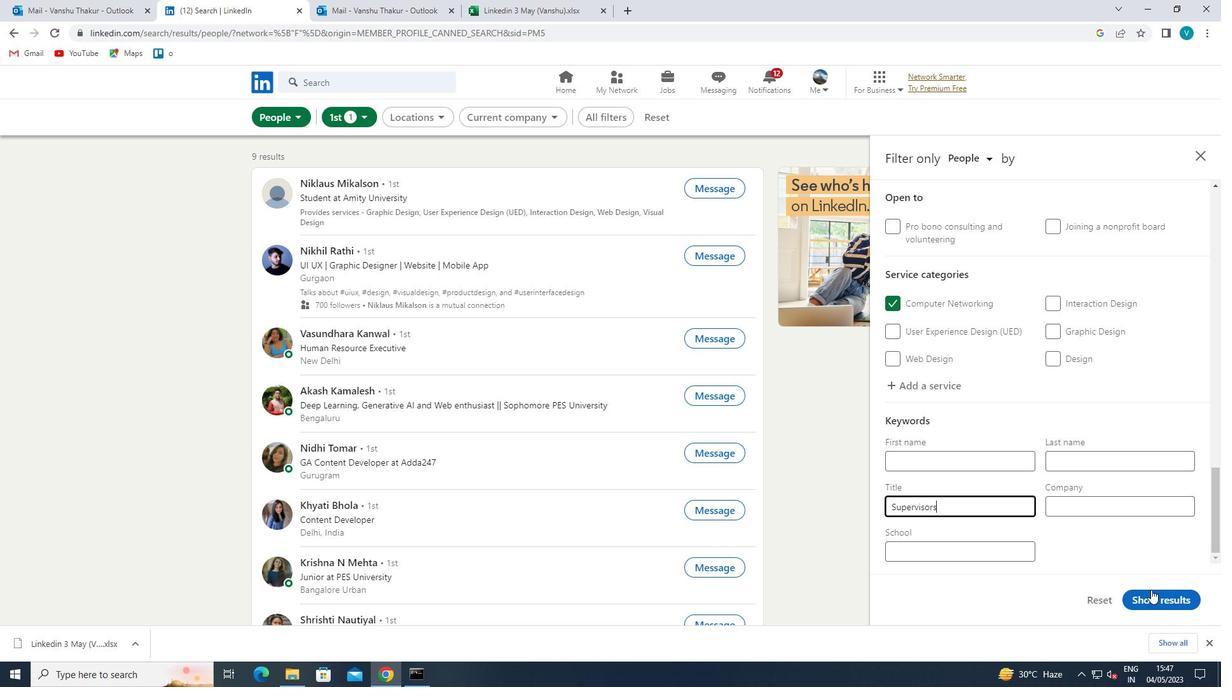 
Action: Mouse moved to (1146, 588)
Screenshot: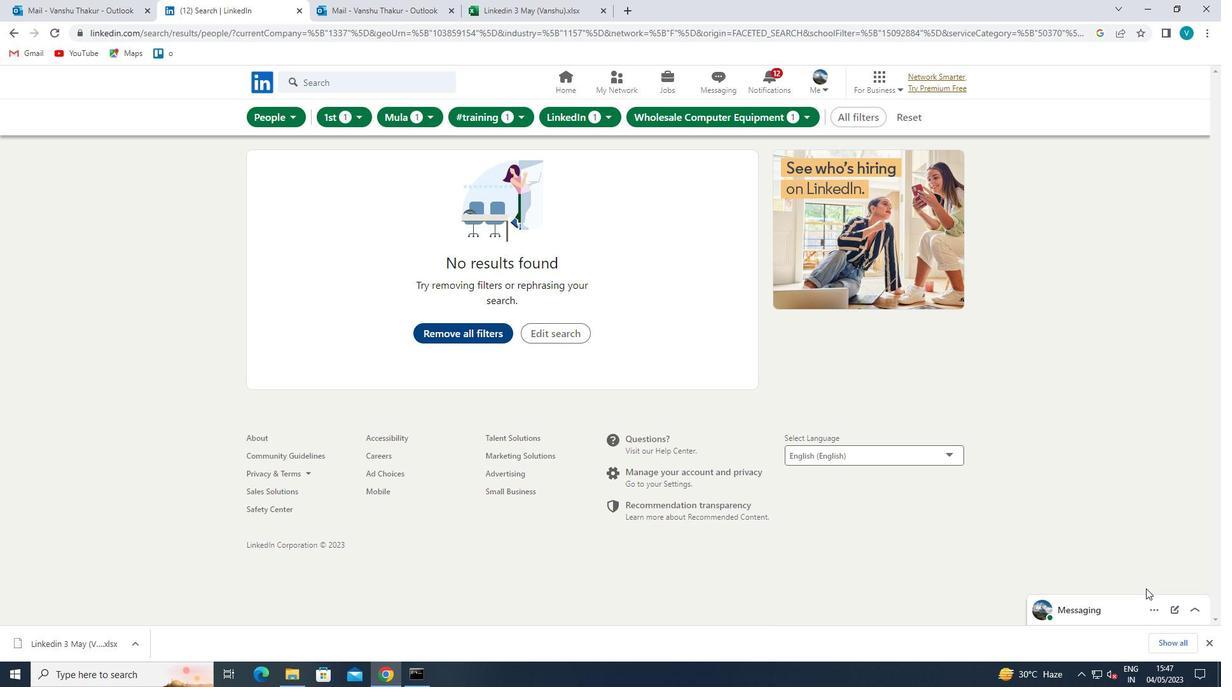 
